 Task: Find directions from Sector 46, Gurgaon, Haryana 122022 to Sector 18 using Google Maps.
Action: Mouse moved to (193, 52)
Screenshot: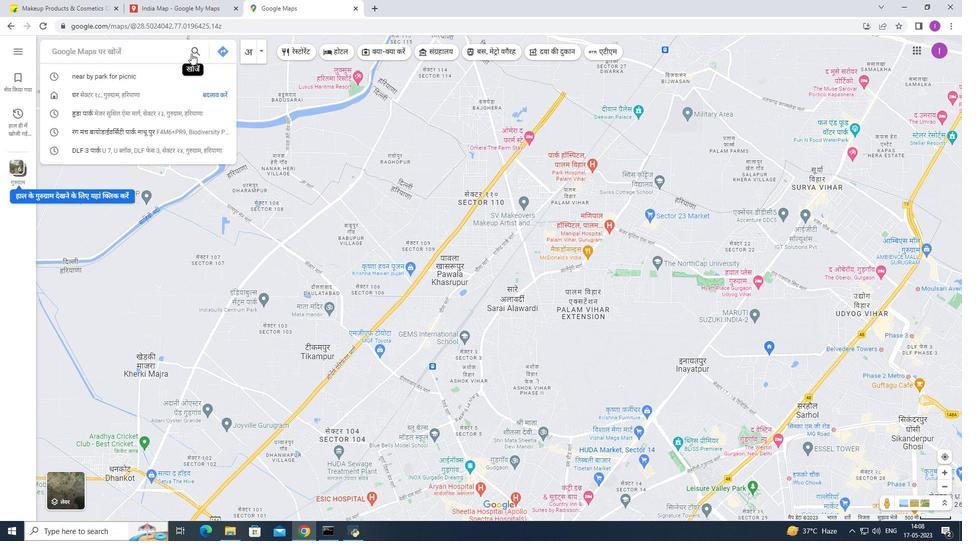 
Action: Mouse pressed left at (193, 52)
Screenshot: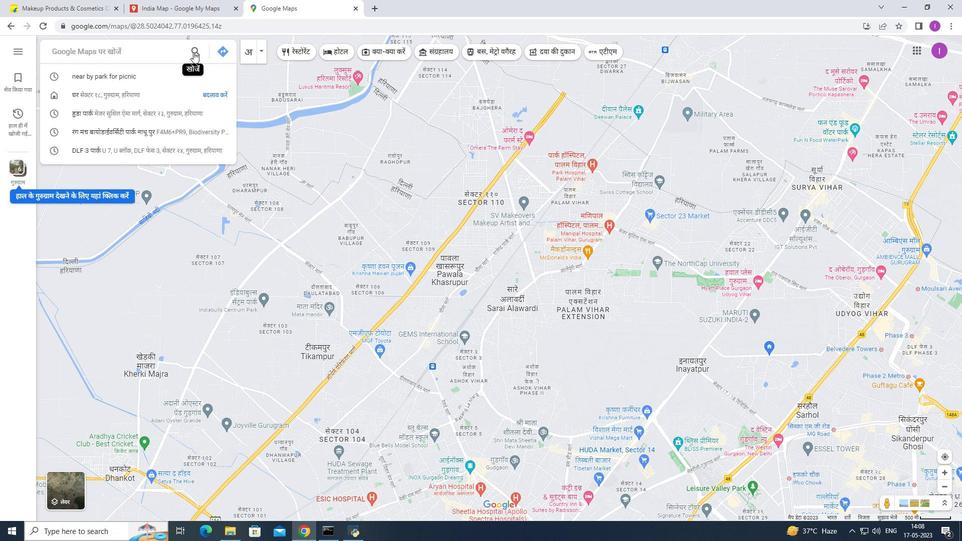 
Action: Mouse moved to (171, 59)
Screenshot: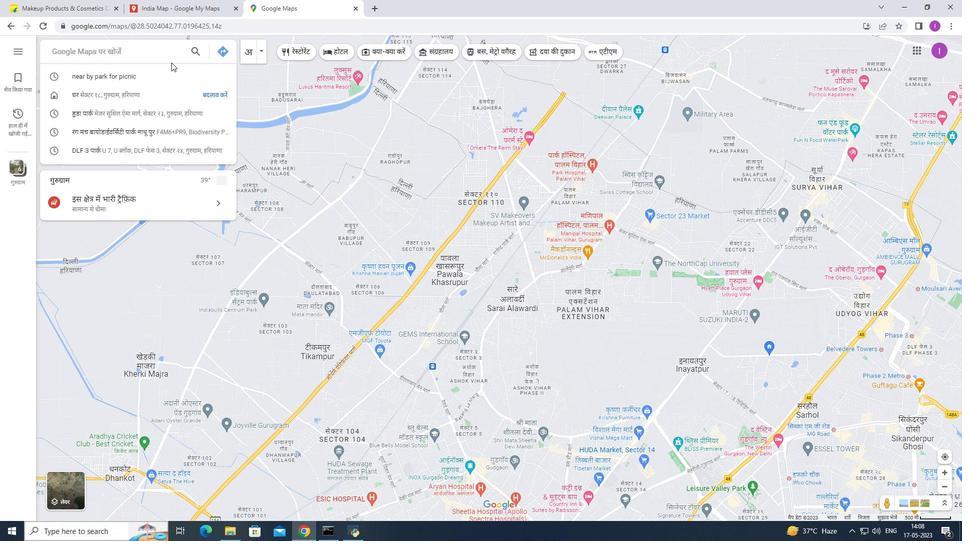 
Action: Key pressed public<Key.space>transportation<Key.space>rouit<Key.backspace><Key.backspace>tes<Key.space>from<Key.space>sector<Key.space>46<Key.space>to<Key.space>sector<Key.space>18<Key.enter>
Screenshot: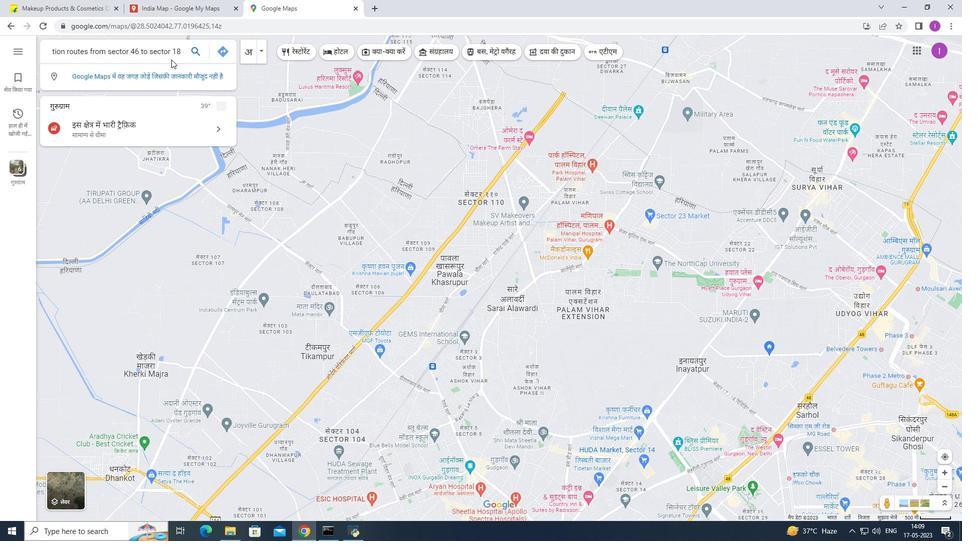 
Action: Mouse moved to (365, 268)
Screenshot: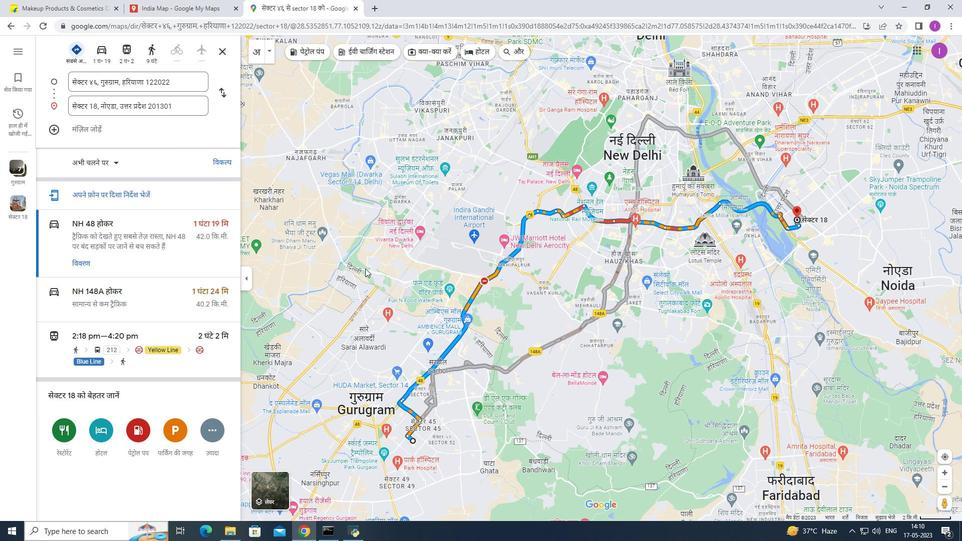 
Action: Mouse scrolled (365, 268) with delta (0, 0)
Screenshot: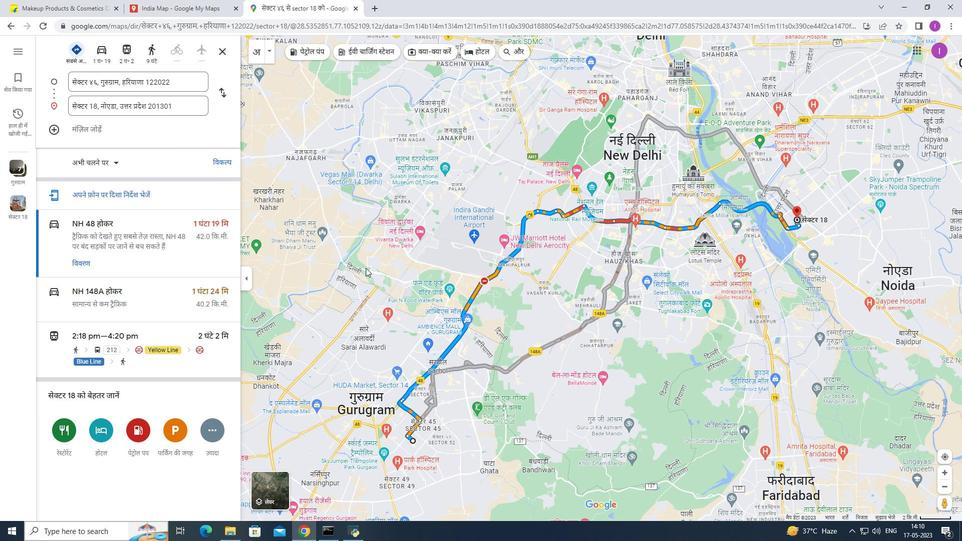 
Action: Mouse moved to (366, 268)
Screenshot: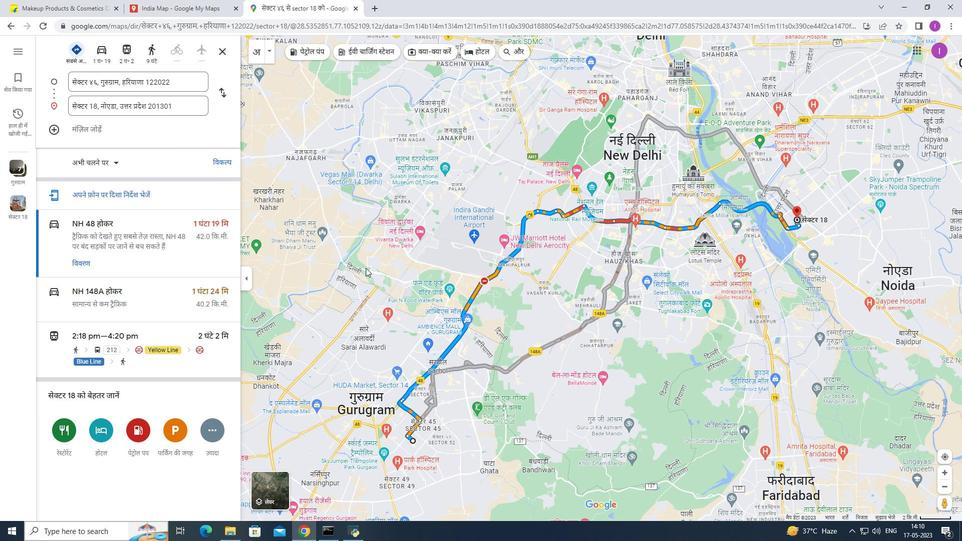 
Action: Mouse scrolled (366, 268) with delta (0, 0)
Screenshot: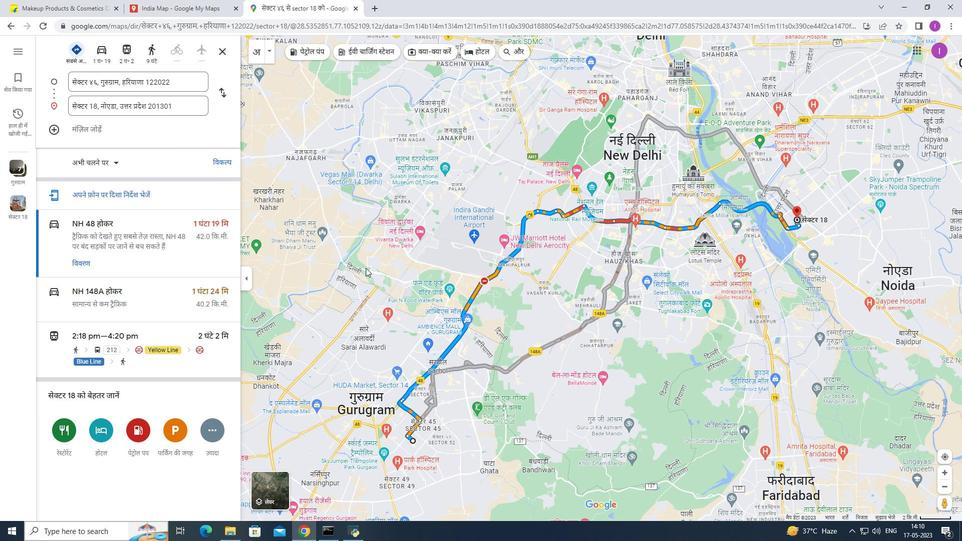 
Action: Mouse scrolled (366, 267) with delta (0, 0)
Screenshot: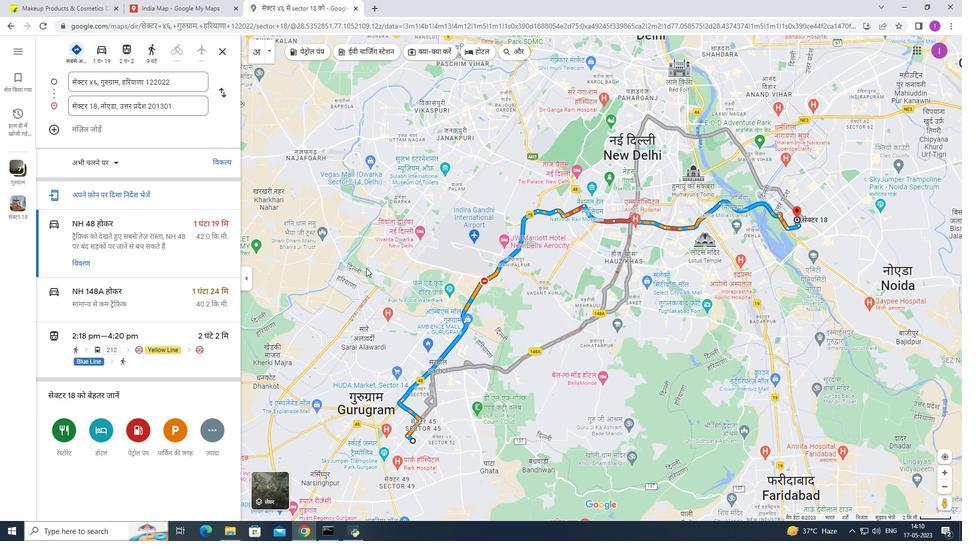 
Action: Mouse scrolled (366, 267) with delta (0, 0)
Screenshot: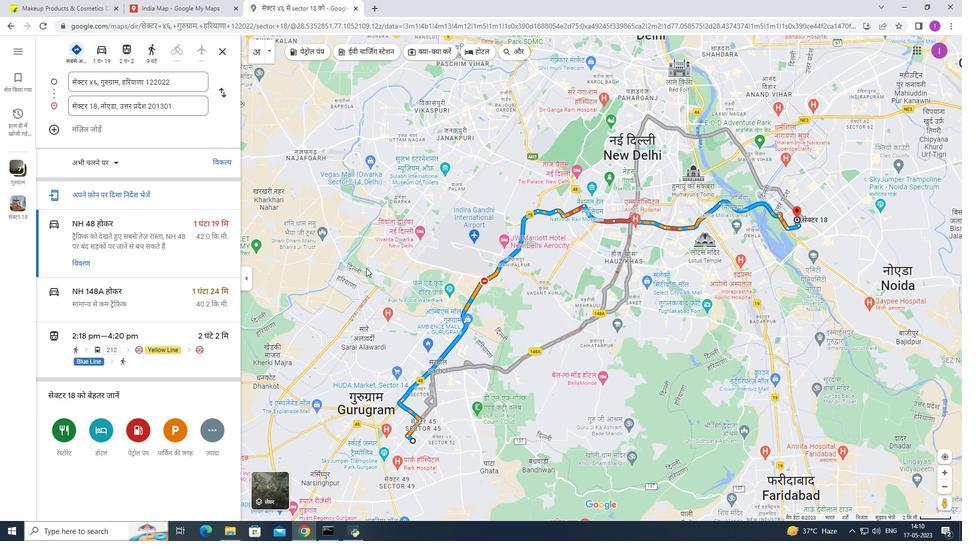 
Action: Mouse scrolled (366, 268) with delta (0, 0)
Screenshot: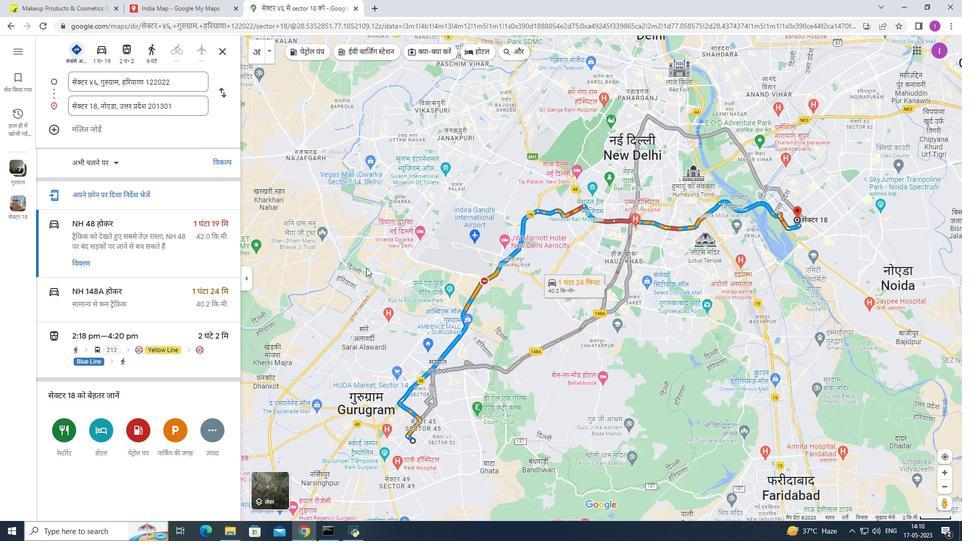 
Action: Mouse scrolled (366, 267) with delta (0, 0)
Screenshot: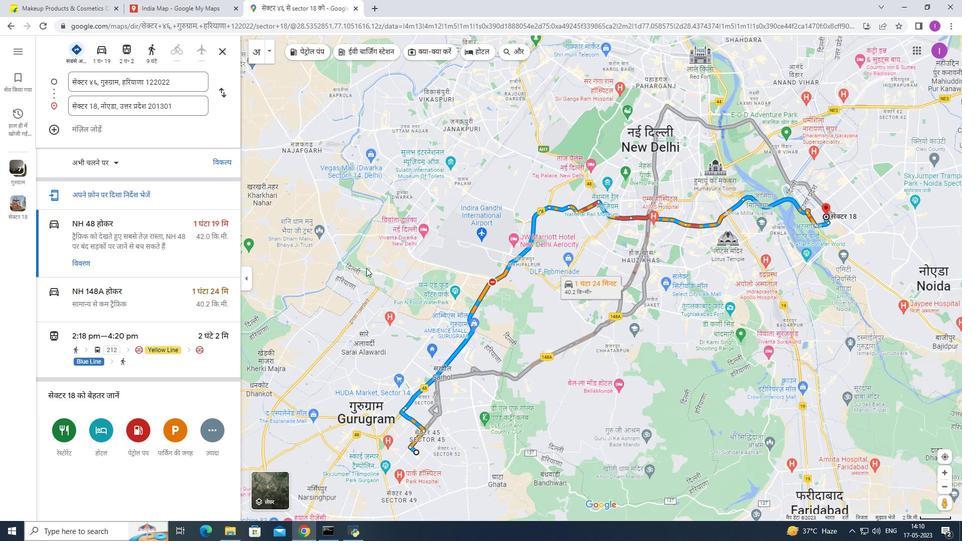 
Action: Mouse moved to (375, 273)
Screenshot: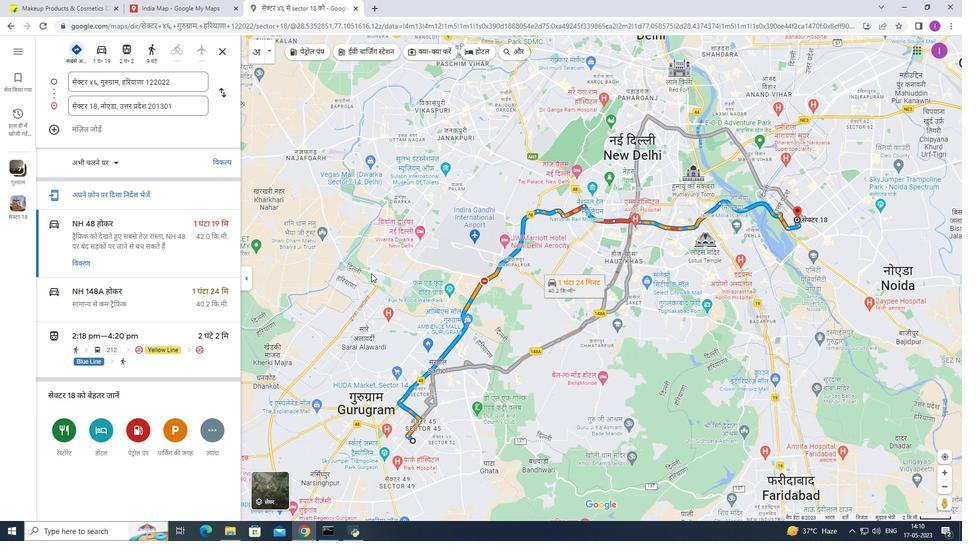 
Action: Mouse scrolled (375, 273) with delta (0, 0)
Screenshot: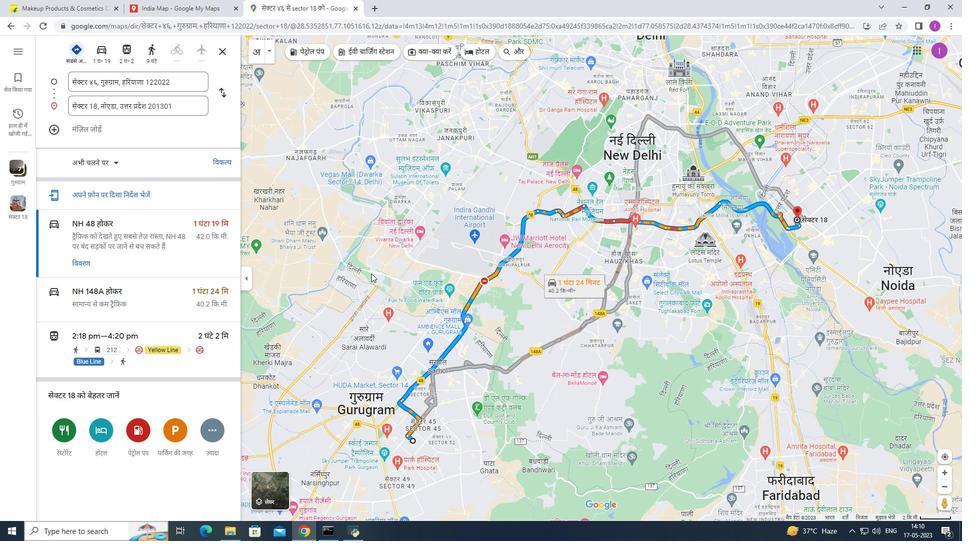 
Action: Mouse moved to (375, 273)
Screenshot: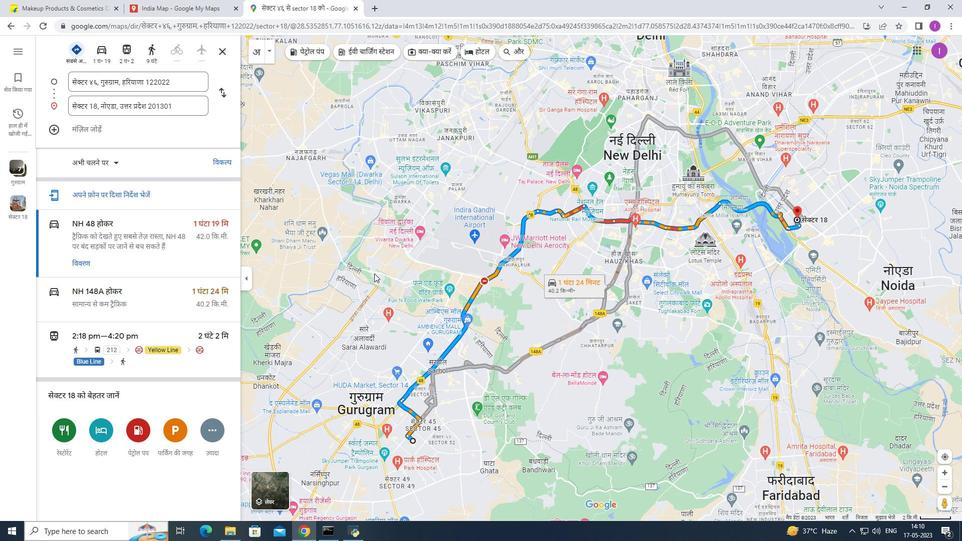 
Action: Mouse scrolled (375, 273) with delta (0, 0)
Screenshot: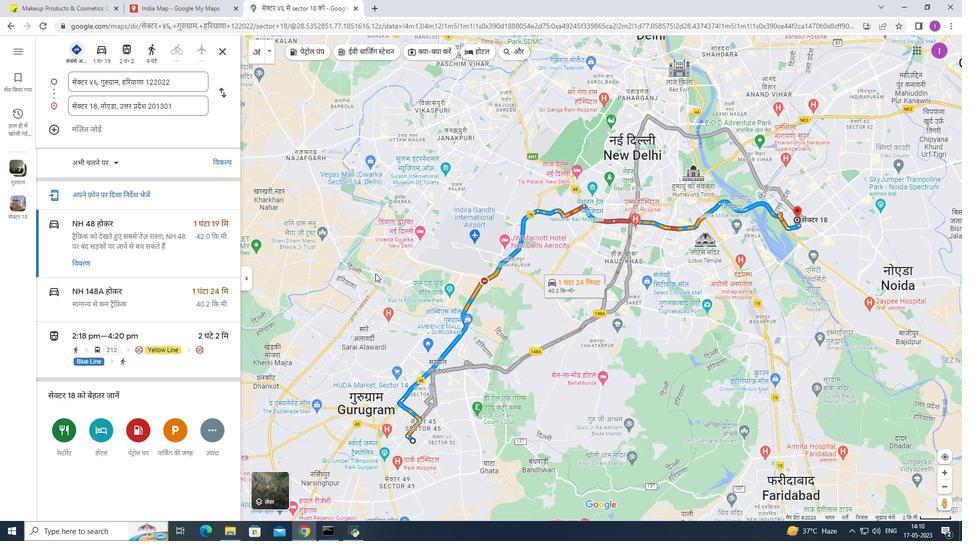 
Action: Mouse moved to (102, 50)
Screenshot: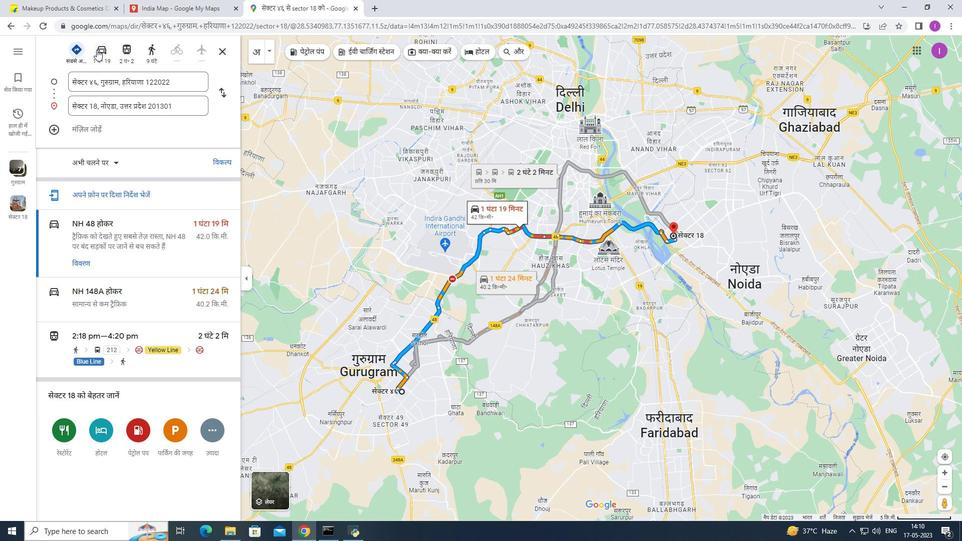 
Action: Mouse pressed left at (102, 50)
Screenshot: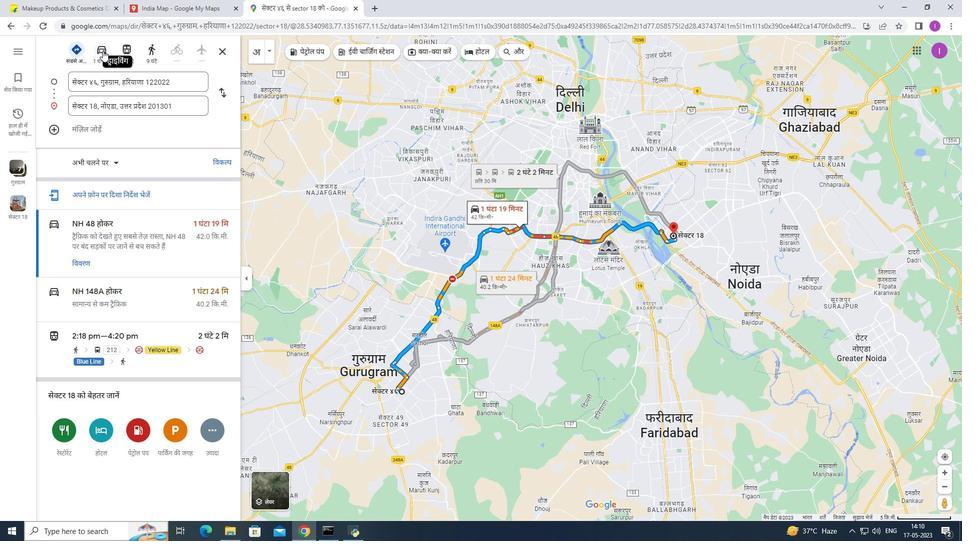 
Action: Mouse moved to (177, 106)
Screenshot: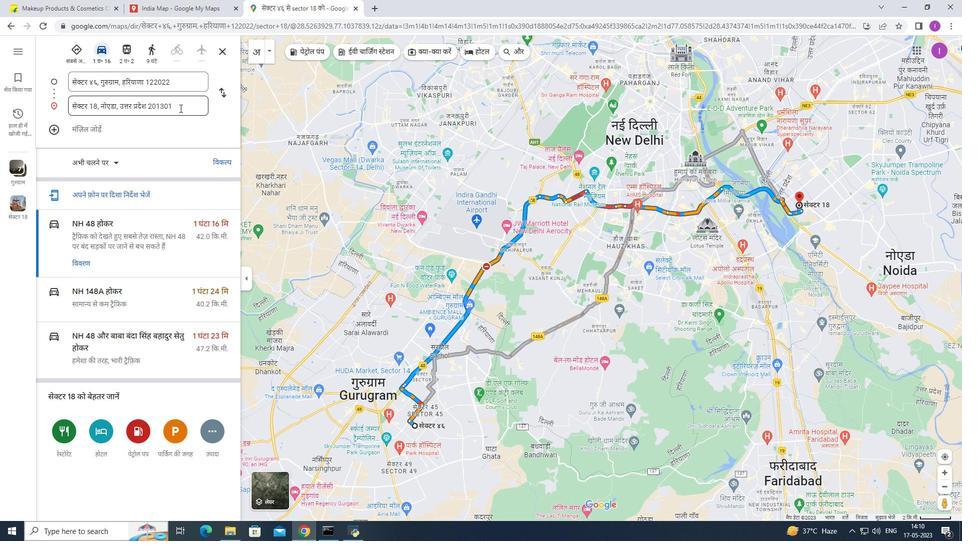 
Action: Mouse pressed left at (177, 106)
Screenshot: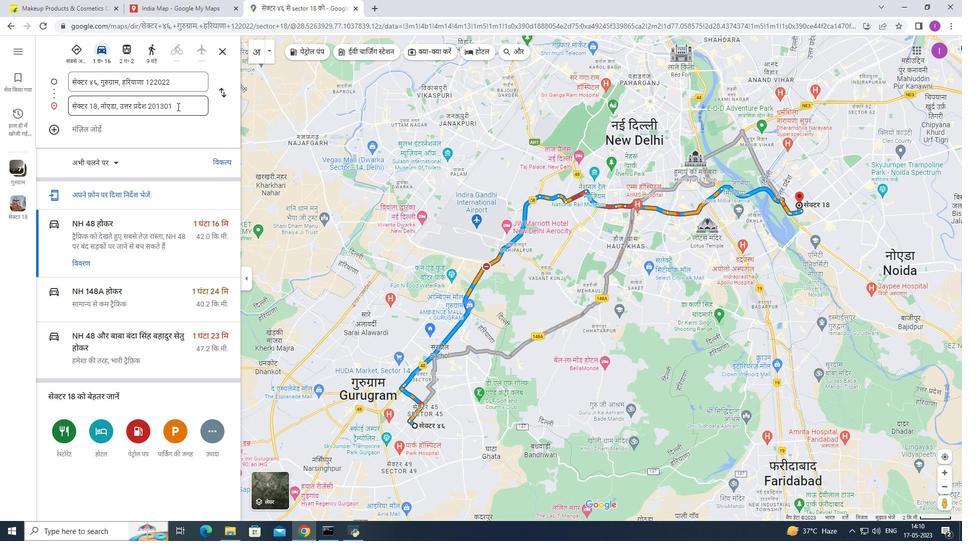 
Action: Mouse moved to (173, 81)
Screenshot: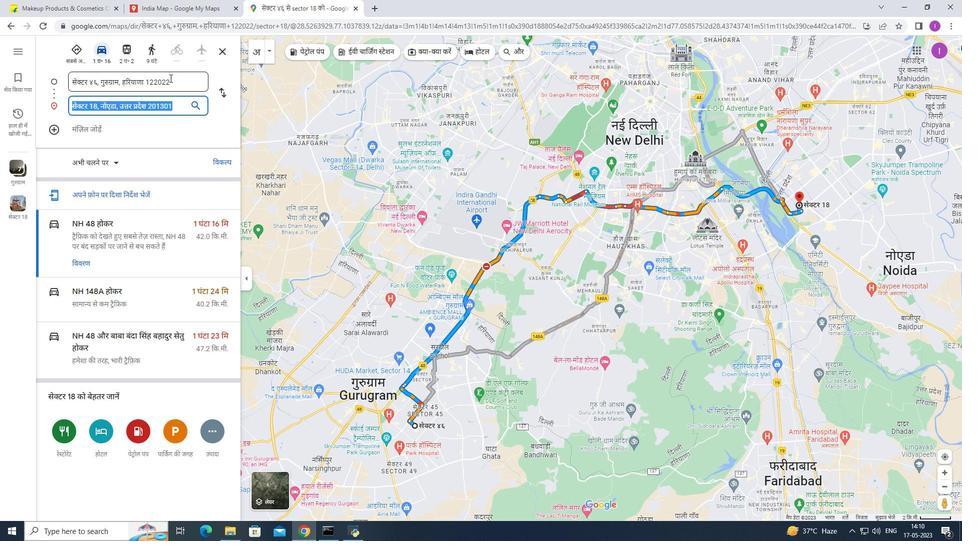 
Action: Mouse pressed left at (173, 81)
Screenshot: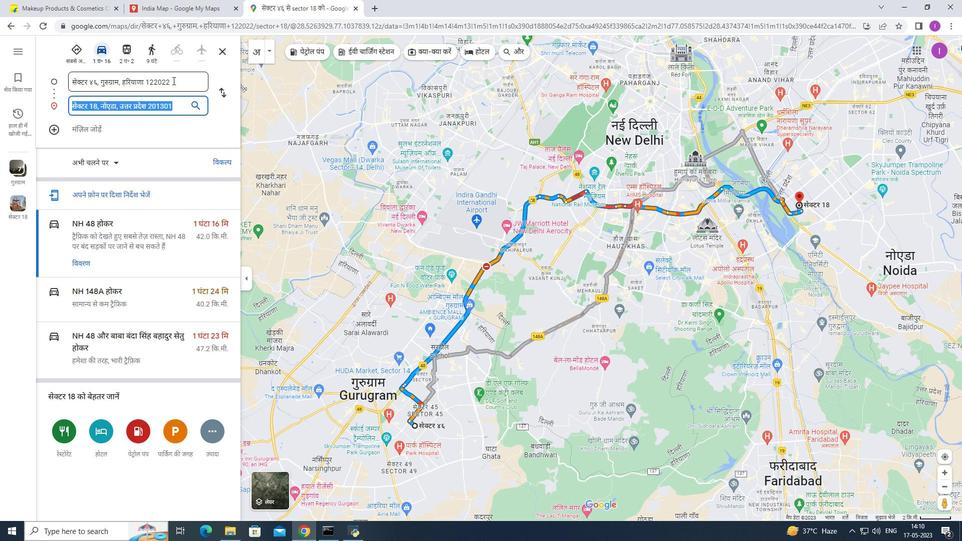 
Action: Mouse moved to (210, 93)
Screenshot: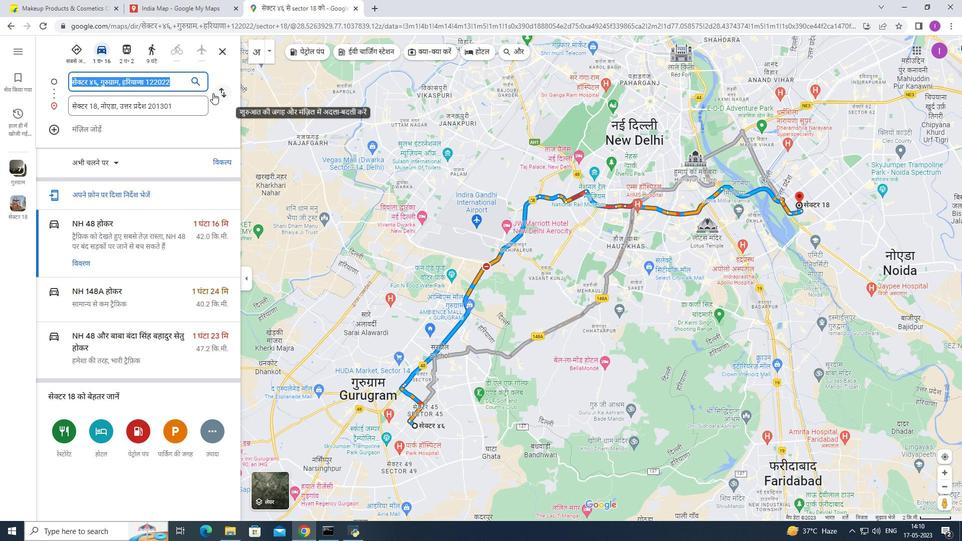 
Action: Key pressed sector<Key.space>46
Screenshot: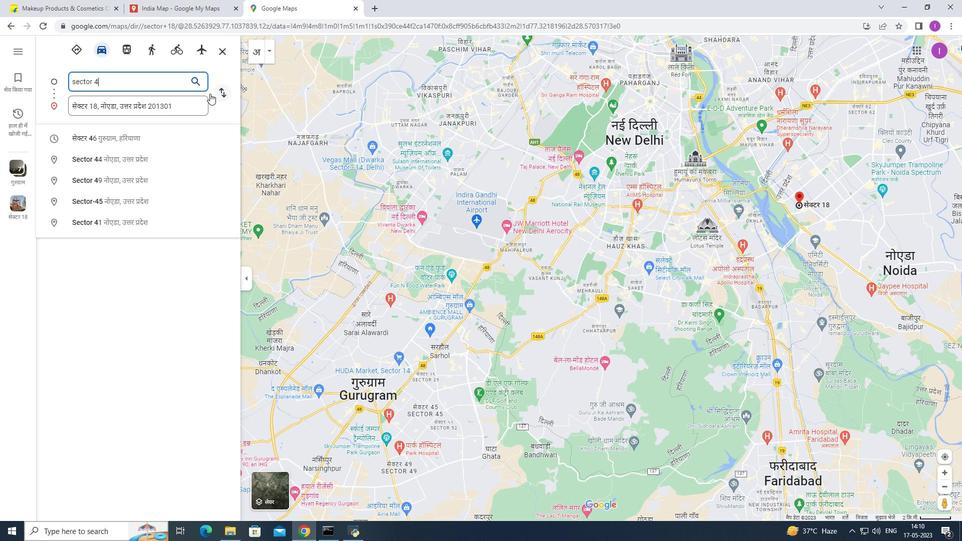
Action: Mouse moved to (176, 106)
Screenshot: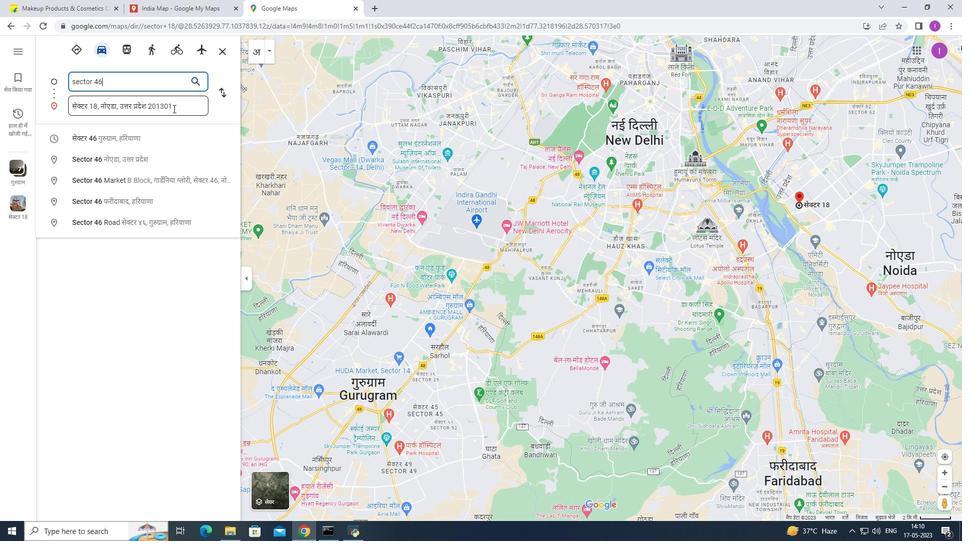 
Action: Mouse pressed left at (176, 106)
Screenshot: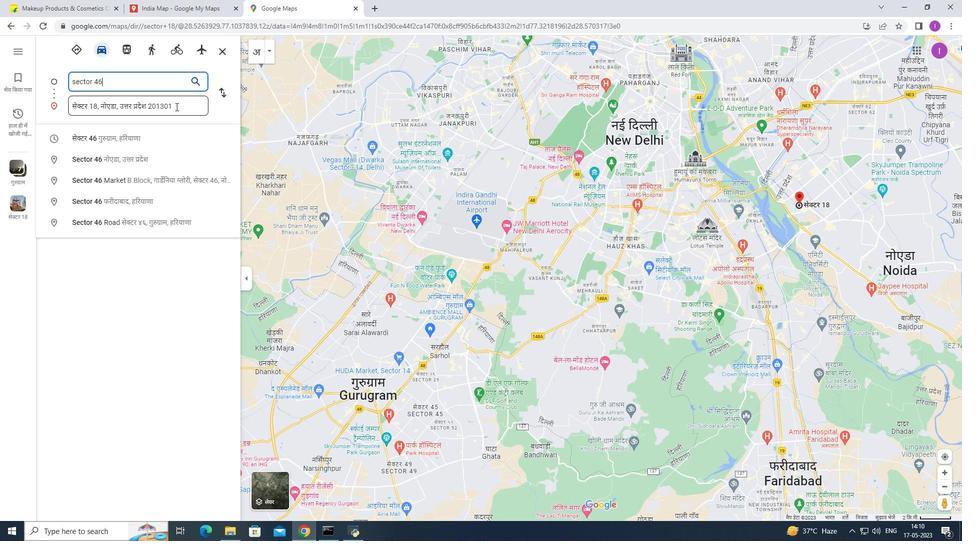 
Action: Mouse moved to (162, 106)
Screenshot: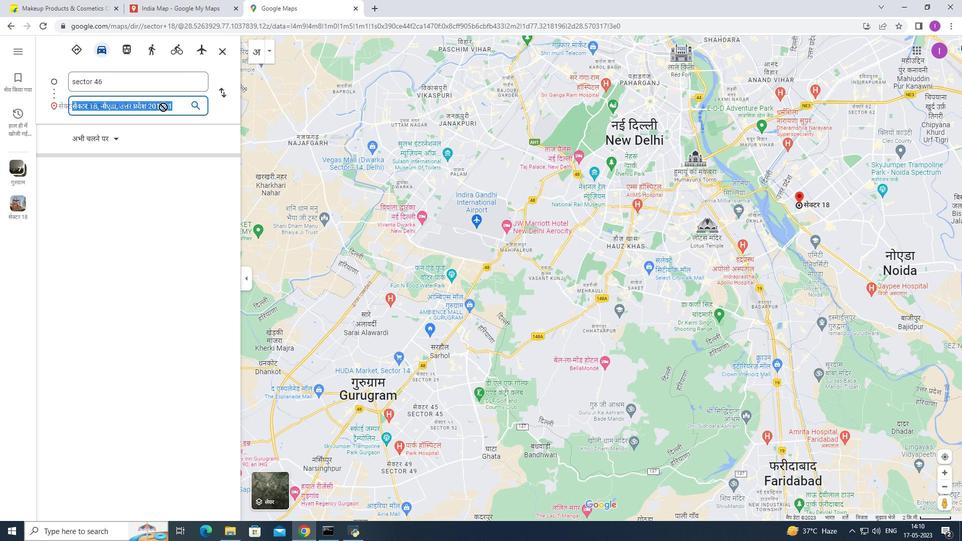 
Action: Key pressed sector<Key.space>18
Screenshot: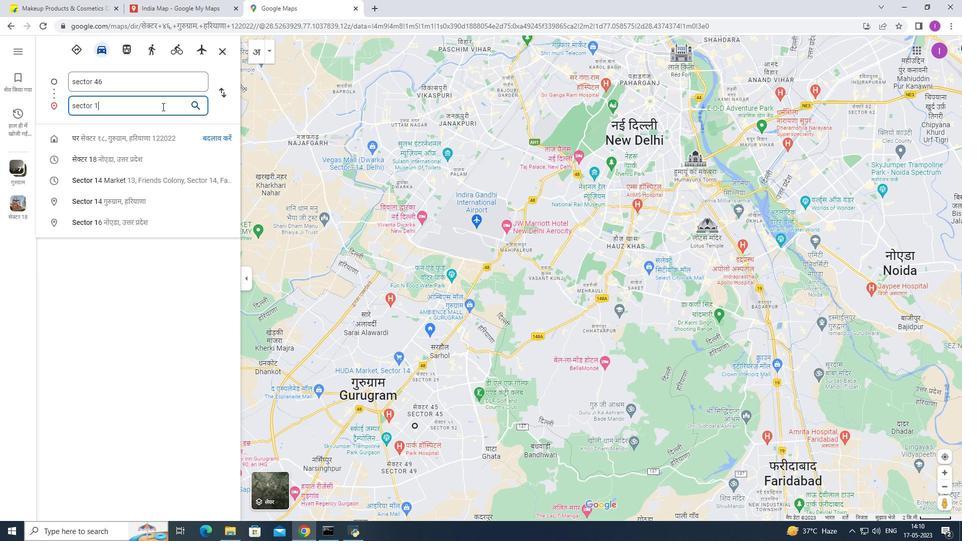 
Action: Mouse moved to (113, 84)
Screenshot: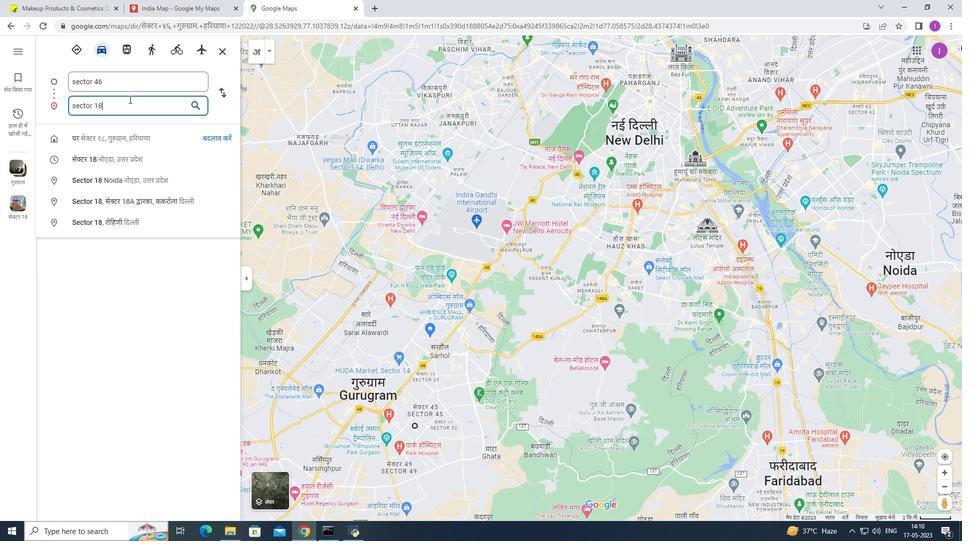 
Action: Mouse pressed left at (113, 84)
Screenshot: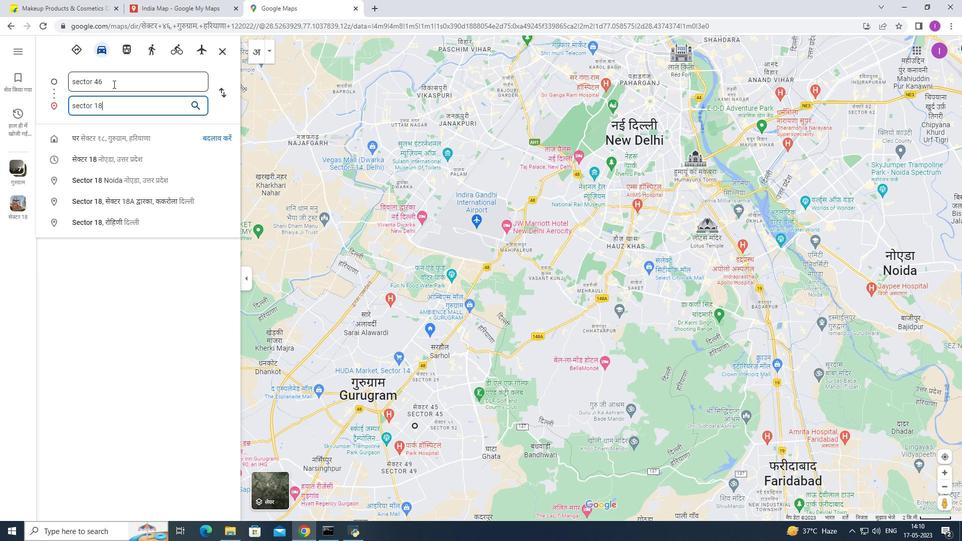 
Action: Key pressed ,<Key.backspace>sectp<Key.backspace>or<Key.space>46,gurgaon
Screenshot: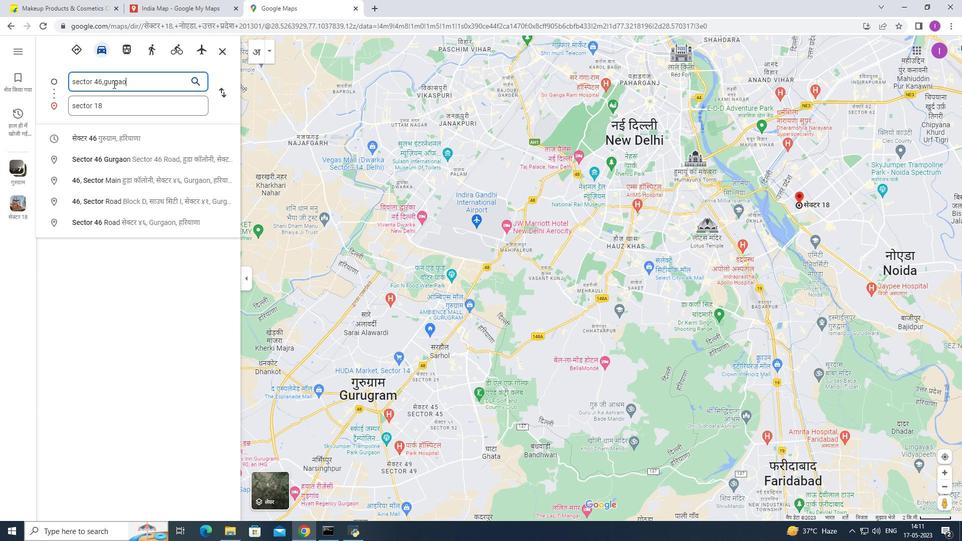 
Action: Mouse moved to (111, 102)
Screenshot: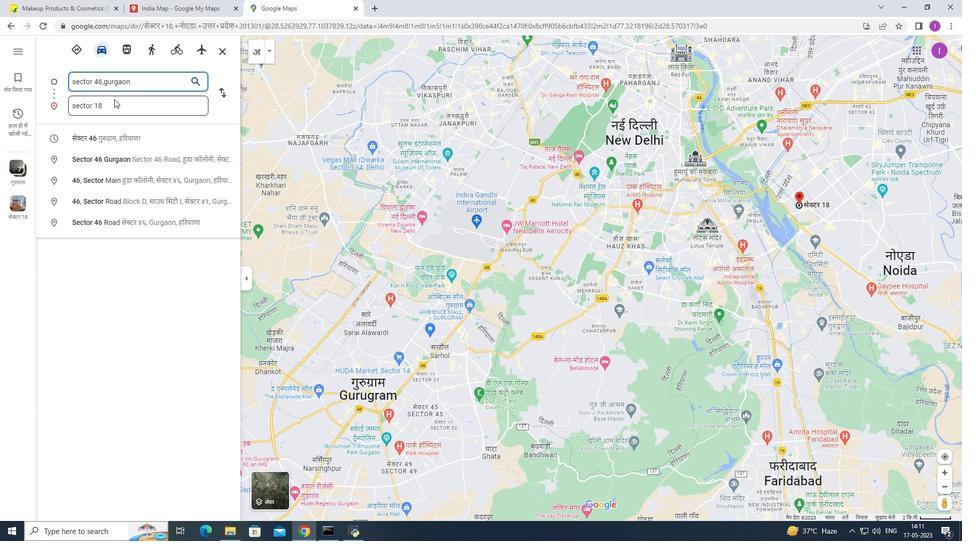 
Action: Mouse pressed left at (111, 102)
Screenshot: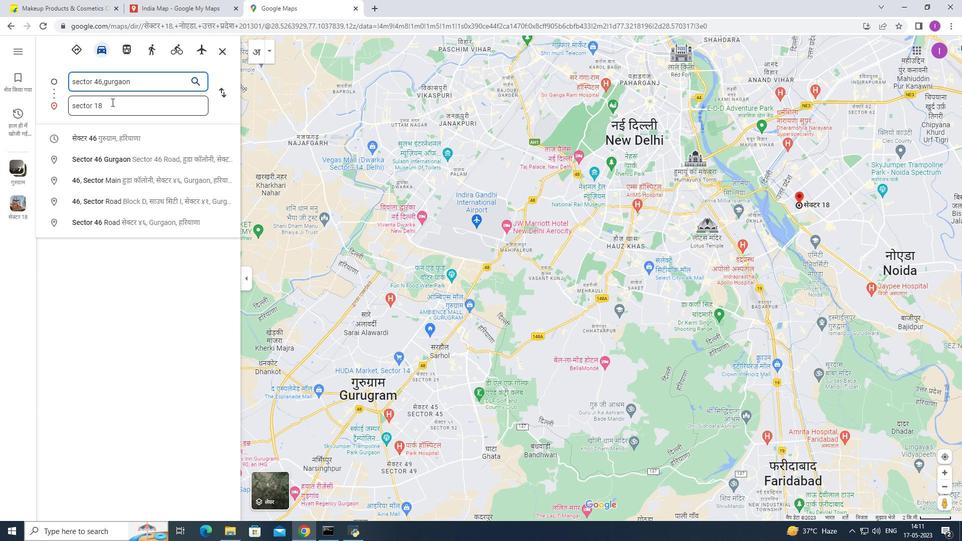 
Action: Key pressed sectp<Key.backspace>or<Key.space>18,gurrgaon
Screenshot: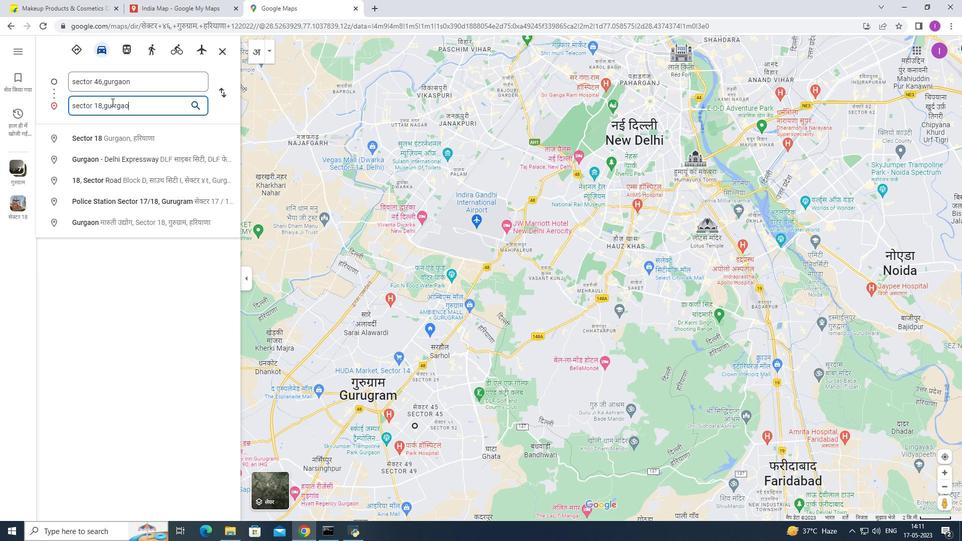 
Action: Mouse moved to (148, 112)
Screenshot: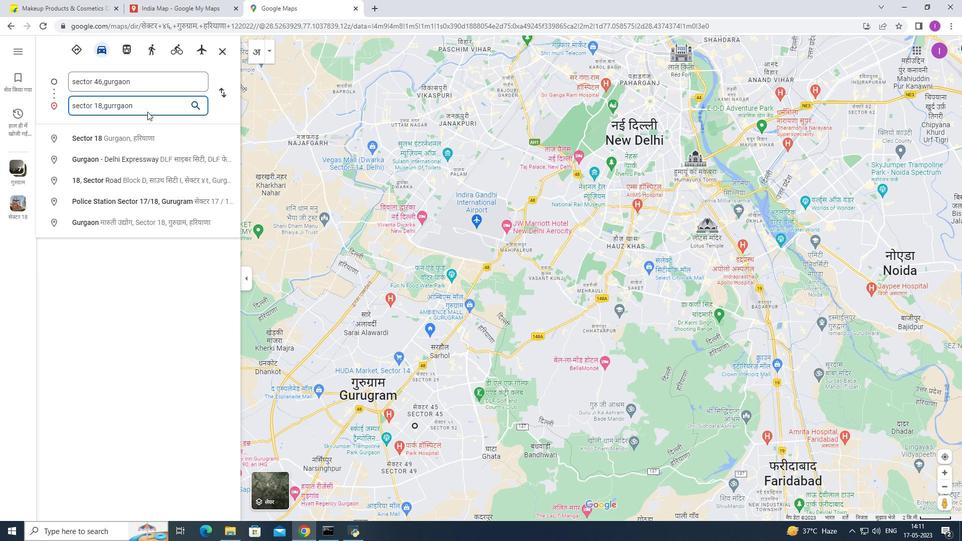 
Action: Key pressed <Key.enter>
Screenshot: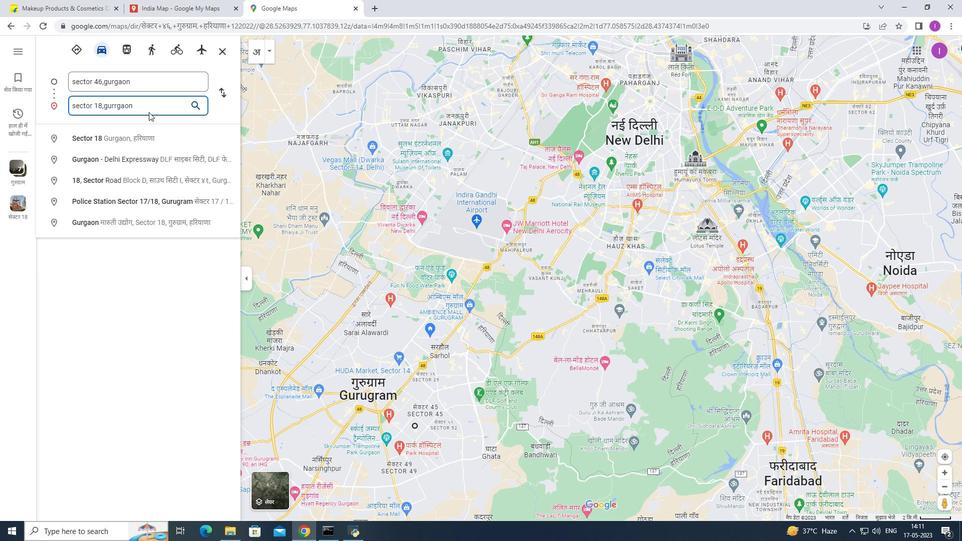 
Action: Mouse moved to (370, 276)
Screenshot: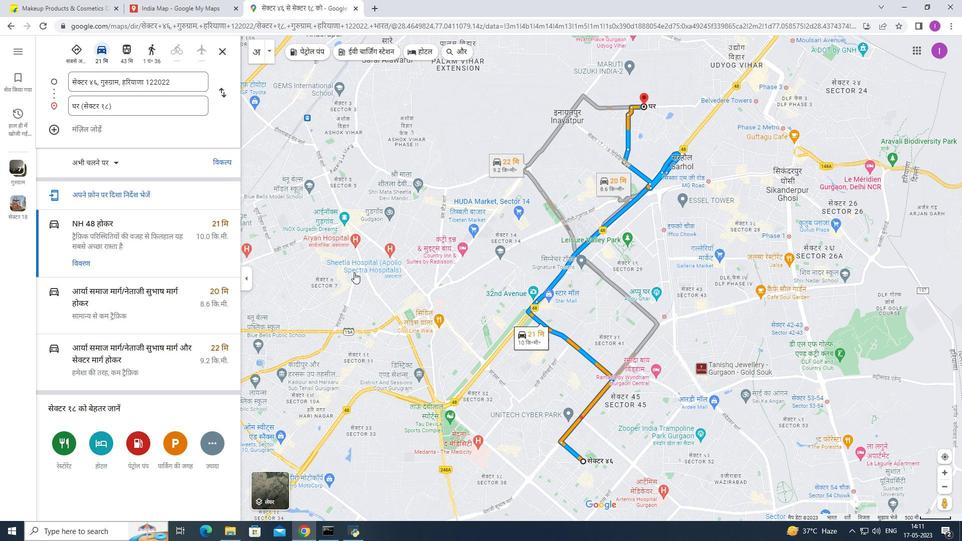 
Action: Mouse scrolled (370, 276) with delta (0, 0)
Screenshot: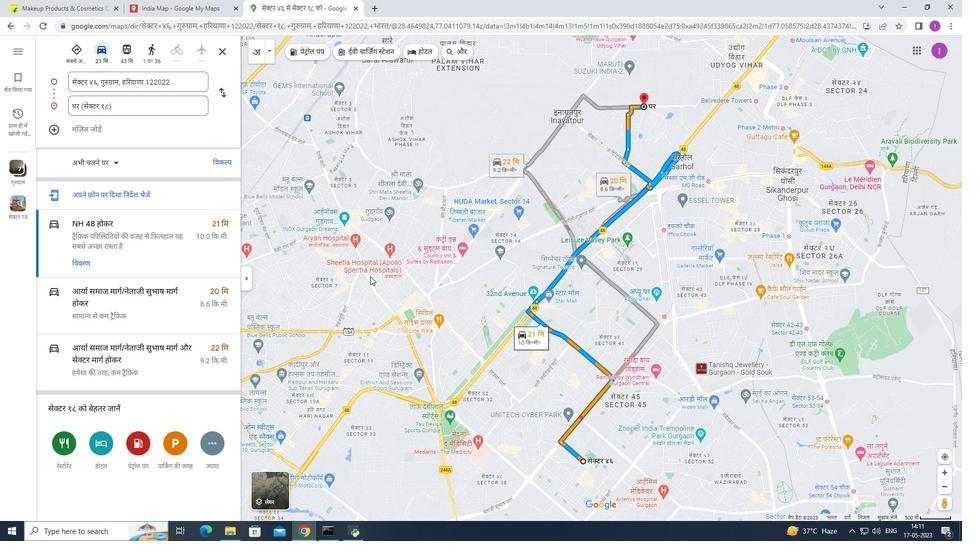 
Action: Mouse scrolled (370, 276) with delta (0, 0)
Screenshot: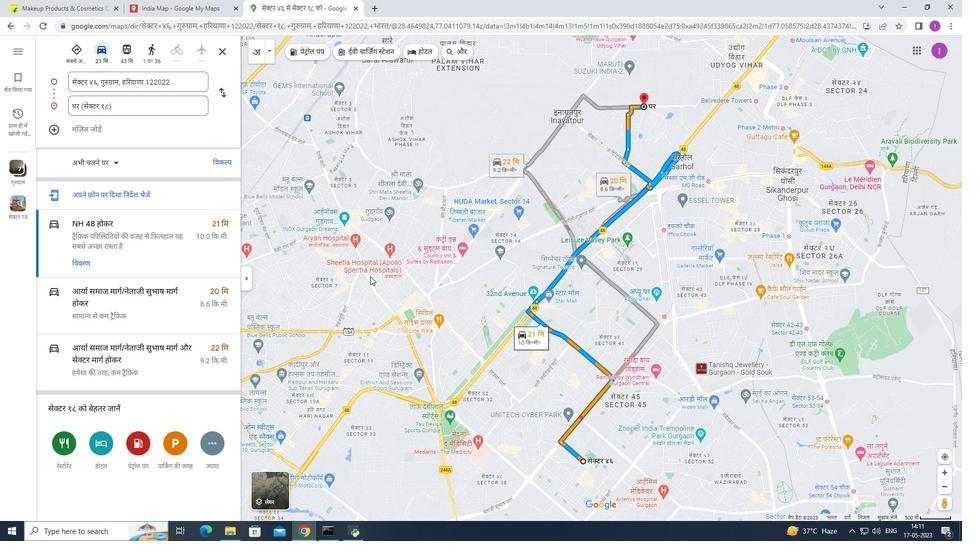 
Action: Mouse scrolled (370, 276) with delta (0, 0)
Screenshot: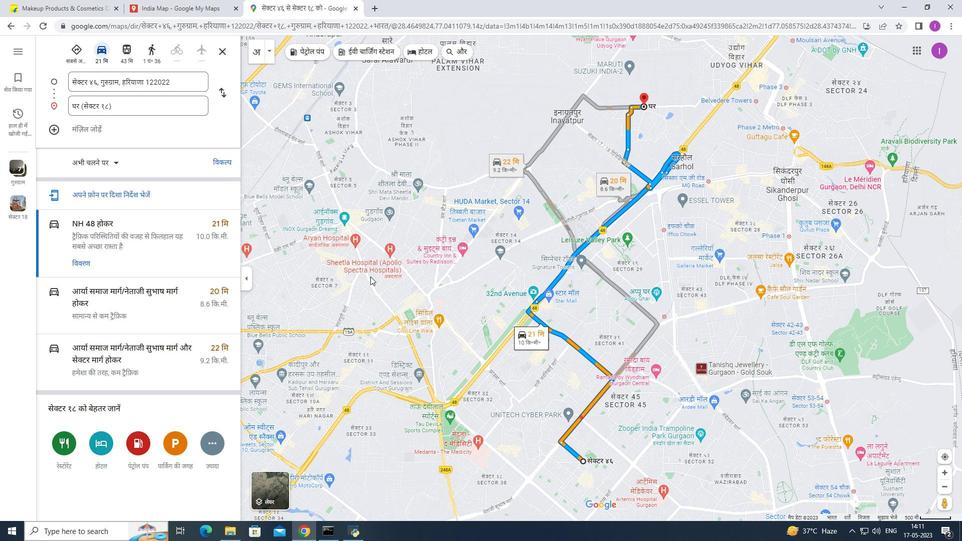 
Action: Mouse moved to (371, 276)
Screenshot: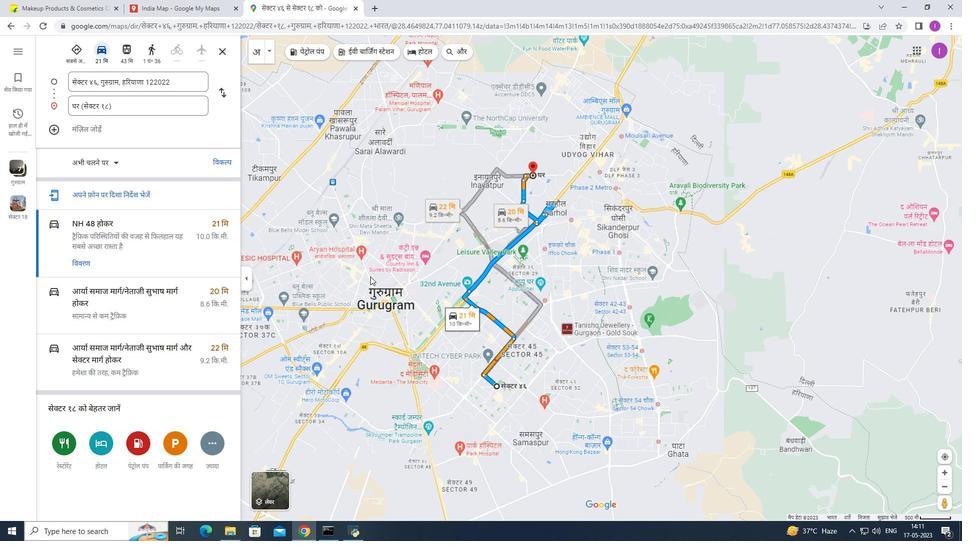 
Action: Mouse scrolled (371, 276) with delta (0, 0)
Screenshot: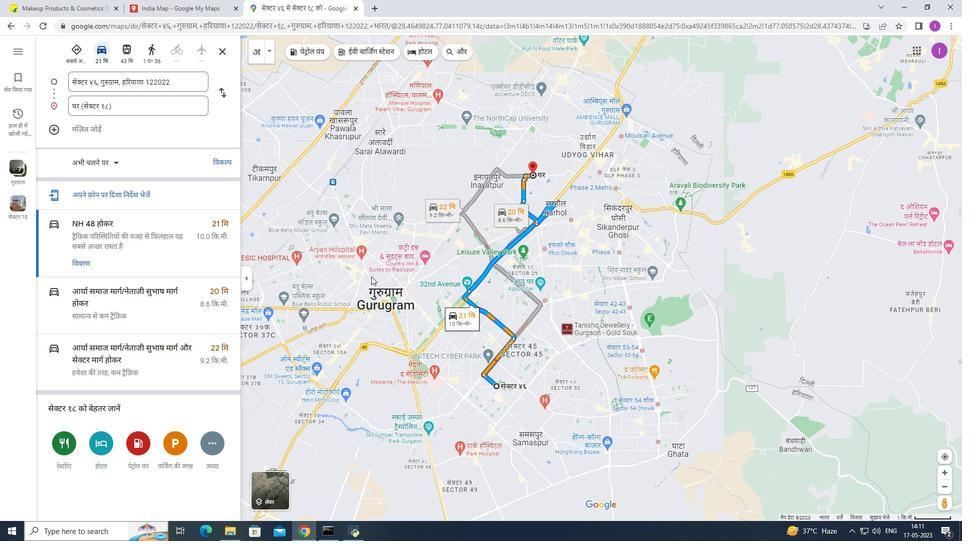 
Action: Mouse moved to (374, 276)
Screenshot: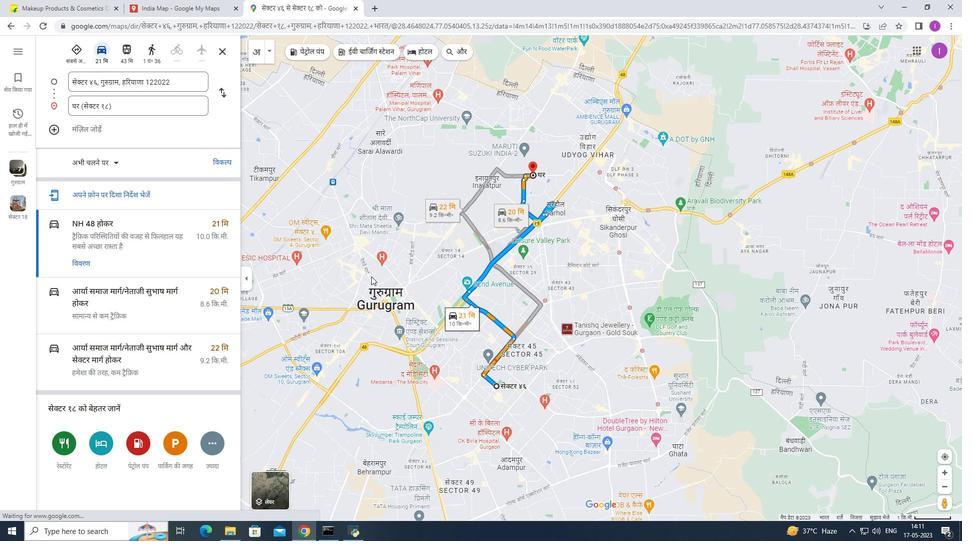 
Action: Mouse scrolled (372, 276) with delta (0, 0)
Screenshot: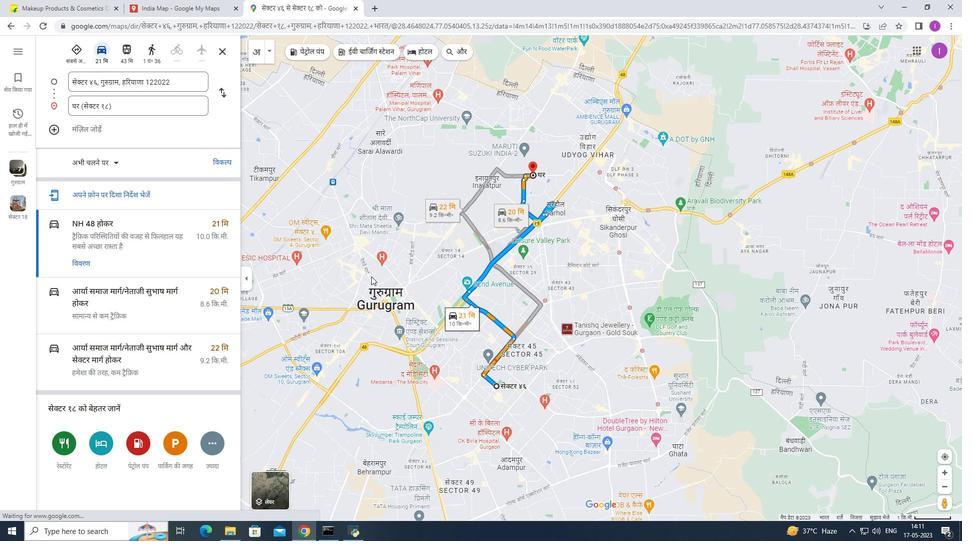 
Action: Mouse moved to (380, 276)
Screenshot: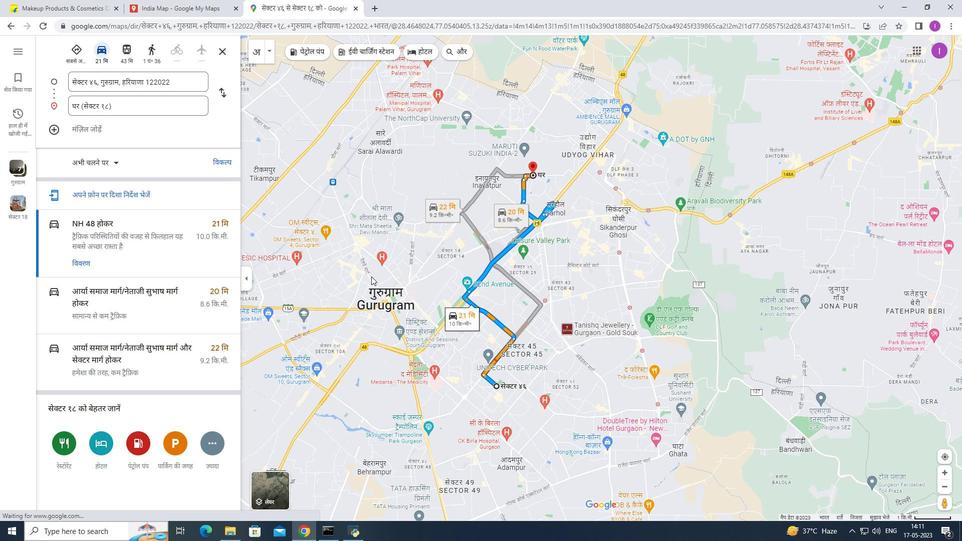 
Action: Mouse scrolled (380, 275) with delta (0, 0)
Screenshot: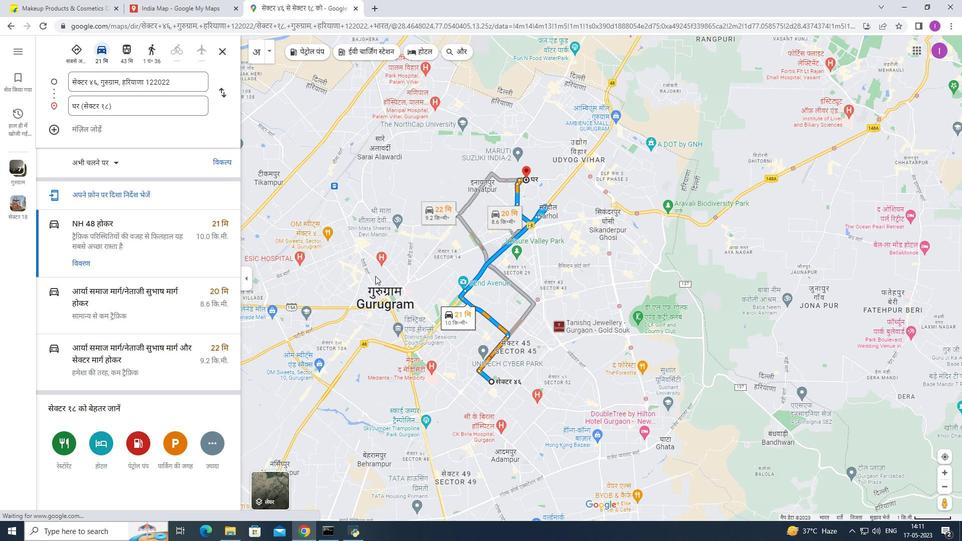
Action: Mouse moved to (386, 275)
Screenshot: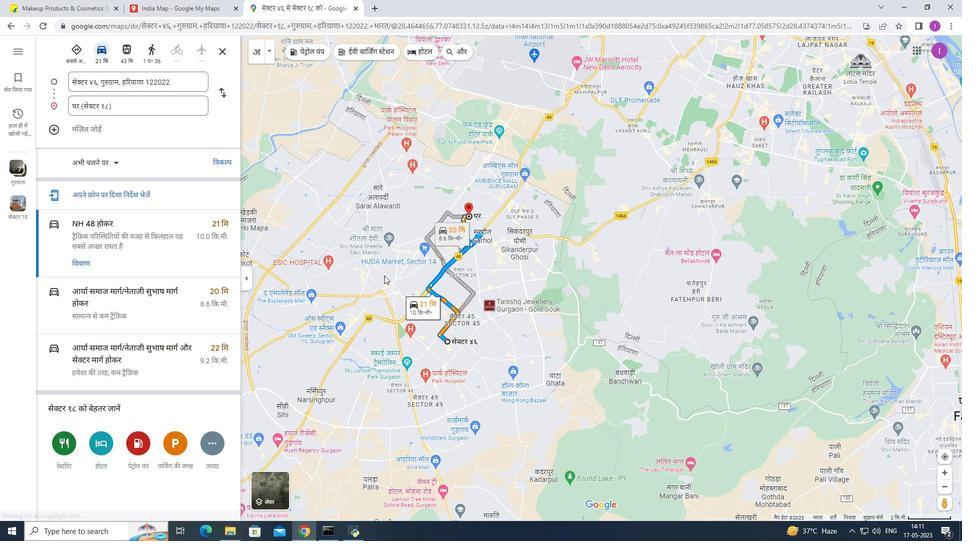 
Action: Mouse scrolled (386, 274) with delta (0, 0)
Screenshot: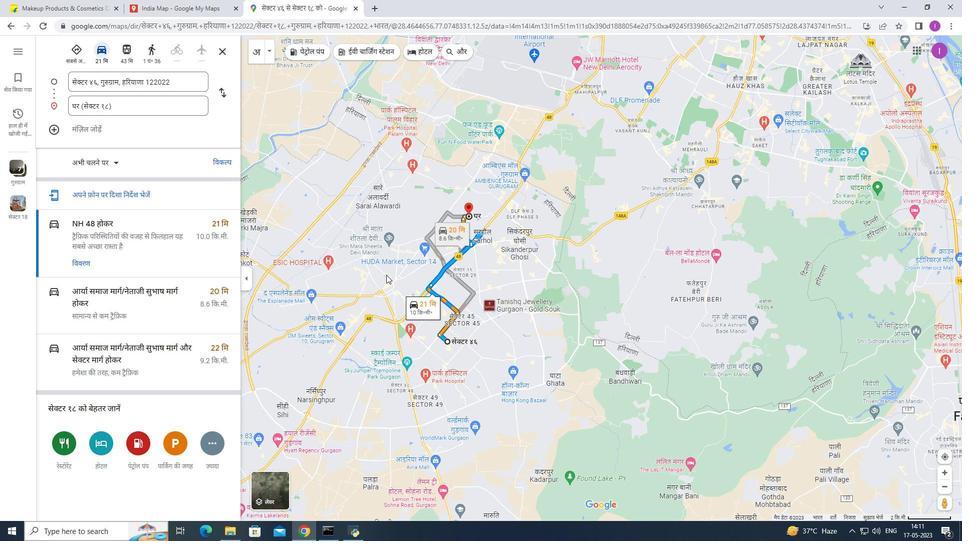 
Action: Mouse scrolled (386, 274) with delta (0, 0)
Screenshot: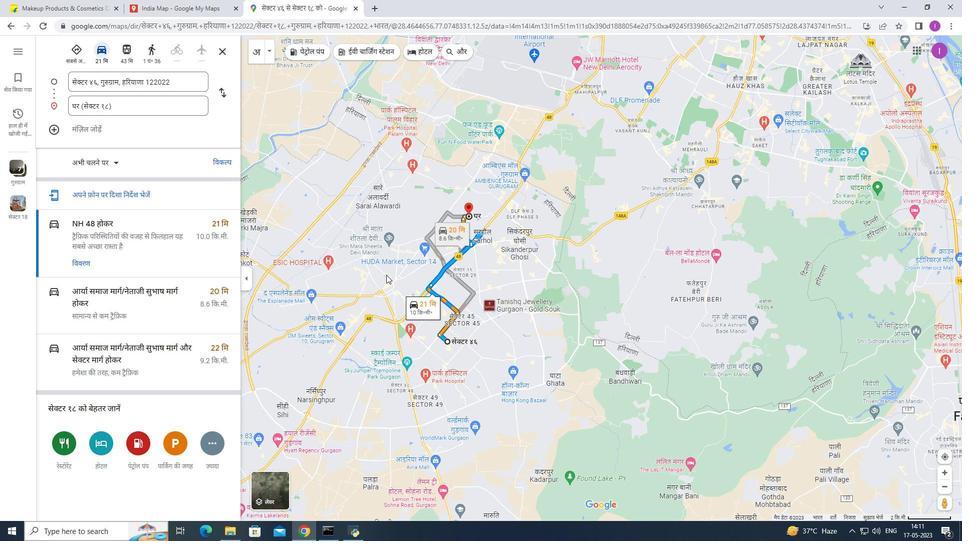 
Action: Mouse moved to (388, 274)
Screenshot: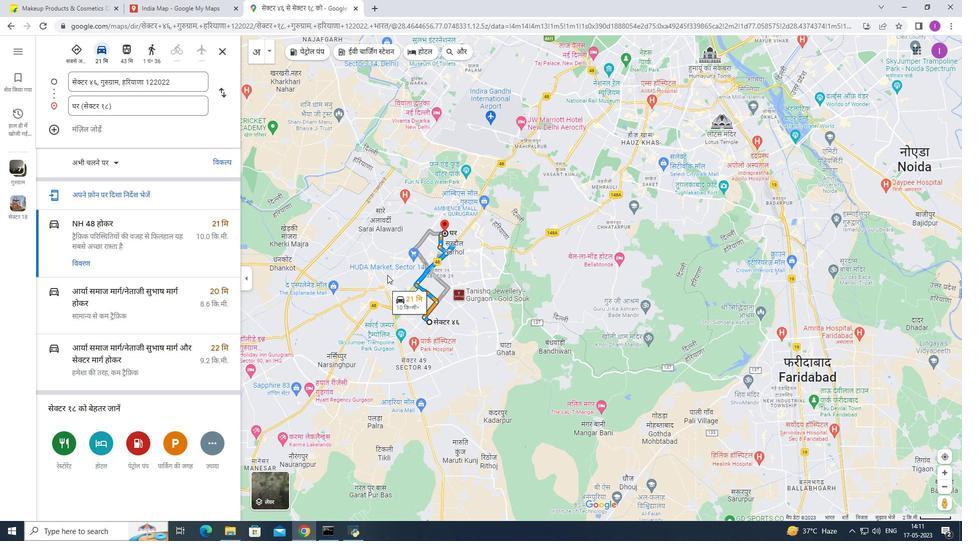 
Action: Mouse scrolled (388, 274) with delta (0, 0)
Screenshot: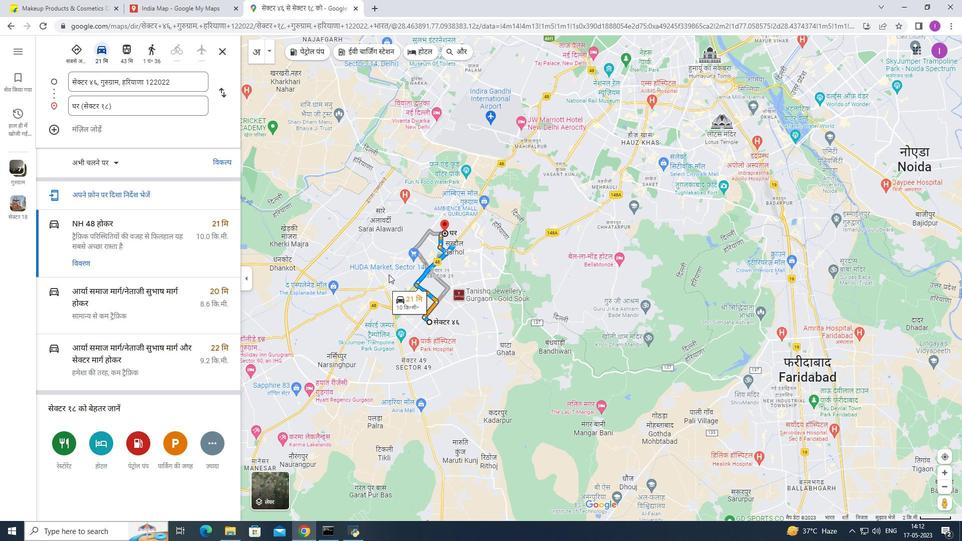 
Action: Mouse scrolled (388, 274) with delta (0, 0)
Screenshot: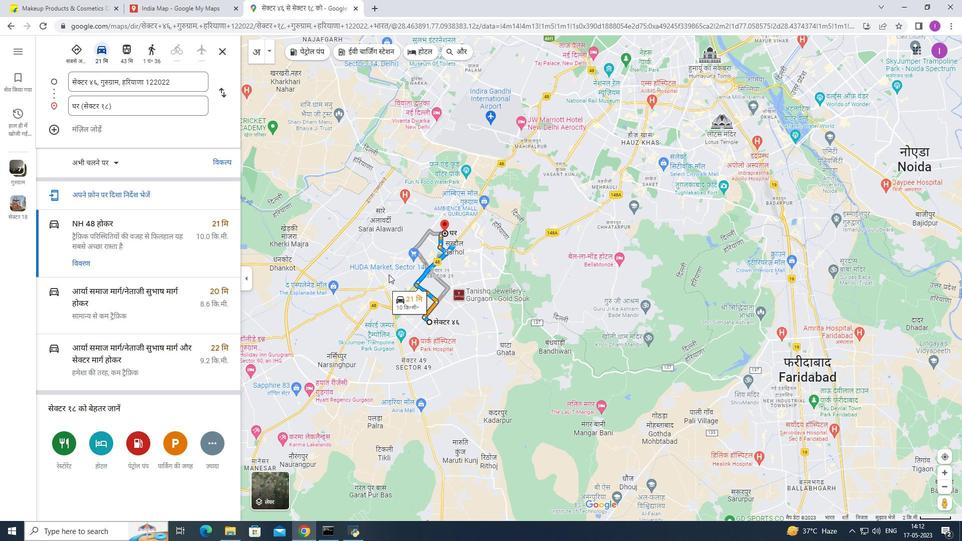 
Action: Mouse scrolled (388, 274) with delta (0, 0)
Screenshot: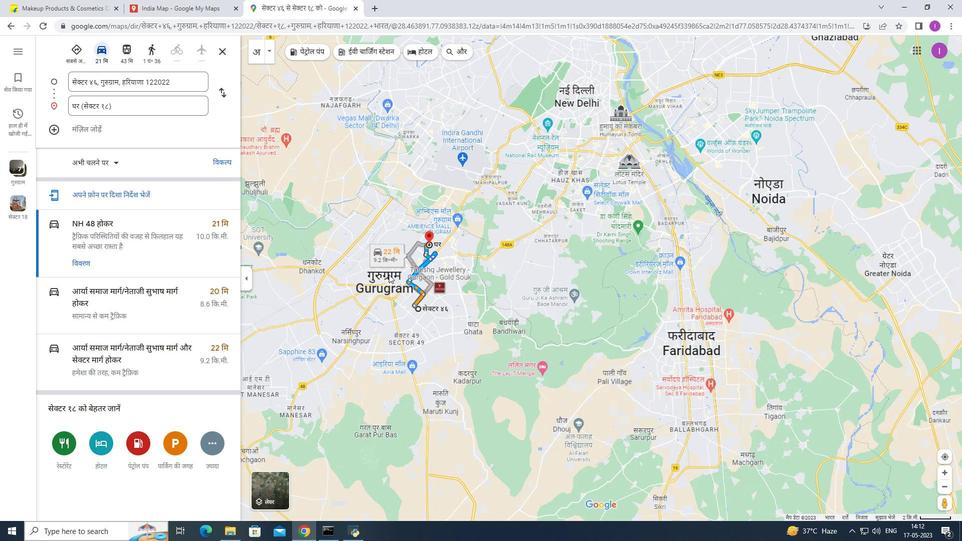 
Action: Mouse scrolled (388, 275) with delta (0, 0)
Screenshot: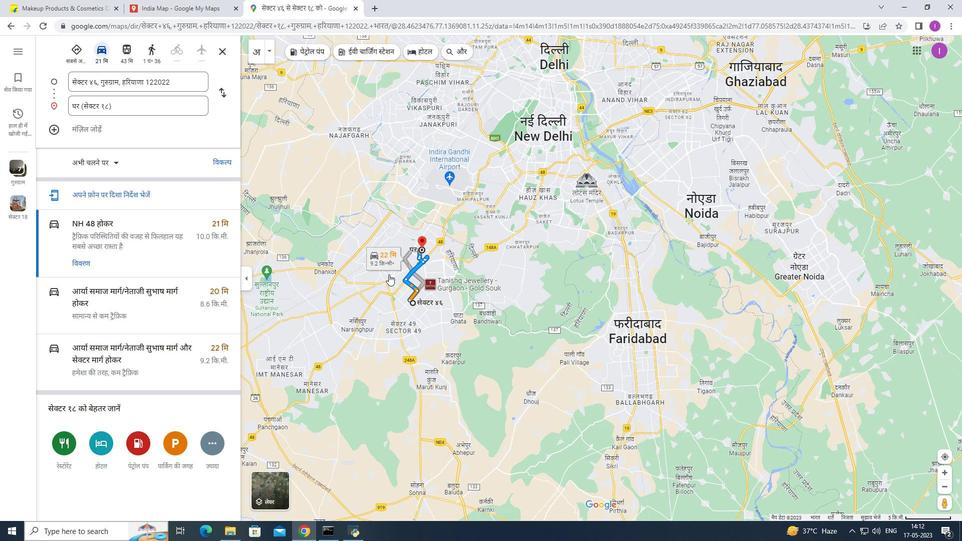 
Action: Mouse scrolled (388, 275) with delta (0, 0)
Screenshot: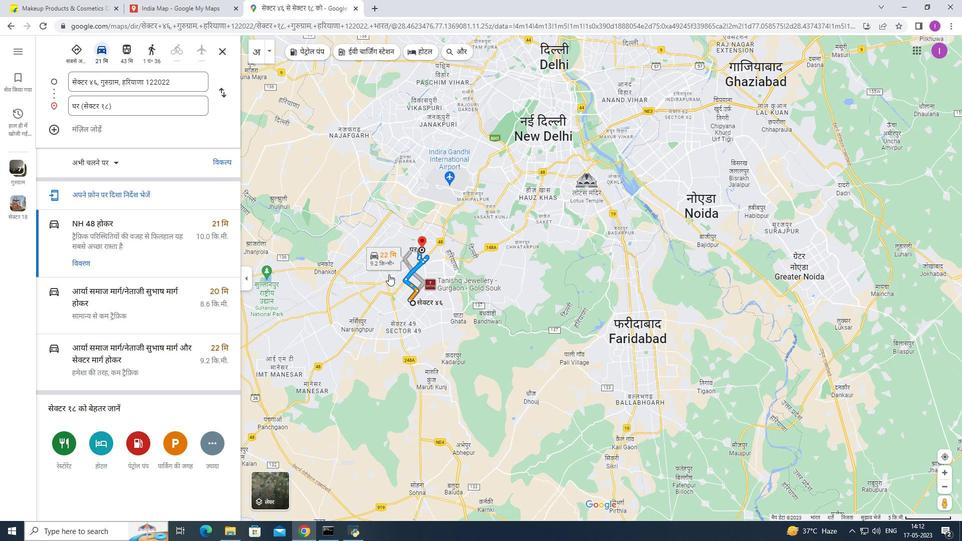 
Action: Mouse scrolled (388, 275) with delta (0, 0)
Screenshot: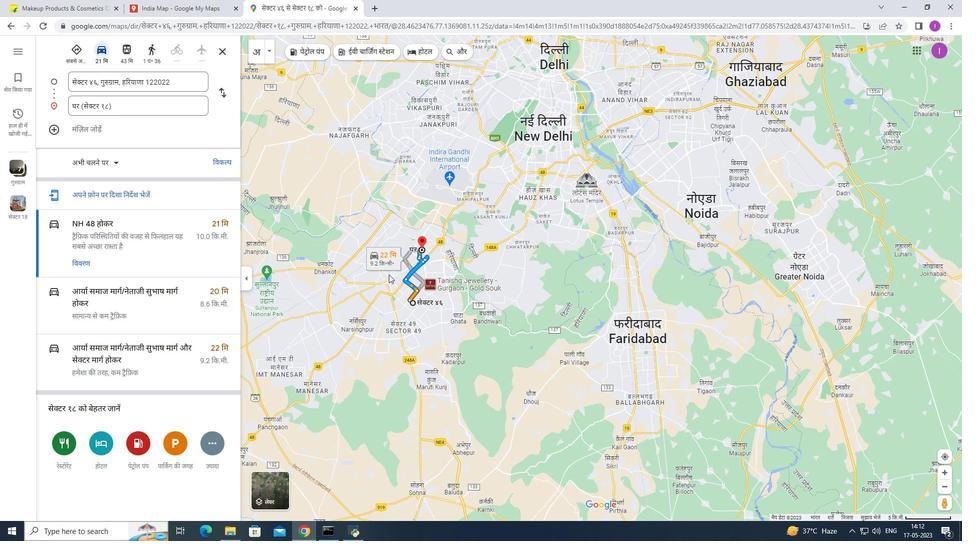 
Action: Mouse scrolled (388, 275) with delta (0, 0)
Screenshot: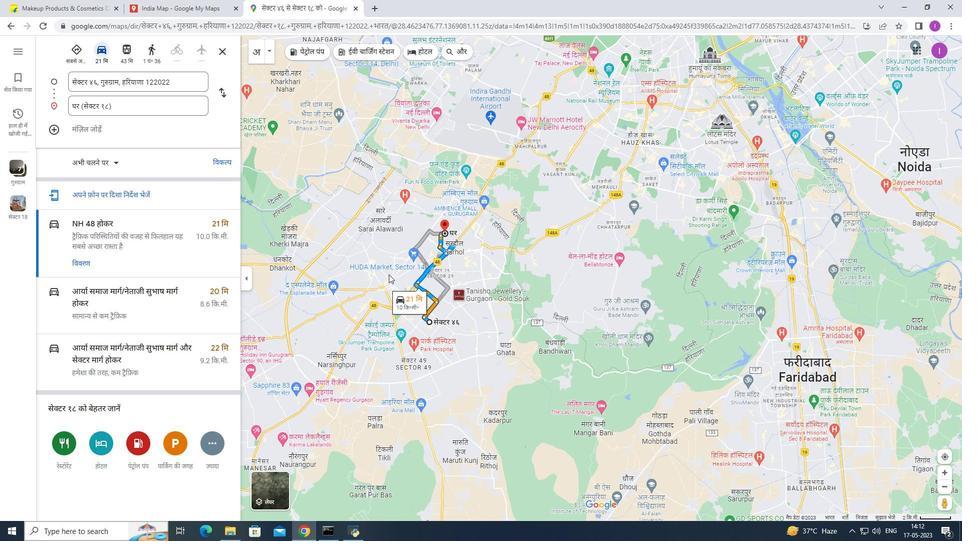 
Action: Mouse moved to (388, 274)
Screenshot: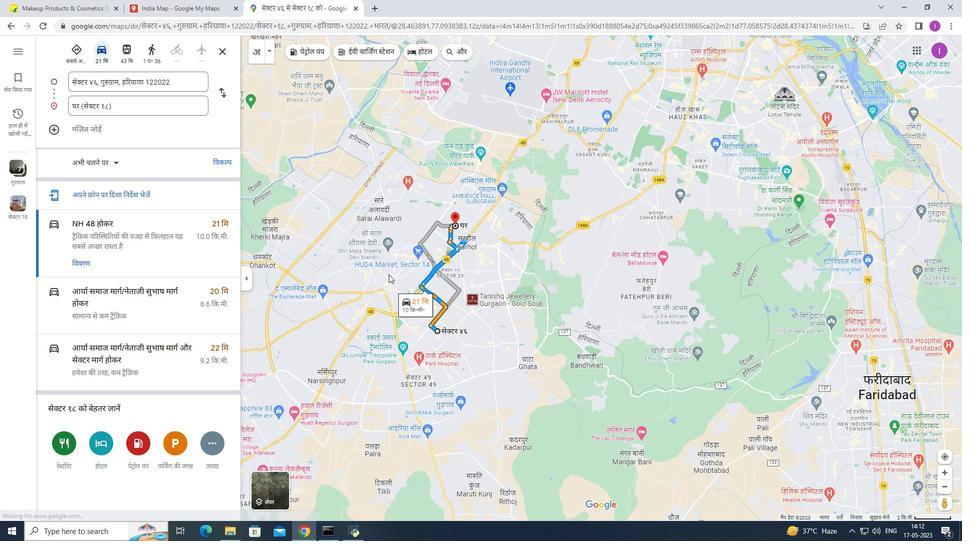 
Action: Mouse scrolled (388, 274) with delta (0, 0)
Screenshot: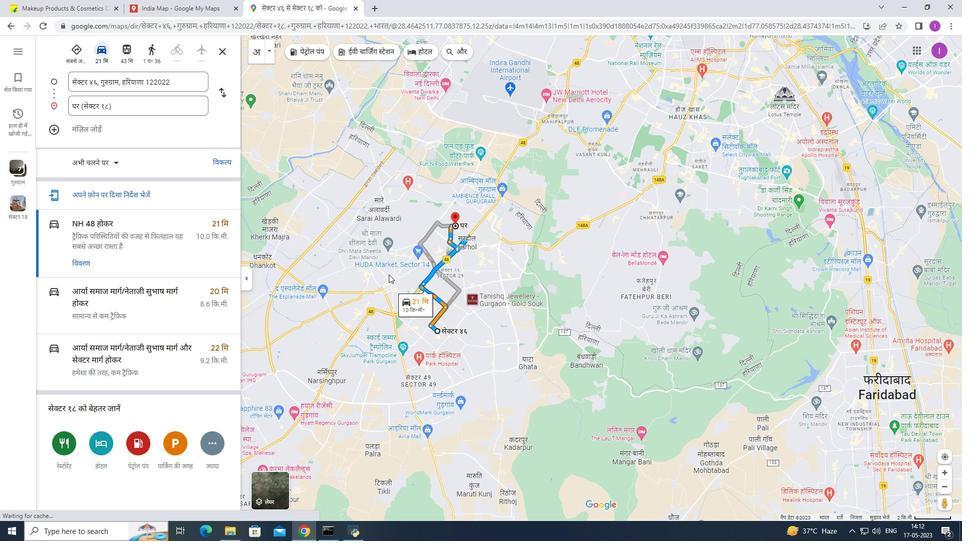 
Action: Mouse scrolled (388, 274) with delta (0, 0)
Screenshot: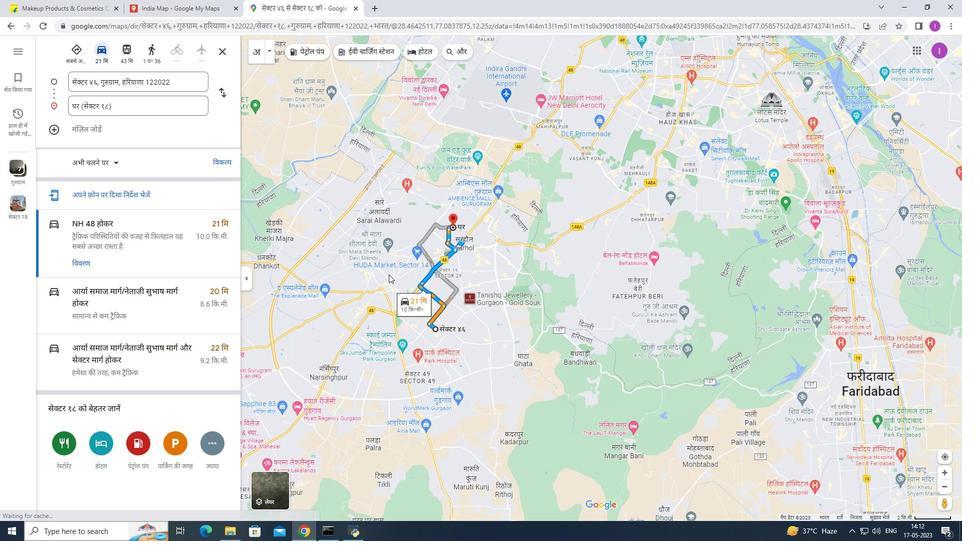 
Action: Mouse scrolled (388, 274) with delta (0, 0)
Screenshot: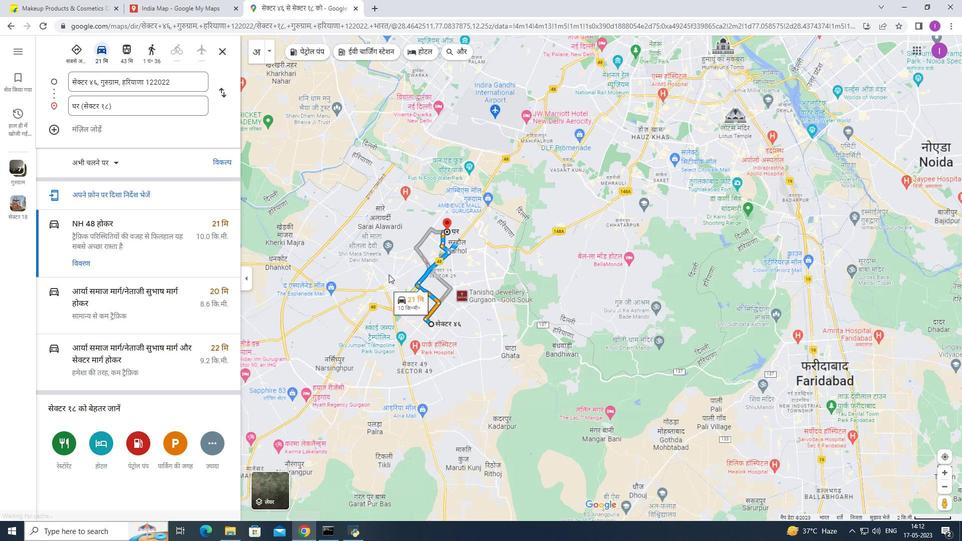 
Action: Mouse scrolled (388, 274) with delta (0, 0)
Screenshot: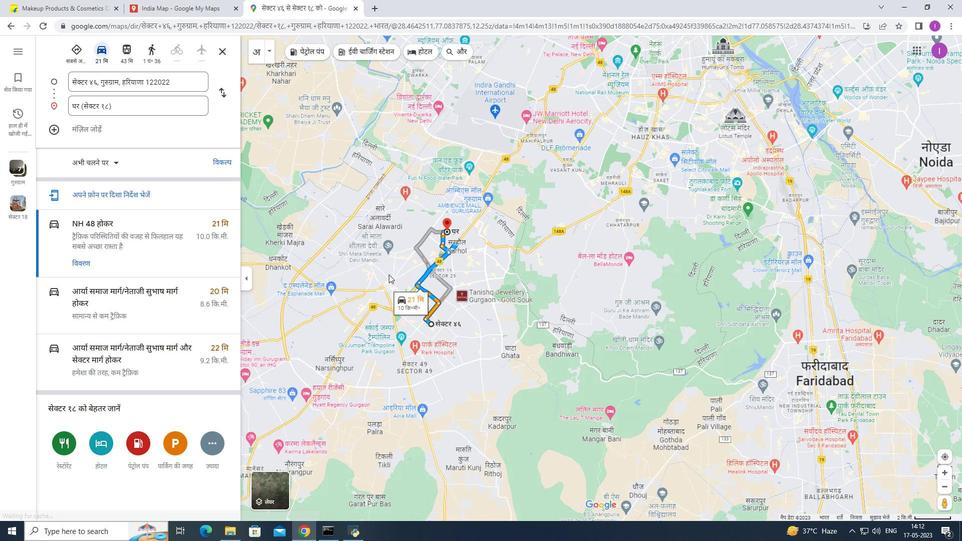 
Action: Mouse moved to (390, 274)
Screenshot: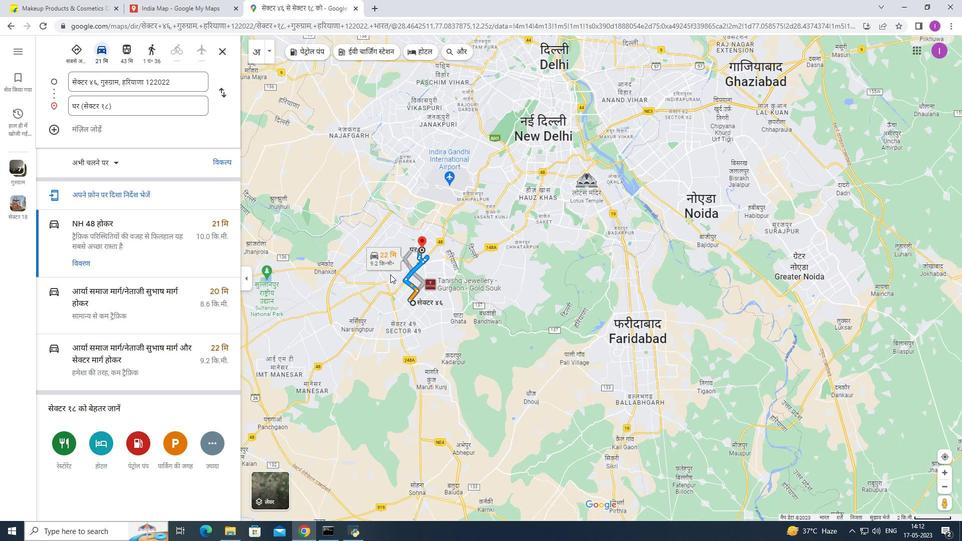 
Action: Mouse scrolled (390, 274) with delta (0, 0)
Screenshot: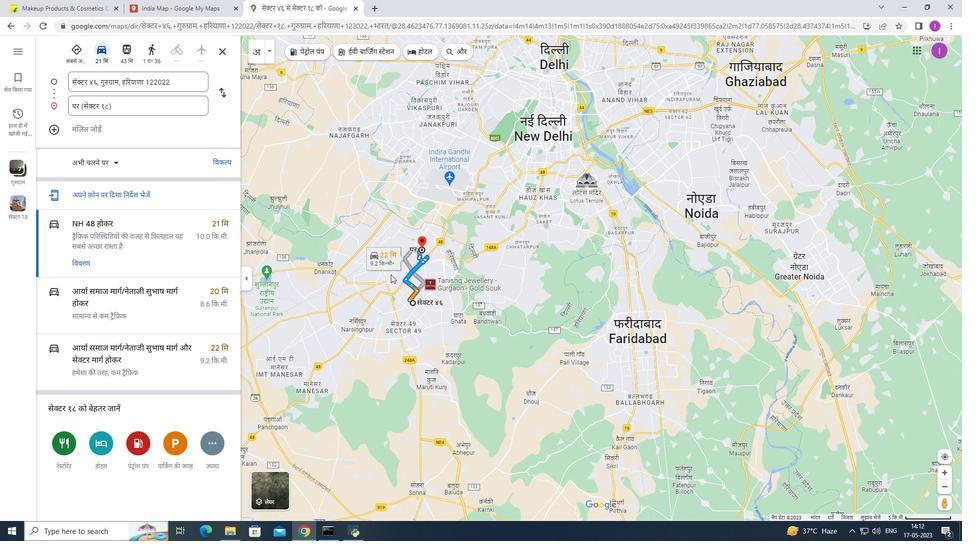 
Action: Mouse scrolled (390, 274) with delta (0, 0)
Screenshot: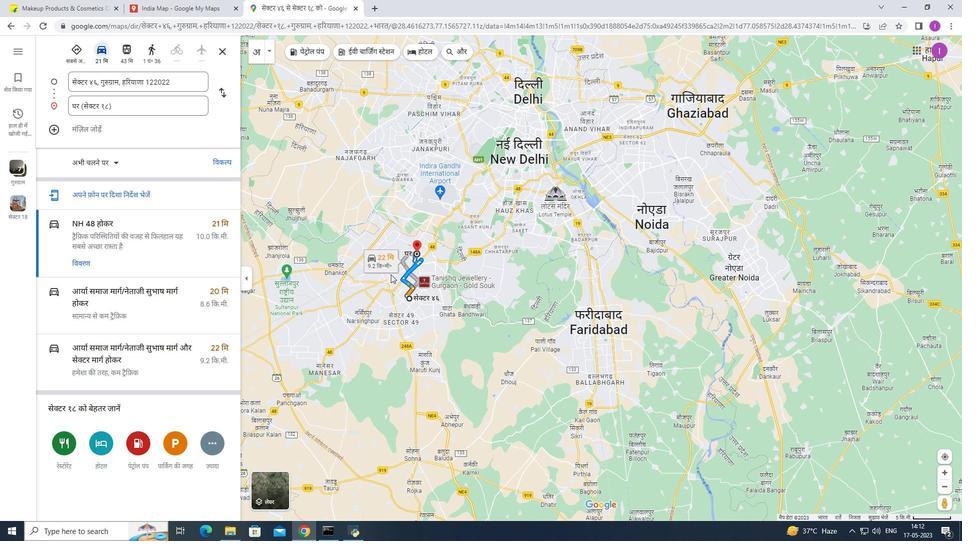
Action: Mouse scrolled (390, 274) with delta (0, 0)
Screenshot: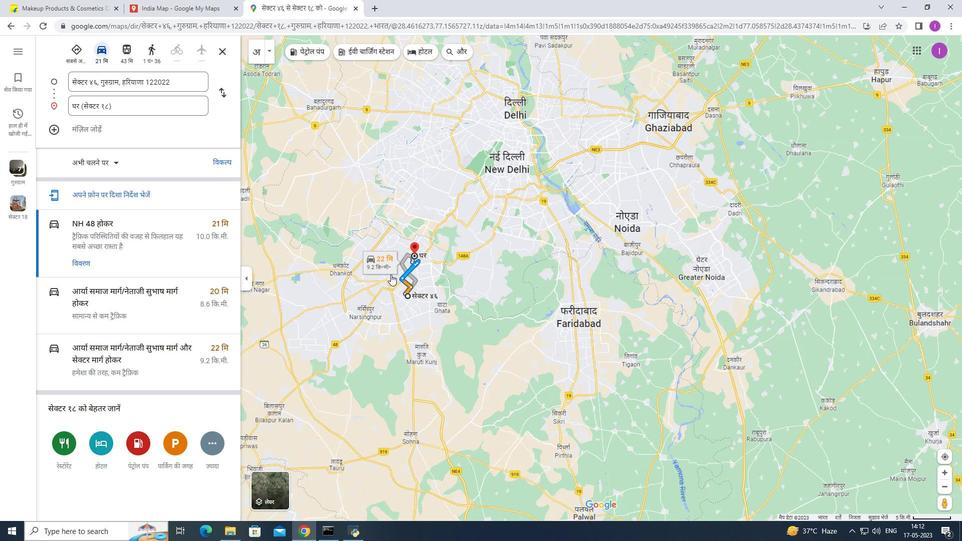 
Action: Mouse moved to (391, 273)
Screenshot: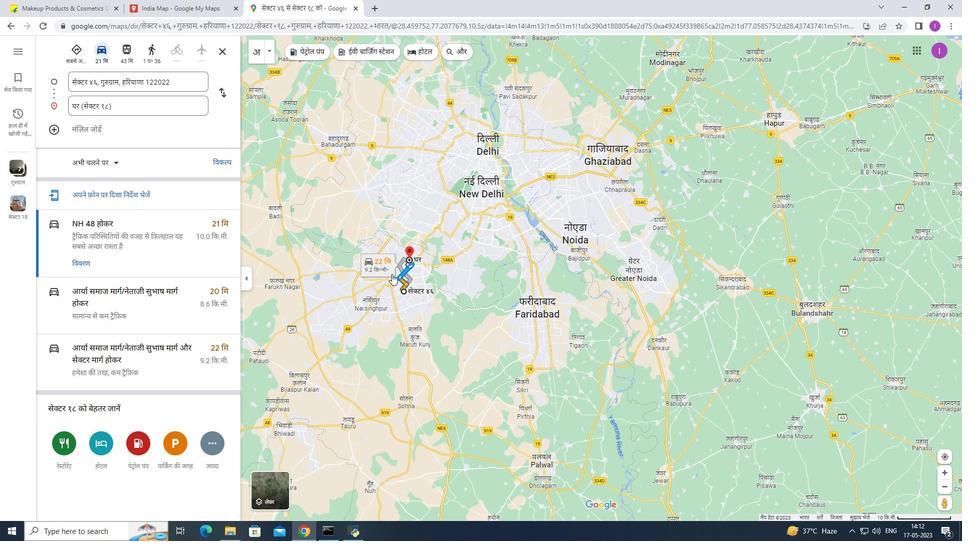 
Action: Mouse scrolled (391, 274) with delta (0, 0)
Screenshot: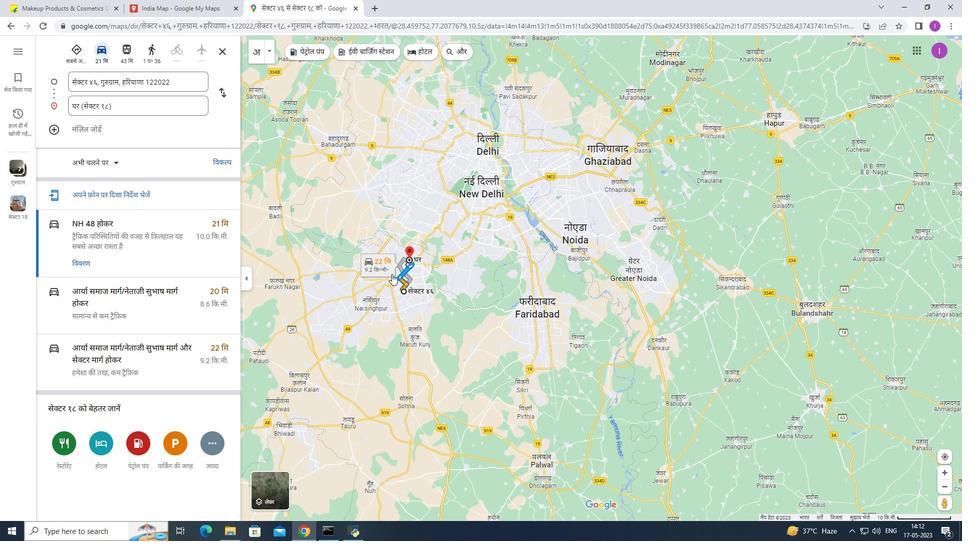 
Action: Mouse scrolled (391, 274) with delta (0, 0)
Screenshot: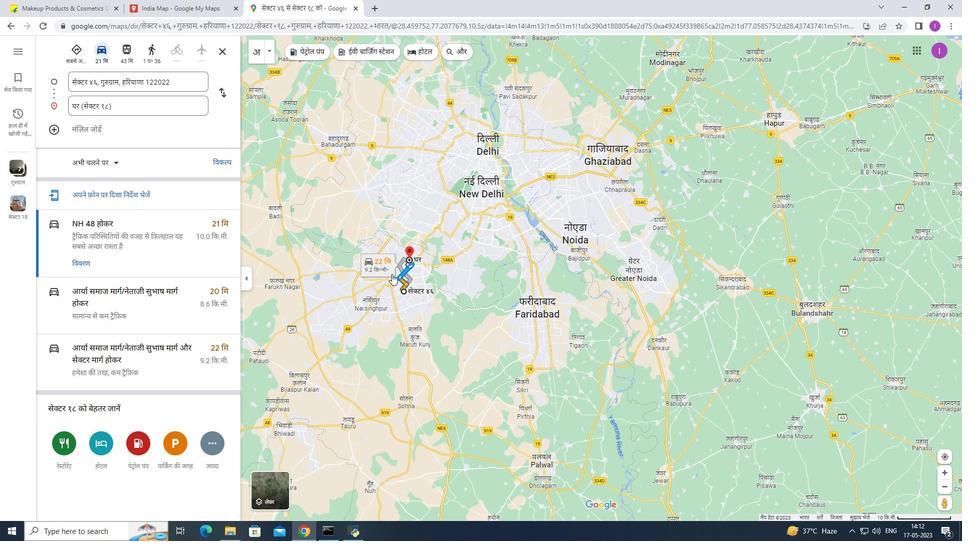 
Action: Mouse scrolled (391, 274) with delta (0, 0)
Screenshot: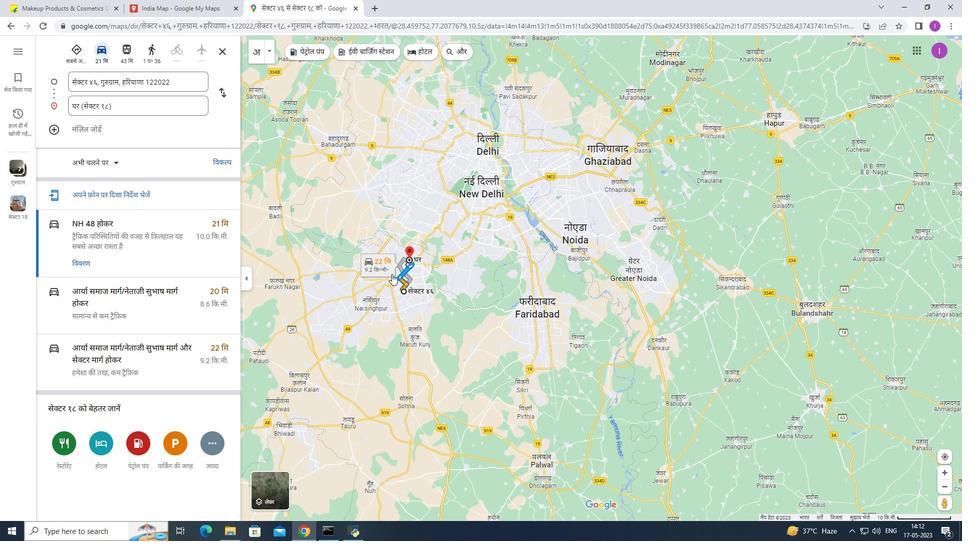 
Action: Mouse scrolled (391, 273) with delta (0, 0)
Screenshot: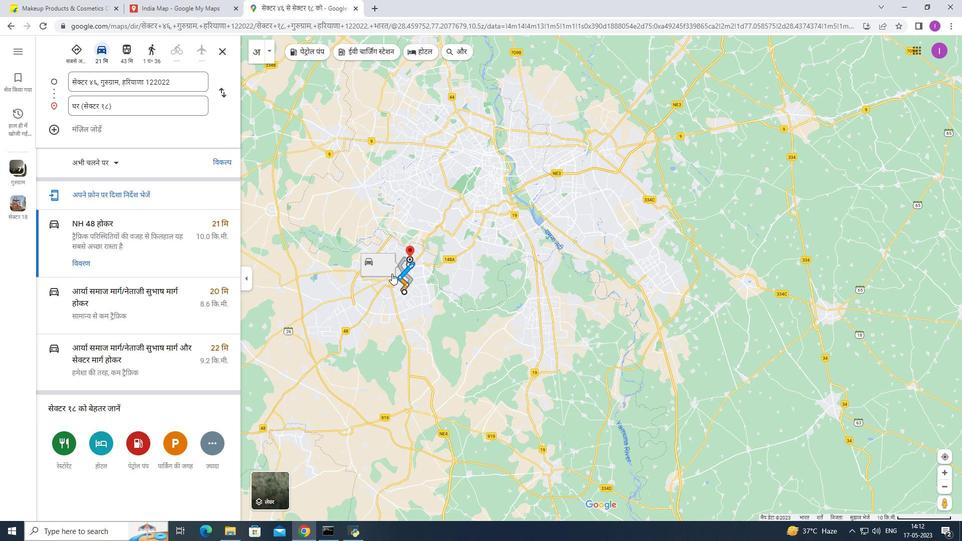
Action: Mouse scrolled (391, 273) with delta (0, 0)
Screenshot: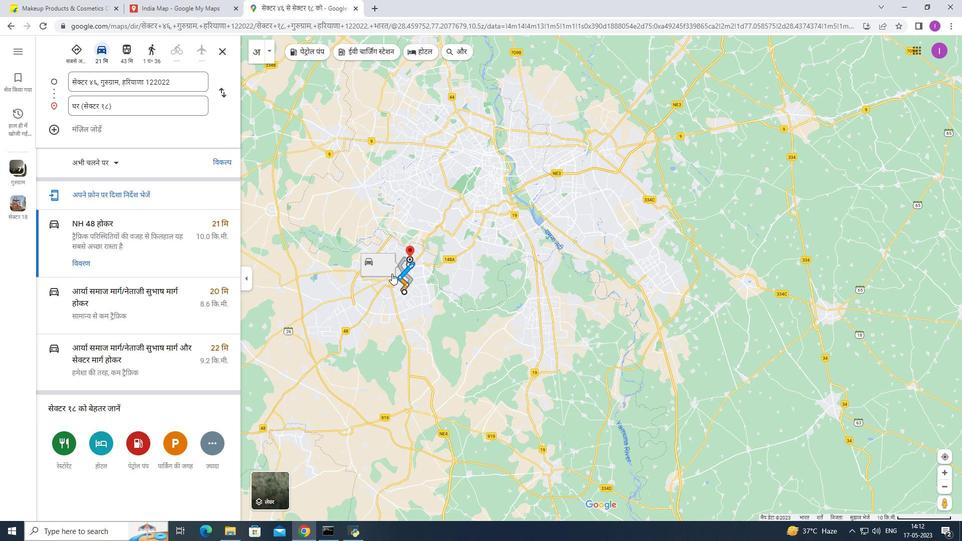 
Action: Mouse scrolled (391, 273) with delta (0, 0)
Screenshot: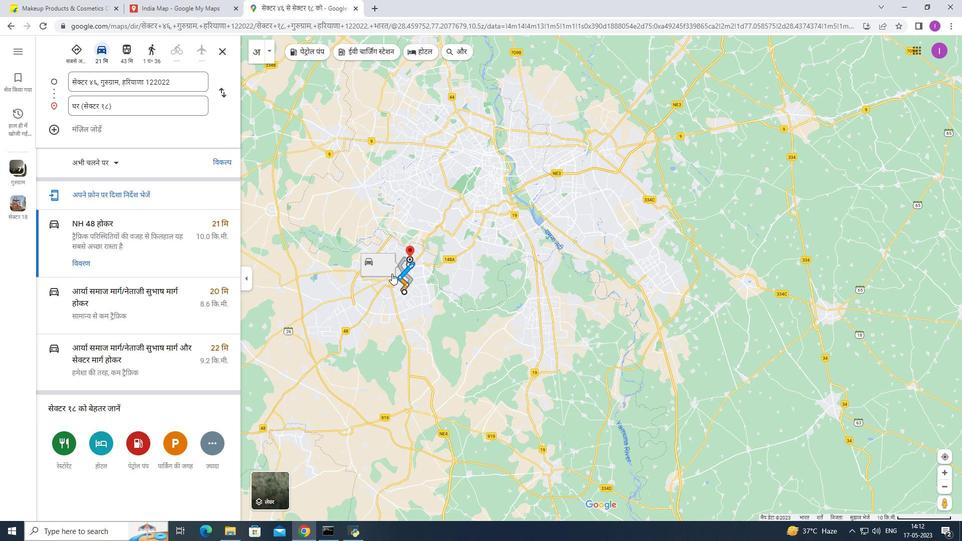 
Action: Mouse scrolled (391, 273) with delta (0, 0)
Screenshot: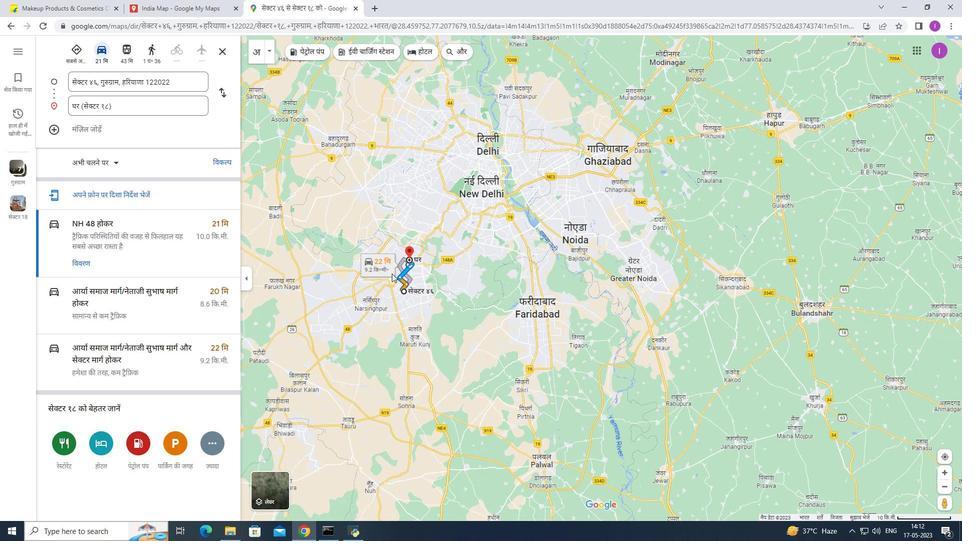 
Action: Mouse scrolled (391, 273) with delta (0, 0)
Screenshot: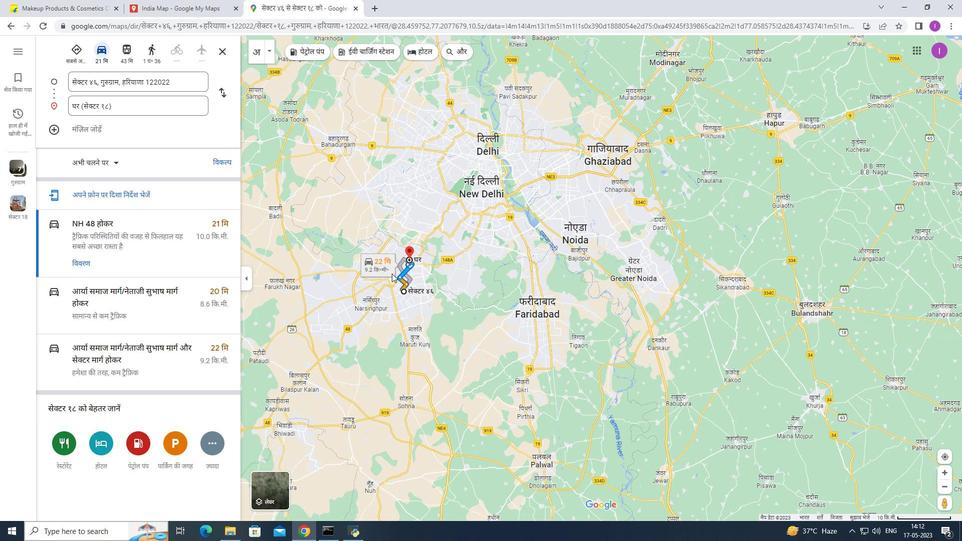
Action: Mouse scrolled (391, 273) with delta (0, 0)
Screenshot: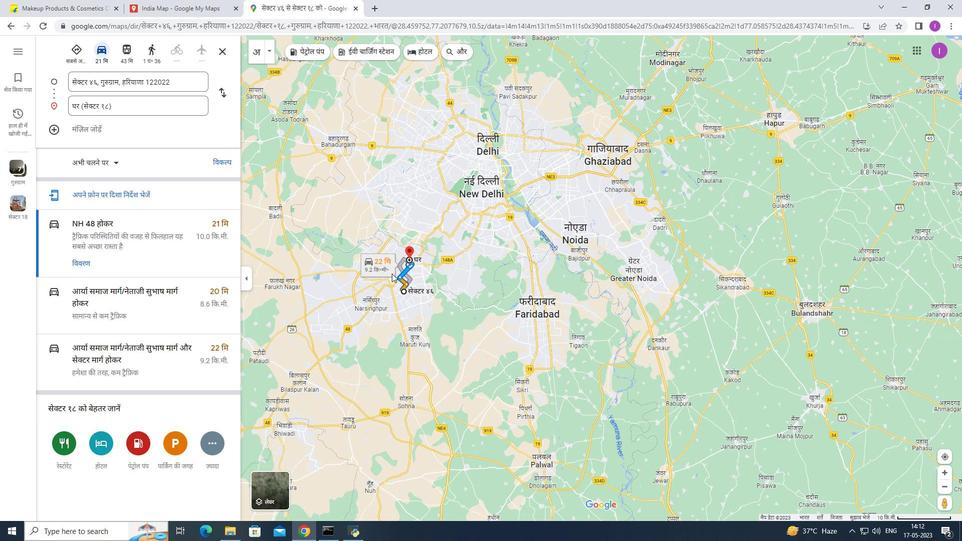 
Action: Mouse scrolled (391, 273) with delta (0, 0)
Screenshot: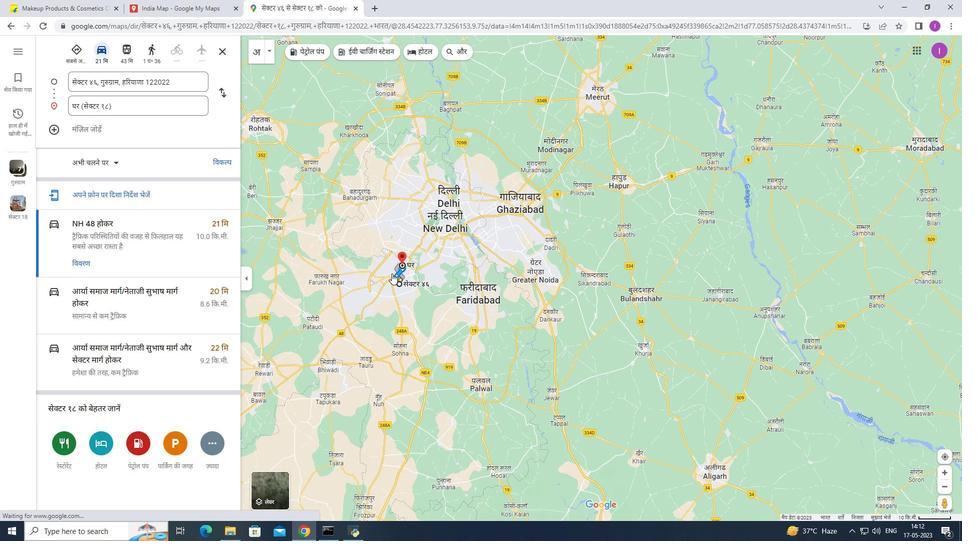 
Action: Mouse moved to (101, 54)
Screenshot: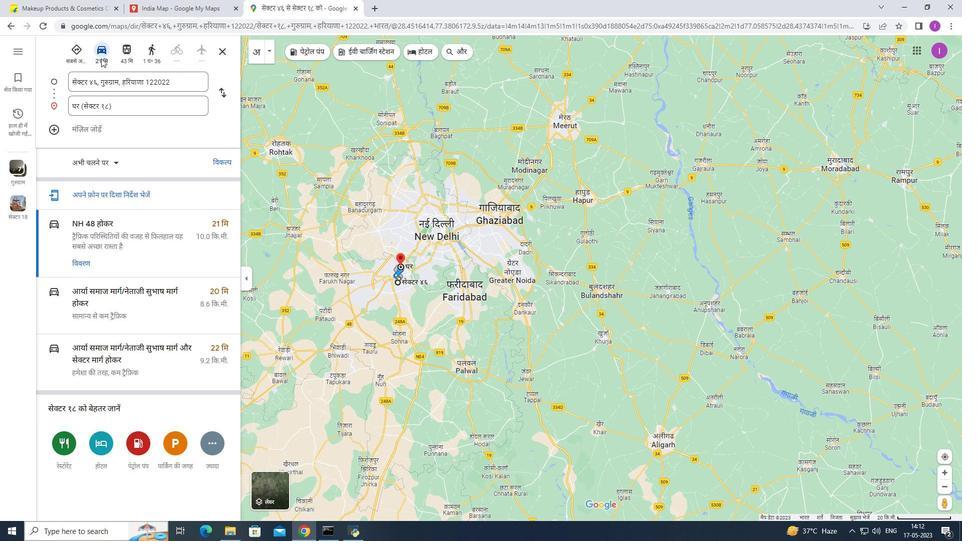 
Action: Mouse pressed left at (101, 54)
Screenshot: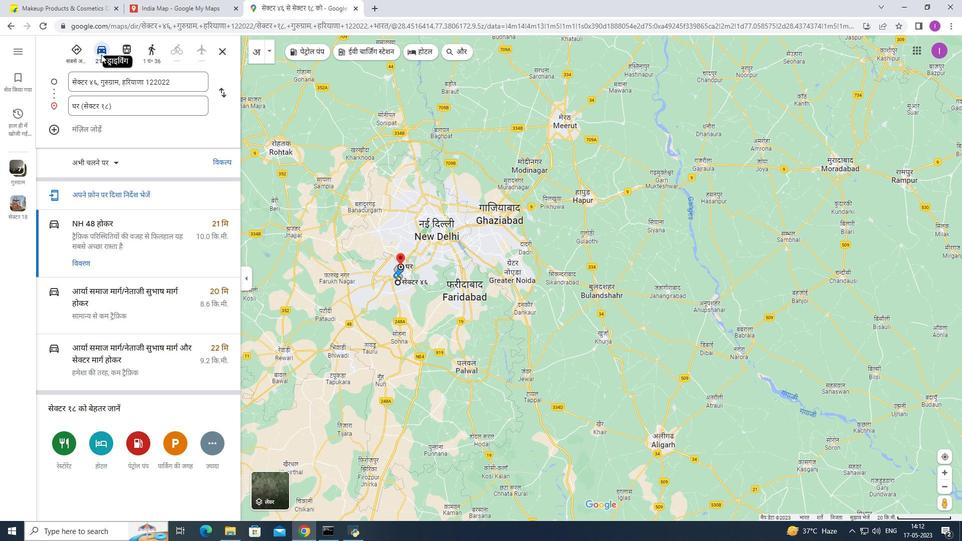 
Action: Mouse moved to (128, 54)
Screenshot: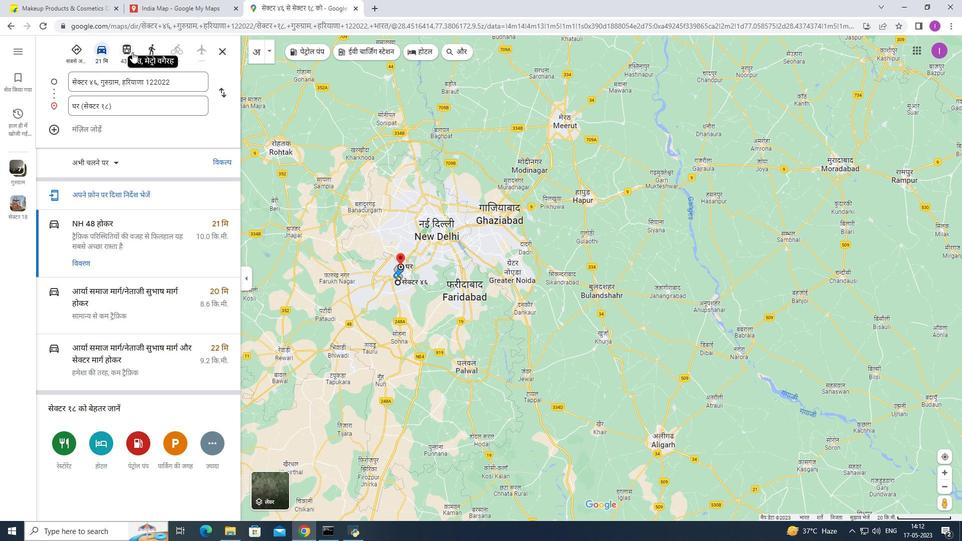 
Action: Mouse pressed left at (128, 54)
Screenshot: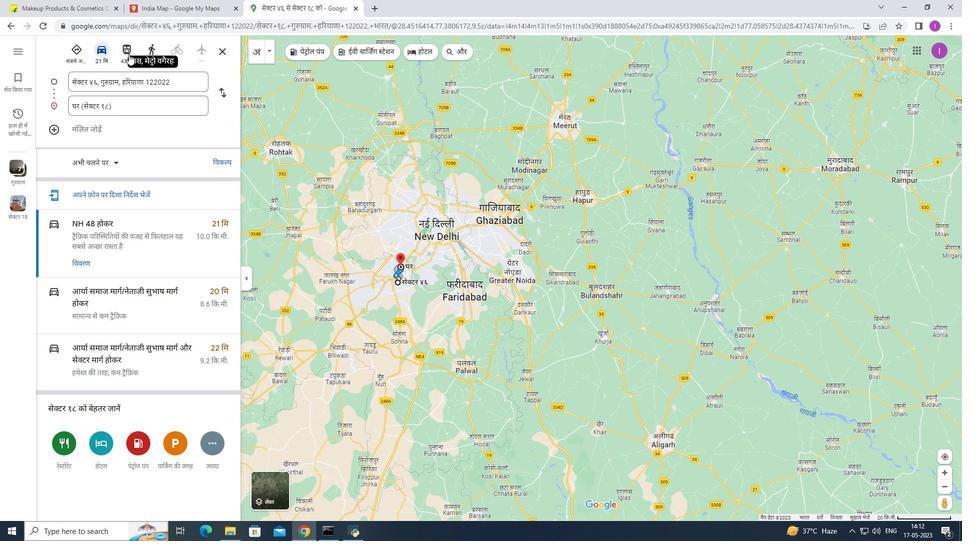 
Action: Mouse moved to (150, 53)
Screenshot: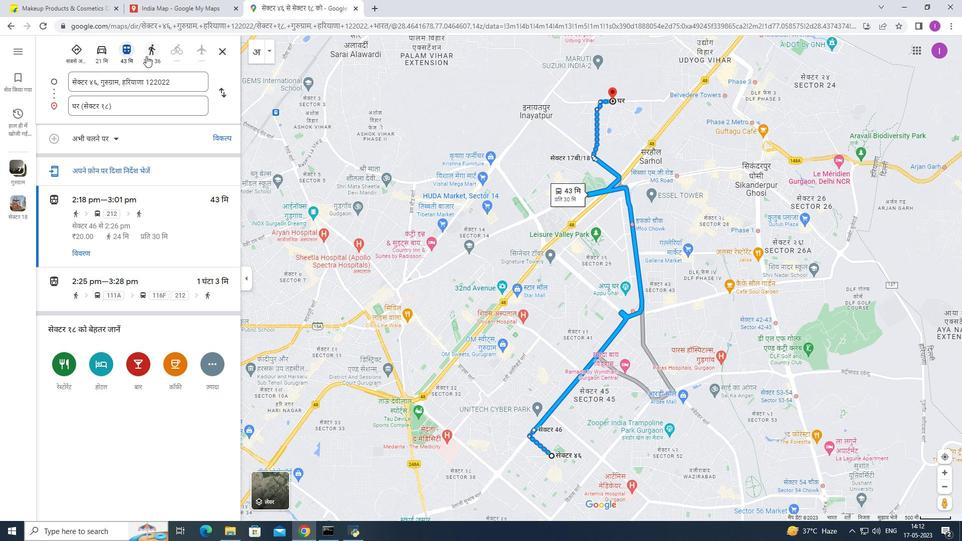 
Action: Mouse pressed left at (150, 53)
Screenshot: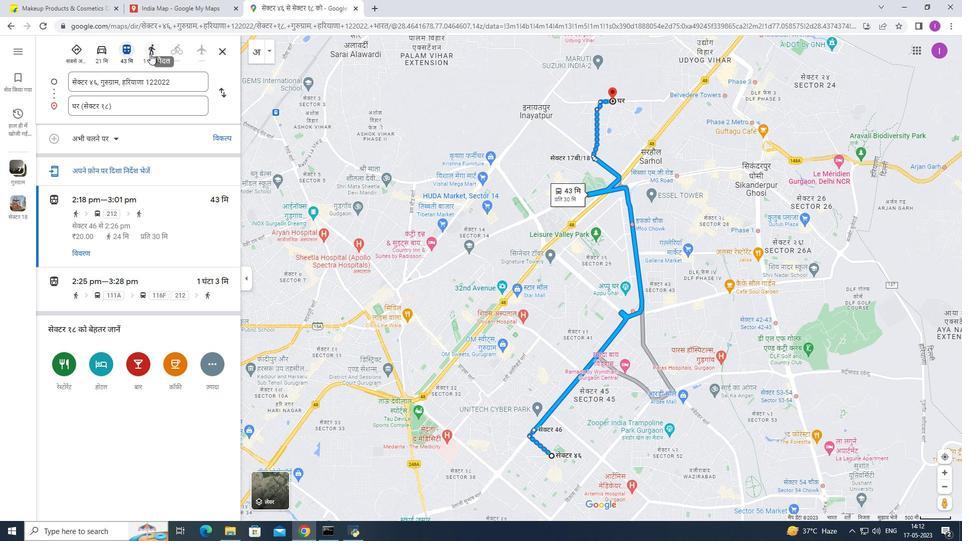 
Action: Mouse moved to (177, 52)
Screenshot: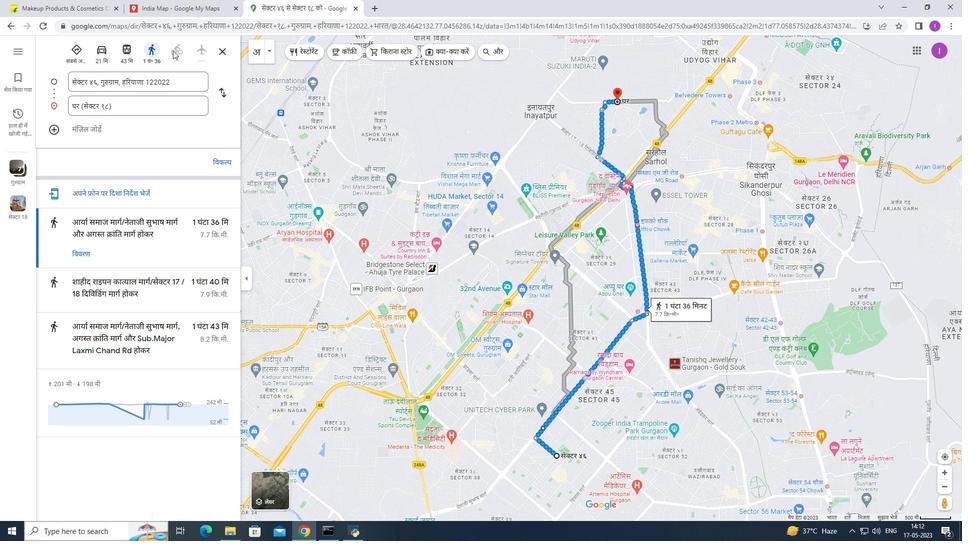 
Action: Mouse pressed left at (177, 52)
Screenshot: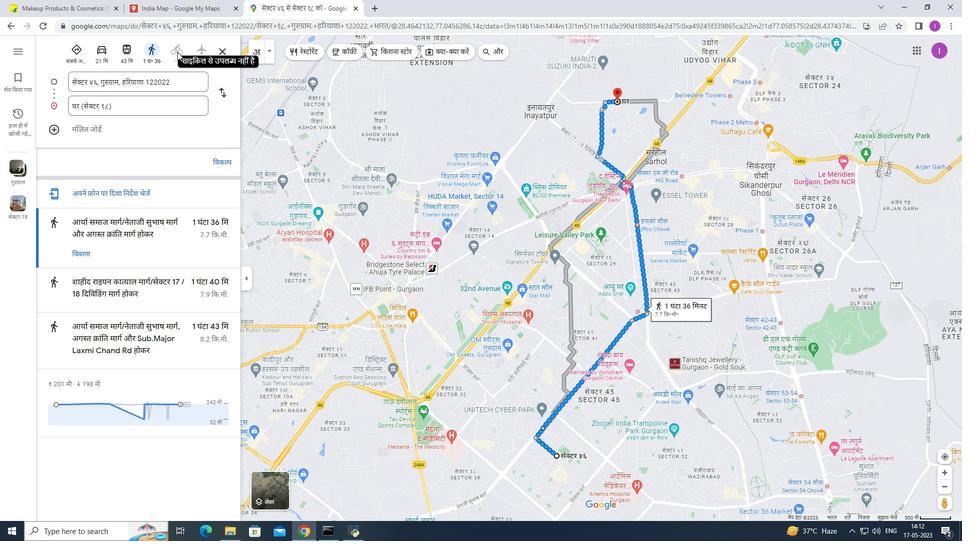 
Action: Mouse moved to (123, 52)
Screenshot: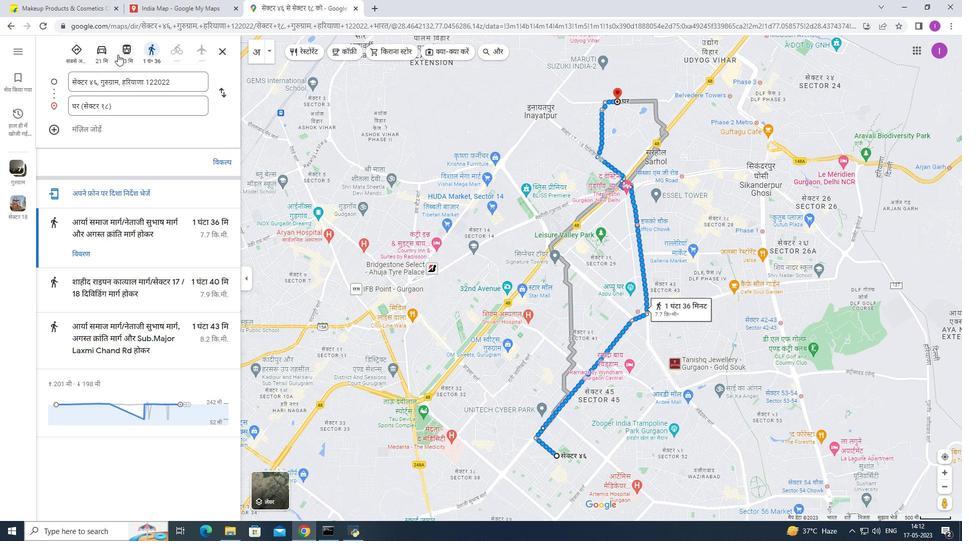 
Action: Mouse pressed left at (123, 52)
Screenshot: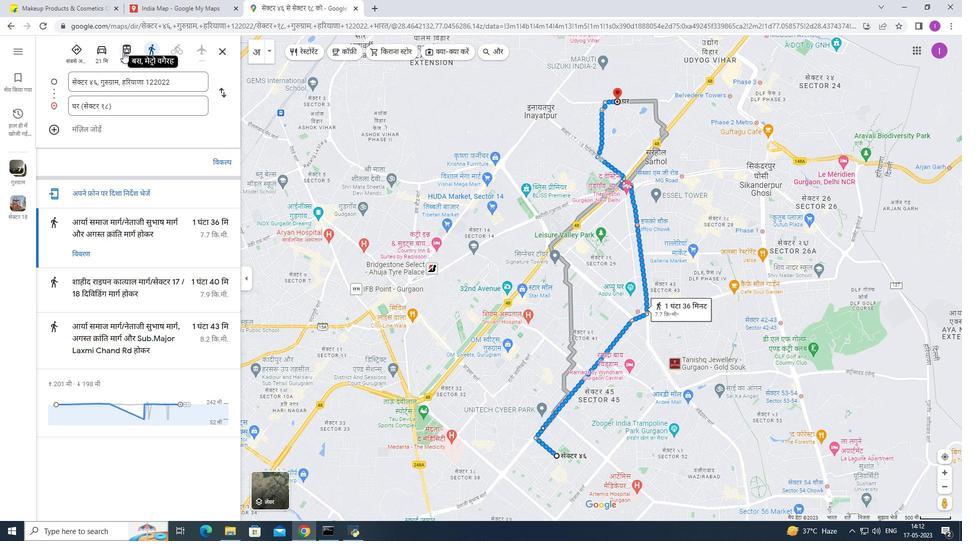 
Action: Mouse moved to (96, 52)
Screenshot: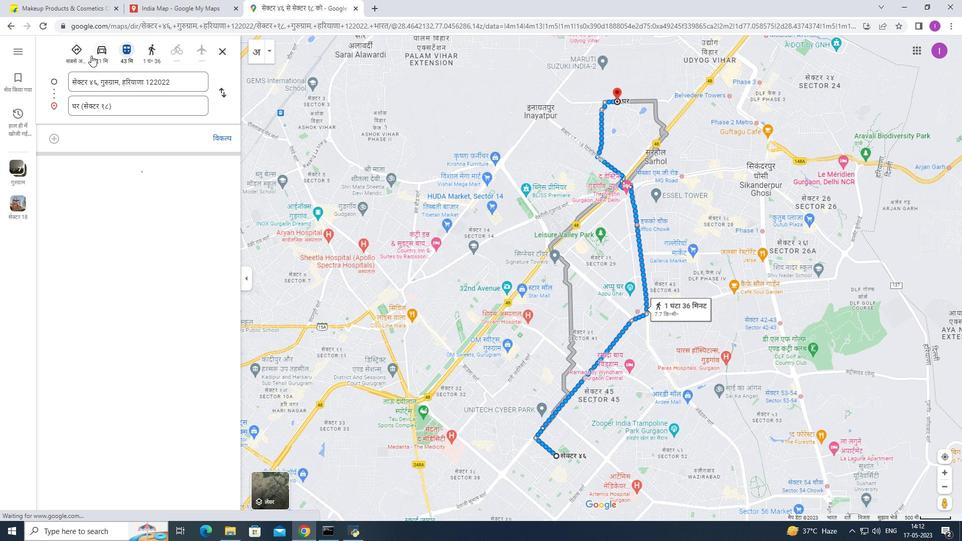 
Action: Mouse pressed left at (96, 52)
Screenshot: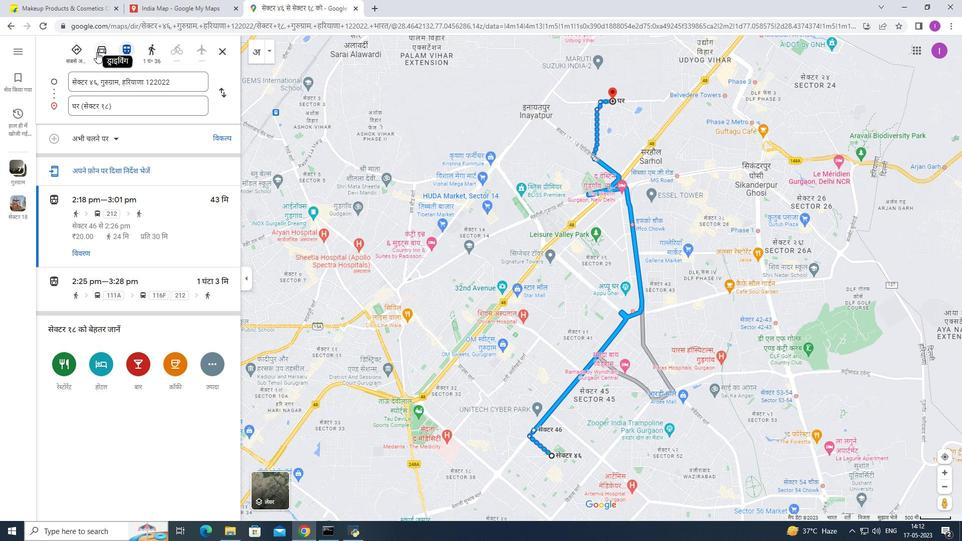 
Action: Mouse moved to (153, 59)
Screenshot: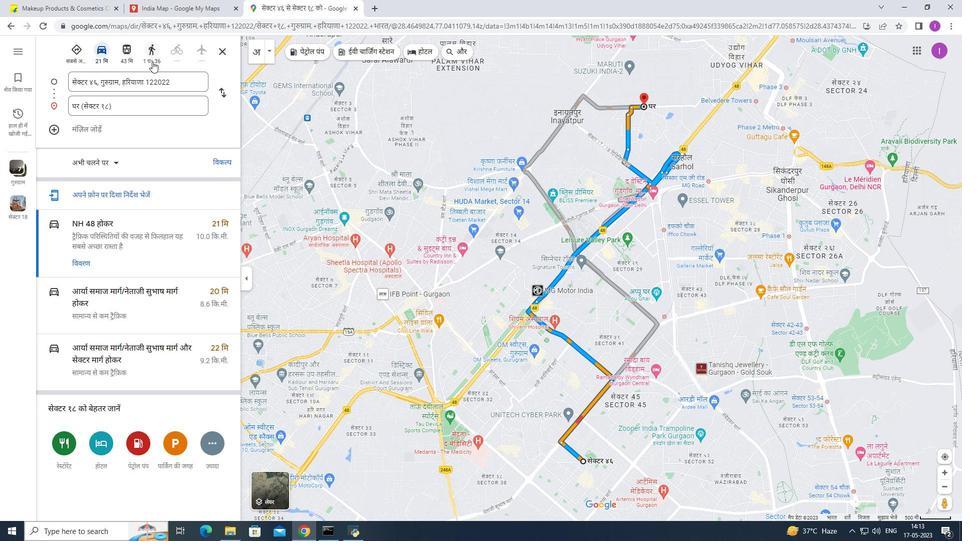 
Action: Mouse pressed left at (153, 59)
Screenshot: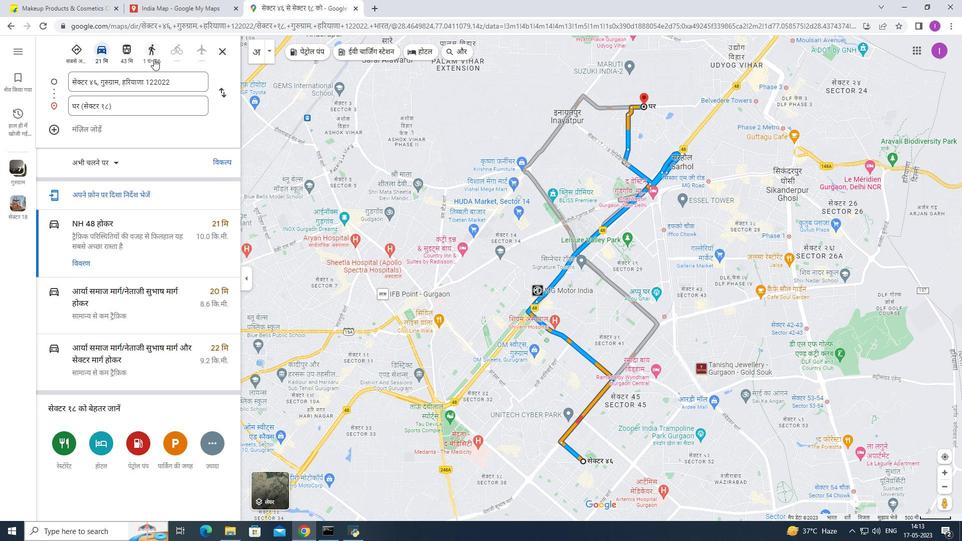 
Action: Mouse moved to (175, 53)
Screenshot: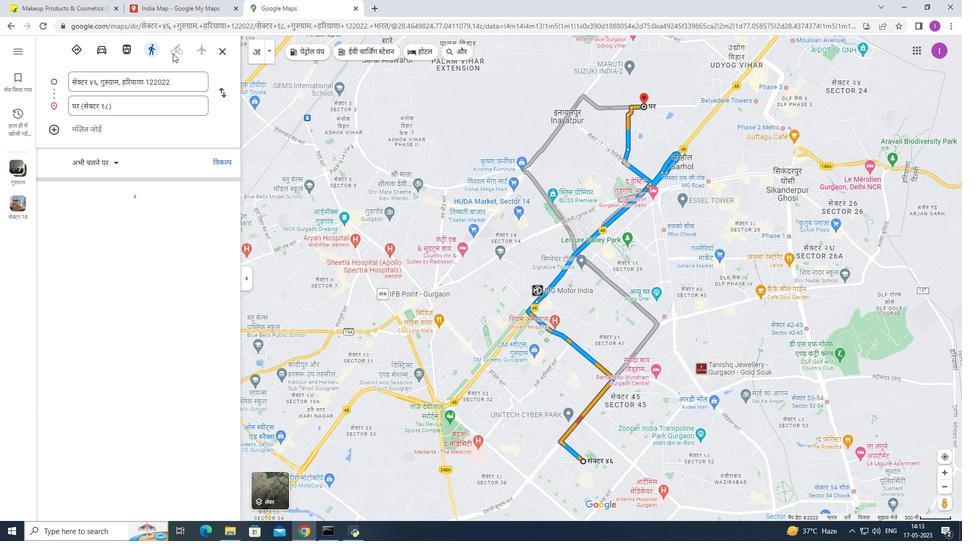 
Action: Mouse pressed left at (175, 53)
Screenshot: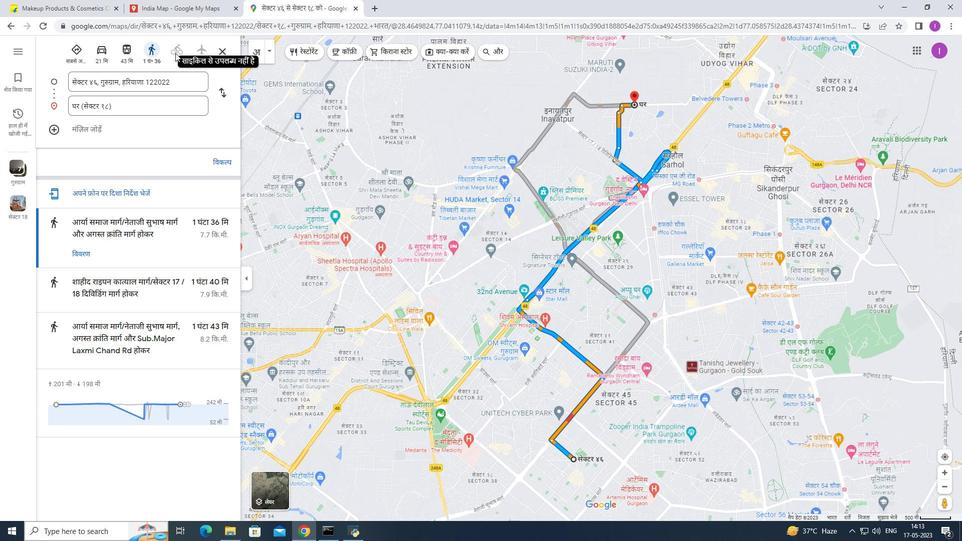 
Action: Mouse moved to (17, 52)
Screenshot: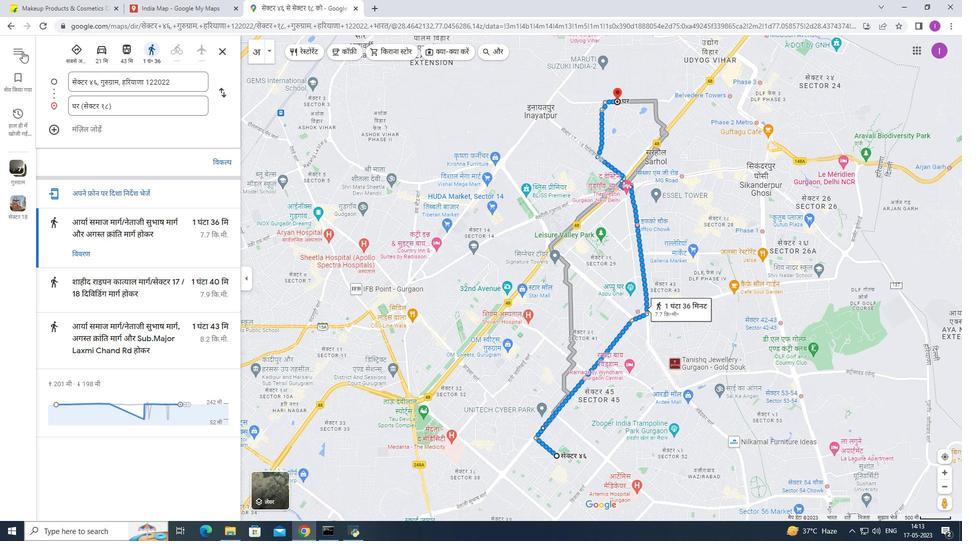 
Action: Mouse pressed left at (17, 52)
Screenshot: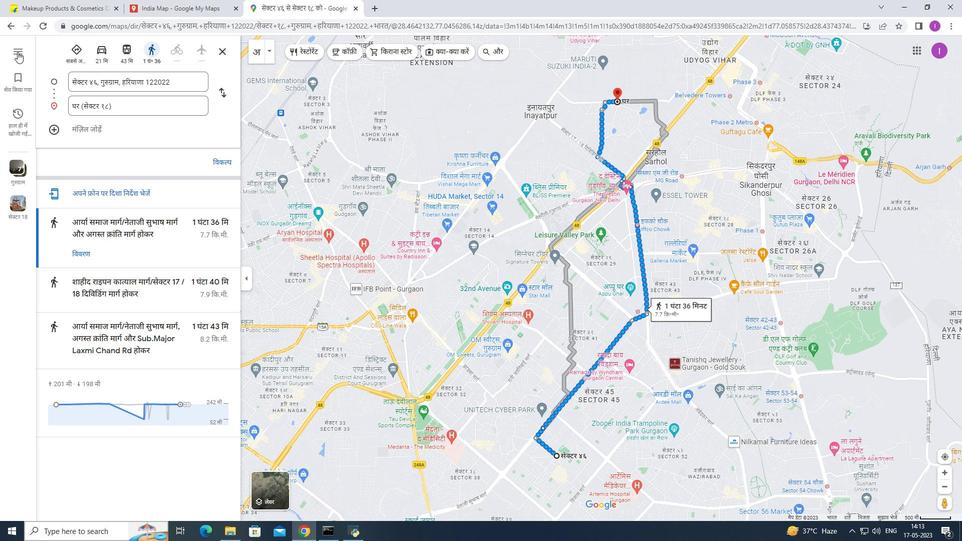 
Action: Mouse moved to (178, 135)
Screenshot: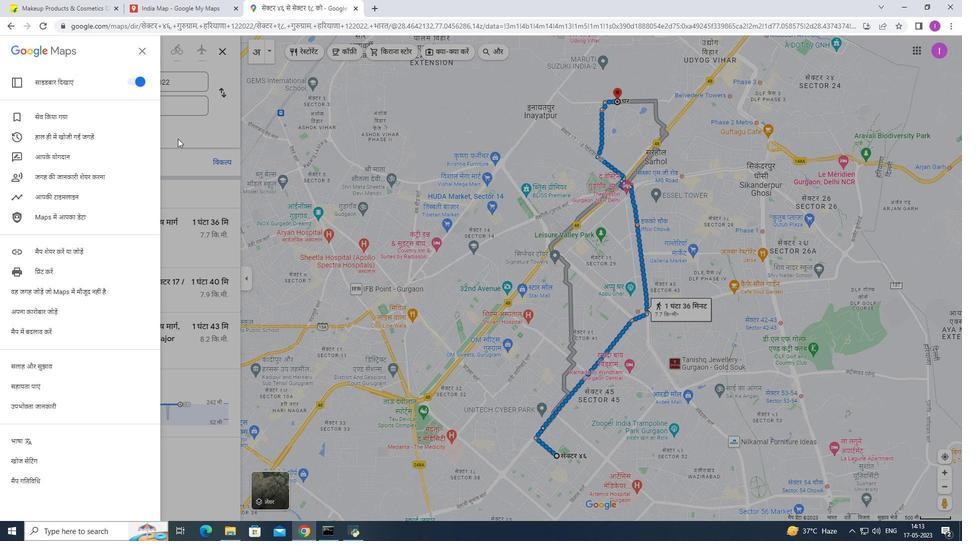 
Action: Mouse pressed left at (178, 135)
Screenshot: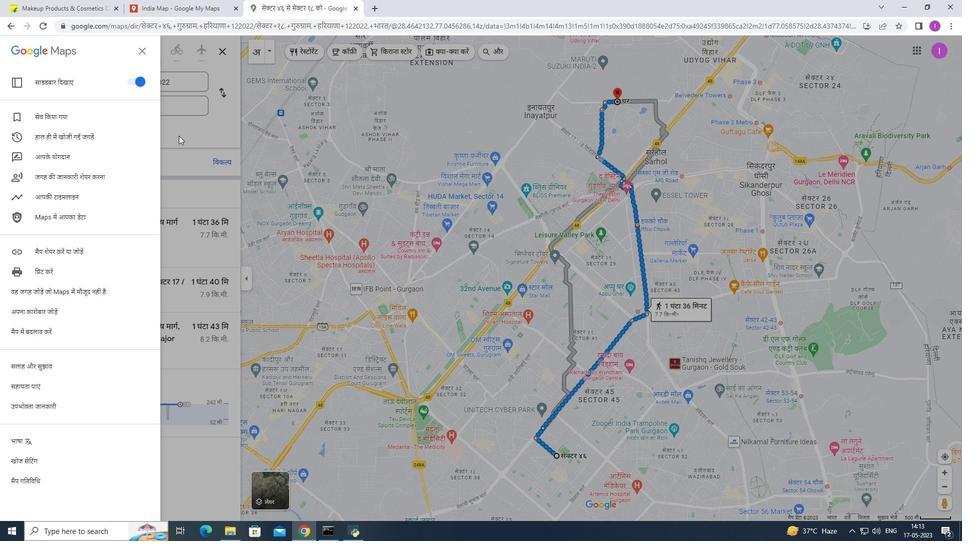 
Action: Mouse moved to (185, 159)
Screenshot: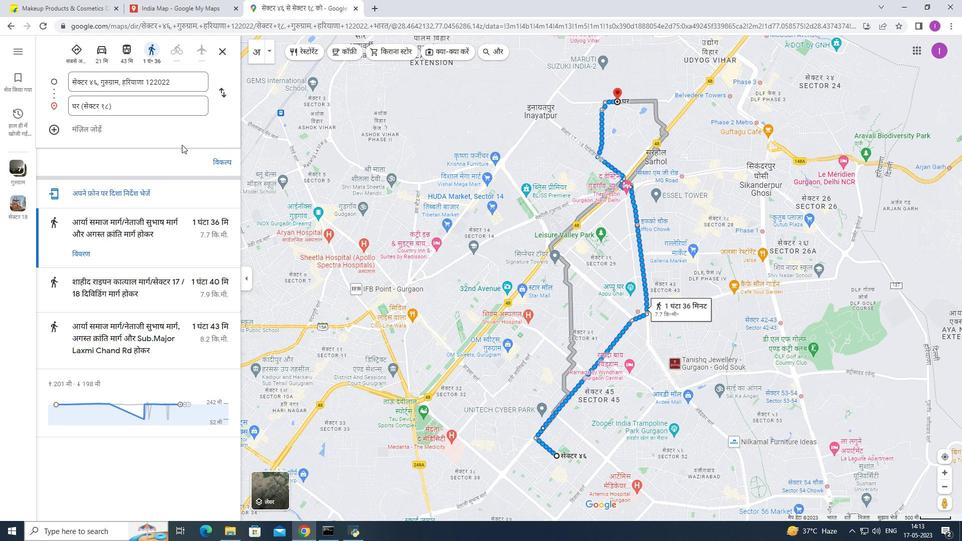 
Action: Mouse scrolled (185, 159) with delta (0, 0)
Screenshot: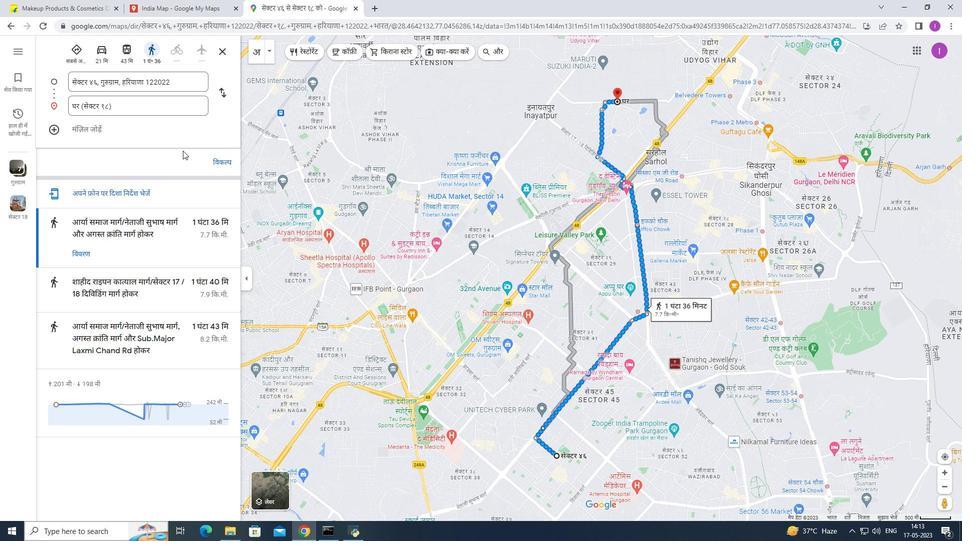 
Action: Mouse scrolled (185, 159) with delta (0, 0)
Screenshot: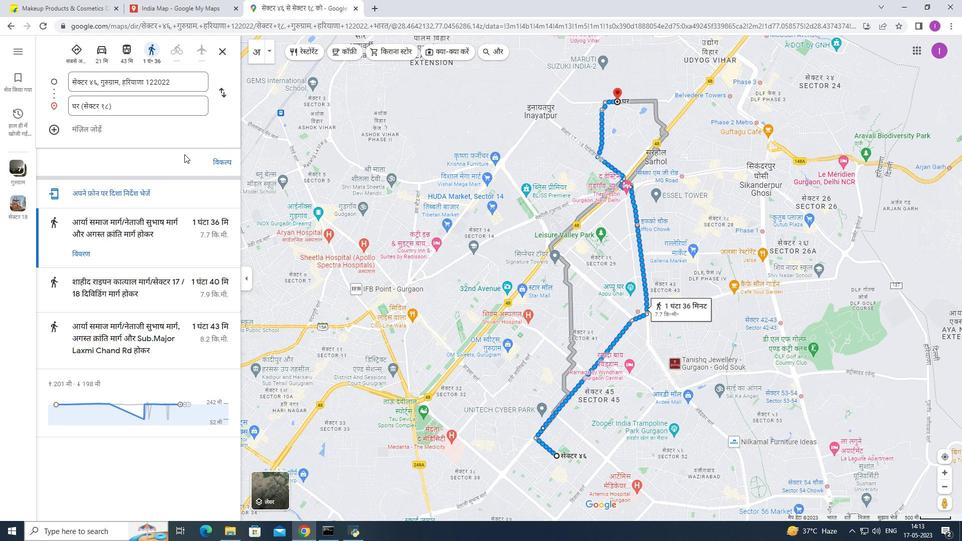 
Action: Mouse scrolled (185, 159) with delta (0, 0)
Screenshot: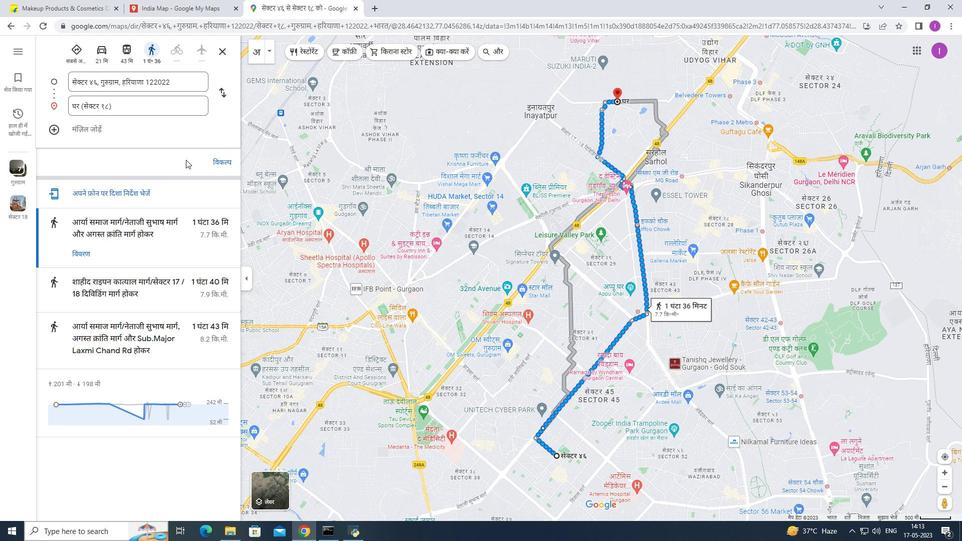 
Action: Mouse moved to (343, 198)
Screenshot: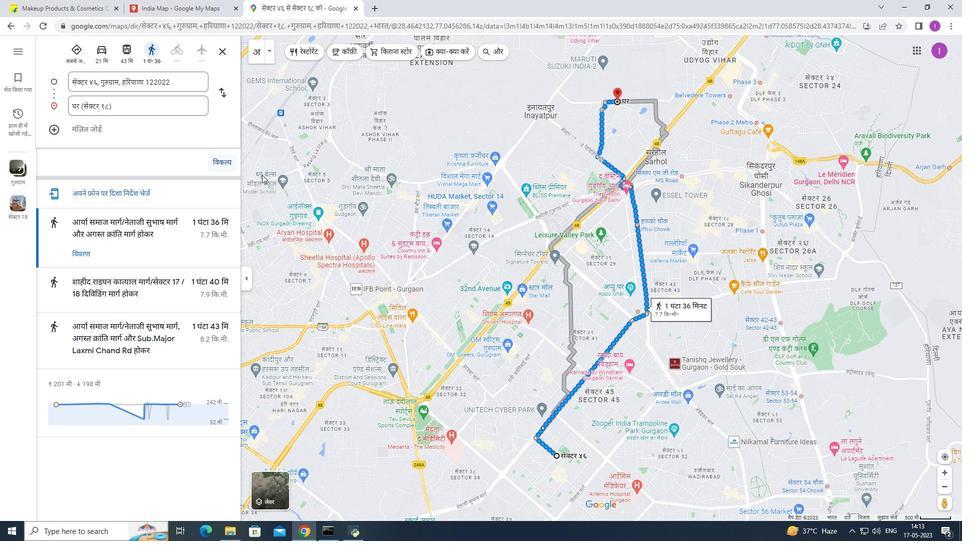 
Action: Mouse scrolled (343, 198) with delta (0, 0)
Screenshot: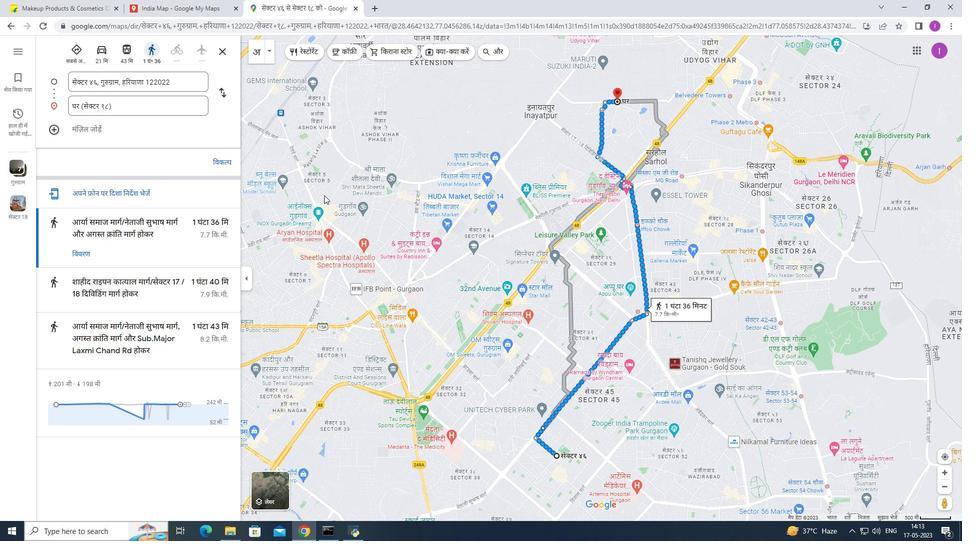 
Action: Mouse scrolled (343, 198) with delta (0, 0)
Screenshot: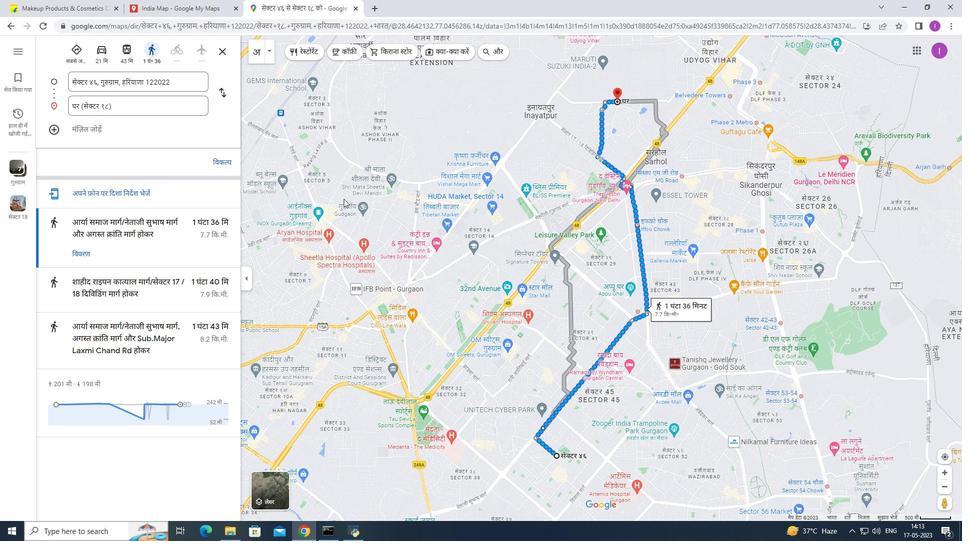 
Action: Mouse scrolled (343, 198) with delta (0, 0)
Screenshot: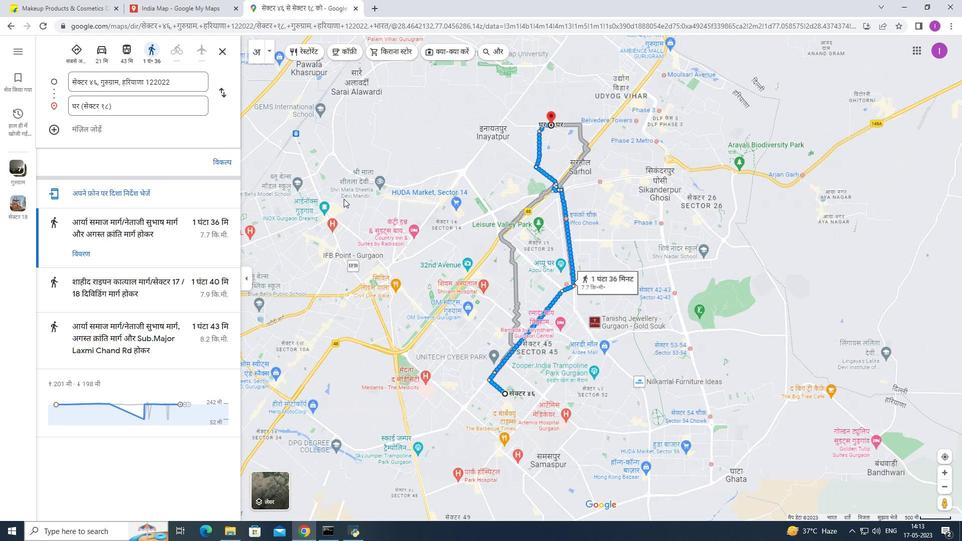 
Action: Mouse moved to (344, 198)
Screenshot: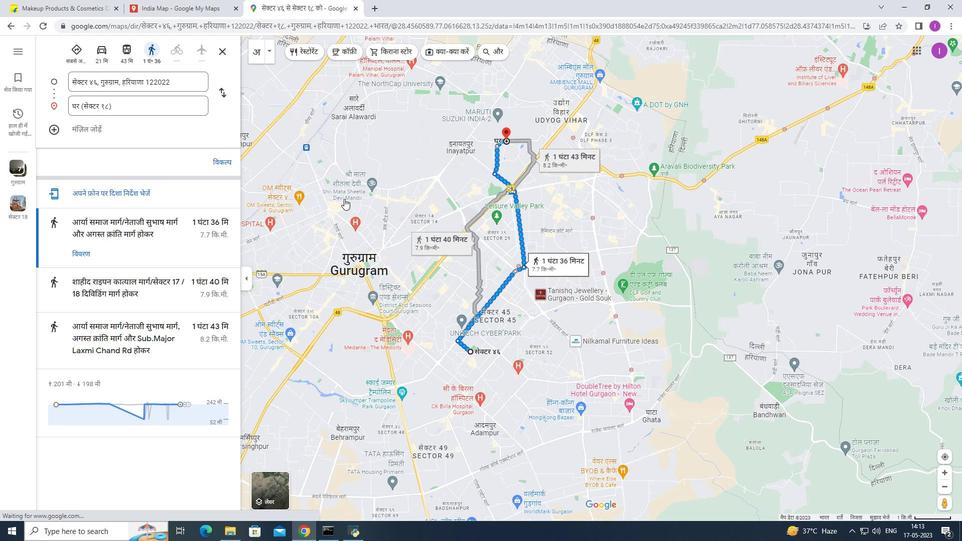 
Action: Mouse scrolled (344, 199) with delta (0, 0)
Screenshot: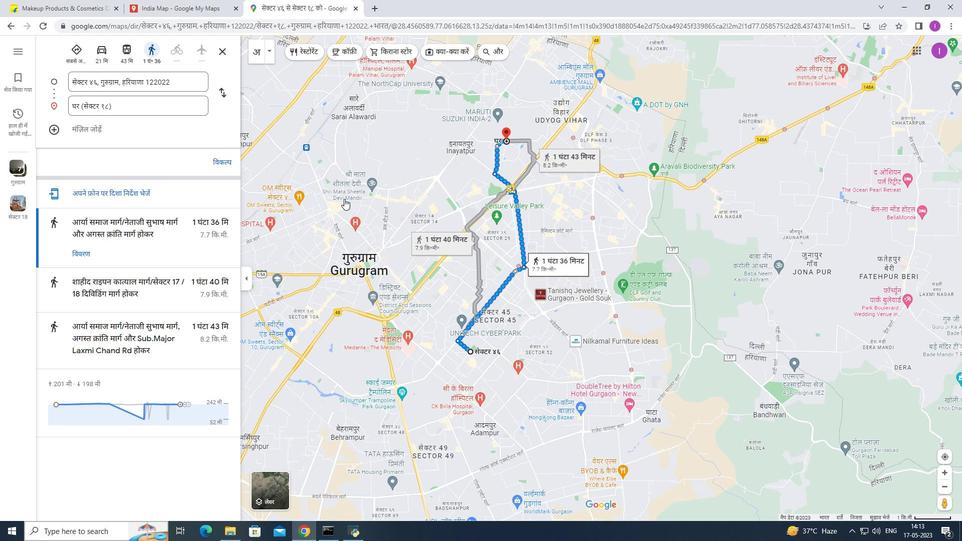 
Action: Mouse scrolled (344, 199) with delta (0, 0)
Screenshot: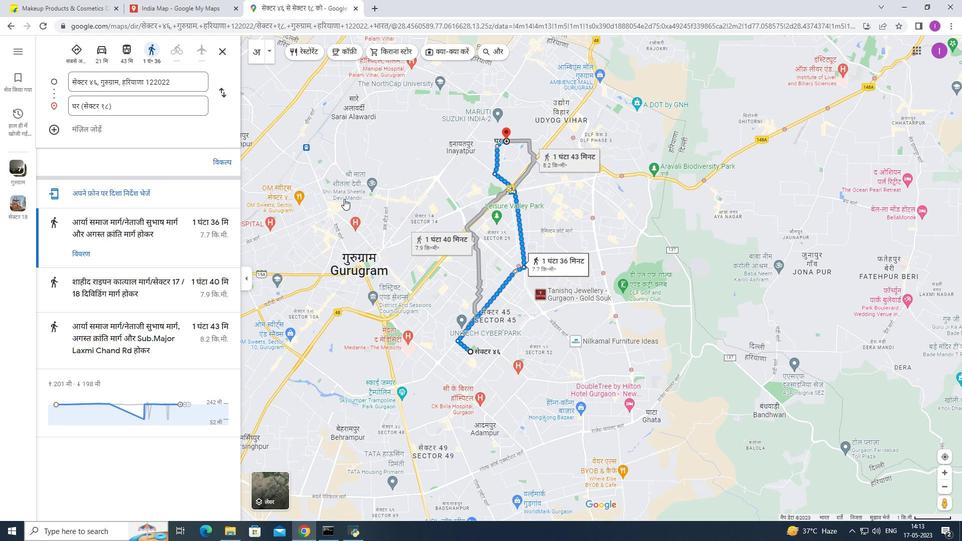 
Action: Mouse scrolled (344, 199) with delta (0, 0)
Screenshot: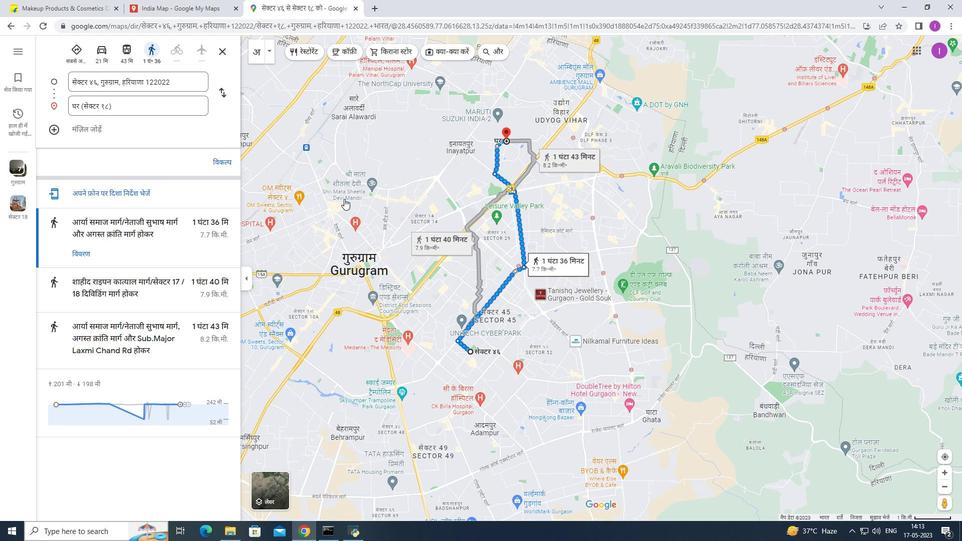 
Action: Mouse scrolled (344, 198) with delta (0, 0)
Screenshot: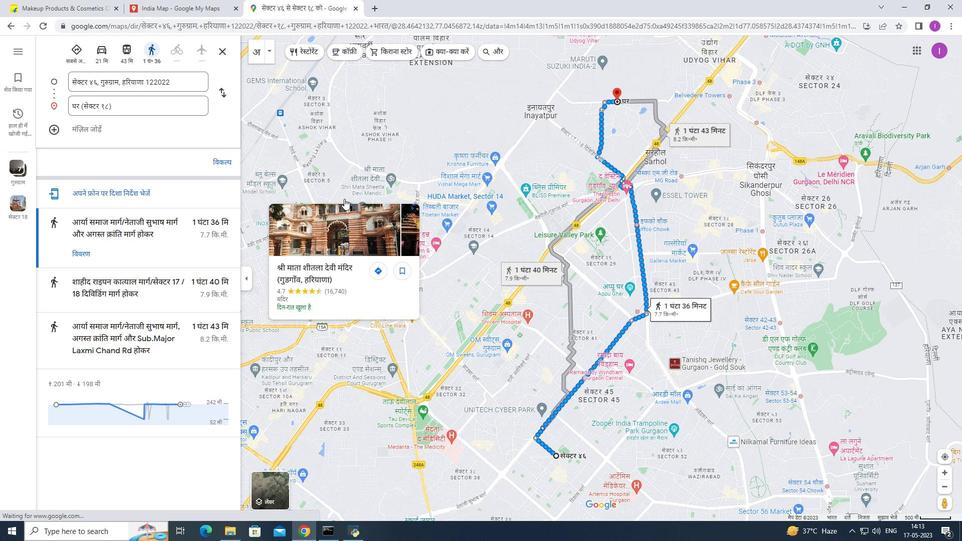 
Action: Mouse scrolled (344, 198) with delta (0, 0)
Screenshot: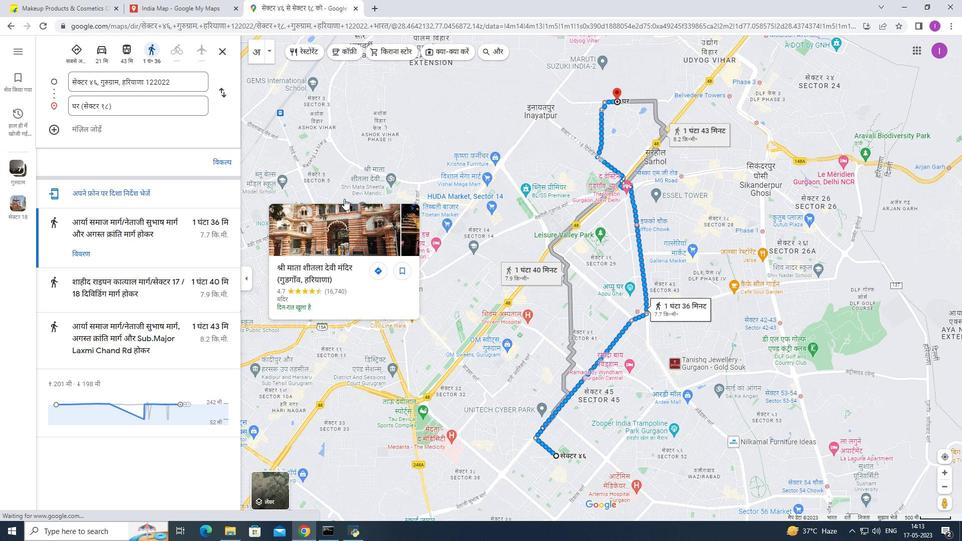 
Action: Mouse moved to (670, 247)
Screenshot: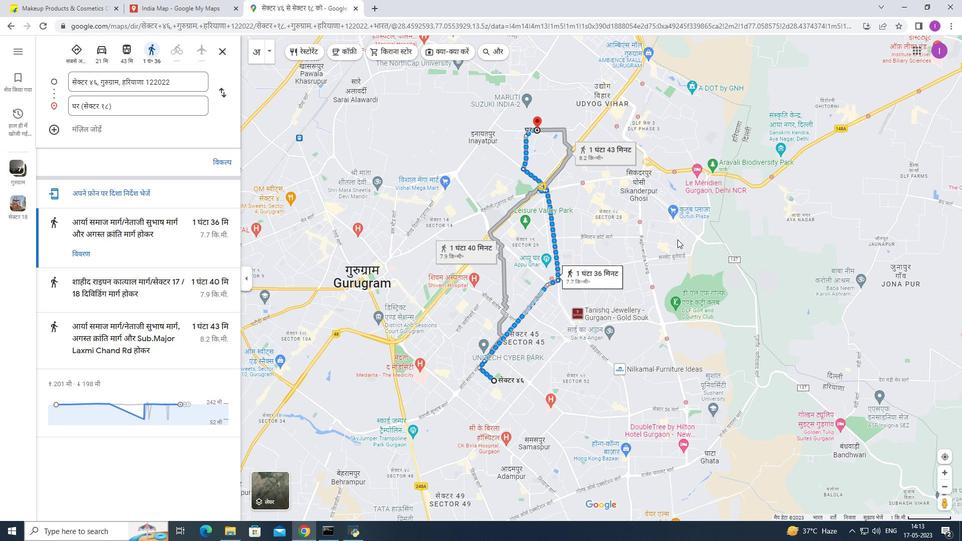 
Action: Mouse scrolled (670, 247) with delta (0, 0)
Screenshot: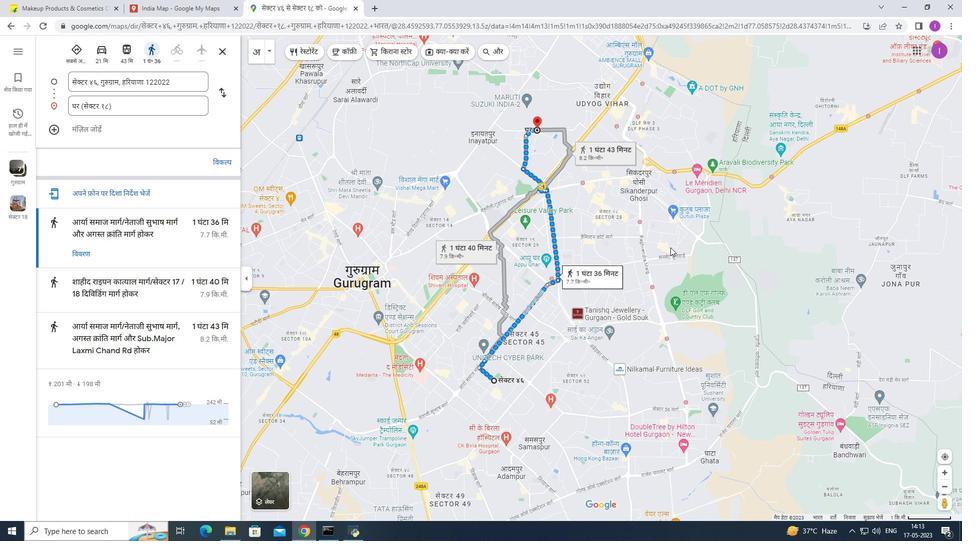 
Action: Mouse scrolled (670, 247) with delta (0, 0)
Screenshot: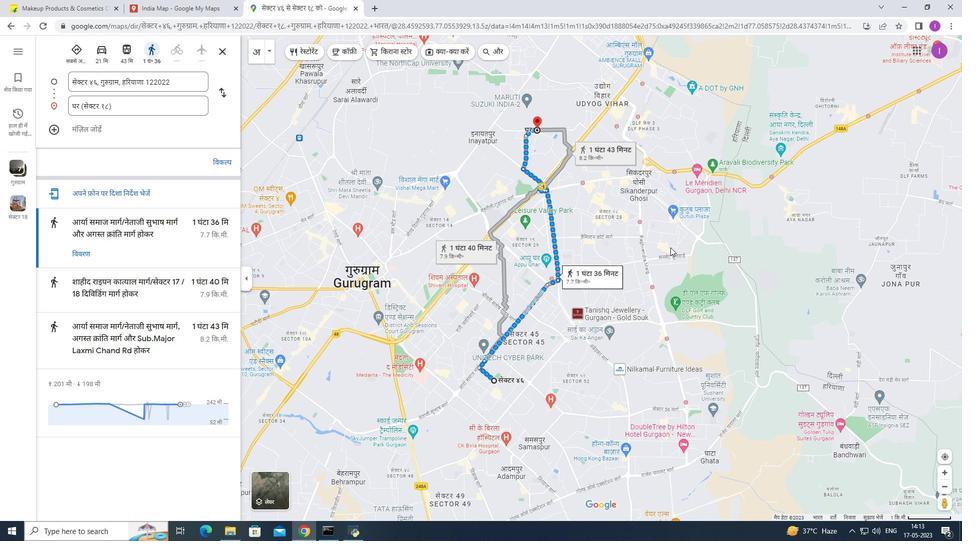 
Action: Mouse scrolled (670, 247) with delta (0, 0)
Screenshot: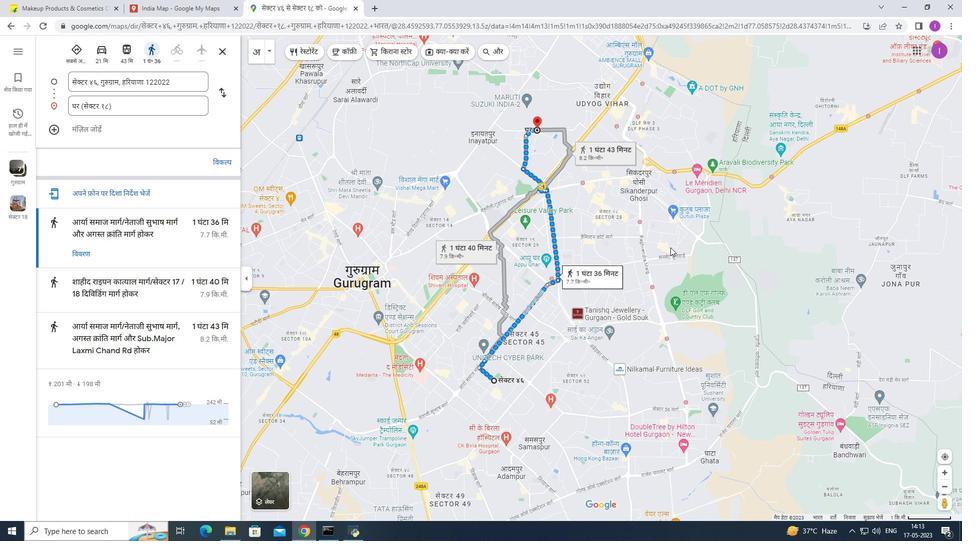 
Action: Mouse scrolled (670, 247) with delta (0, 0)
Screenshot: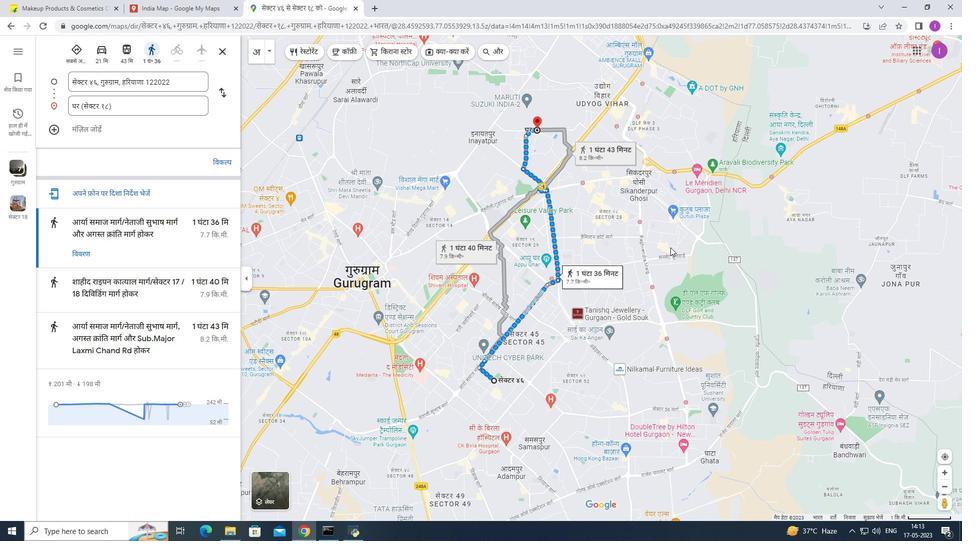 
Action: Mouse scrolled (670, 247) with delta (0, 0)
Screenshot: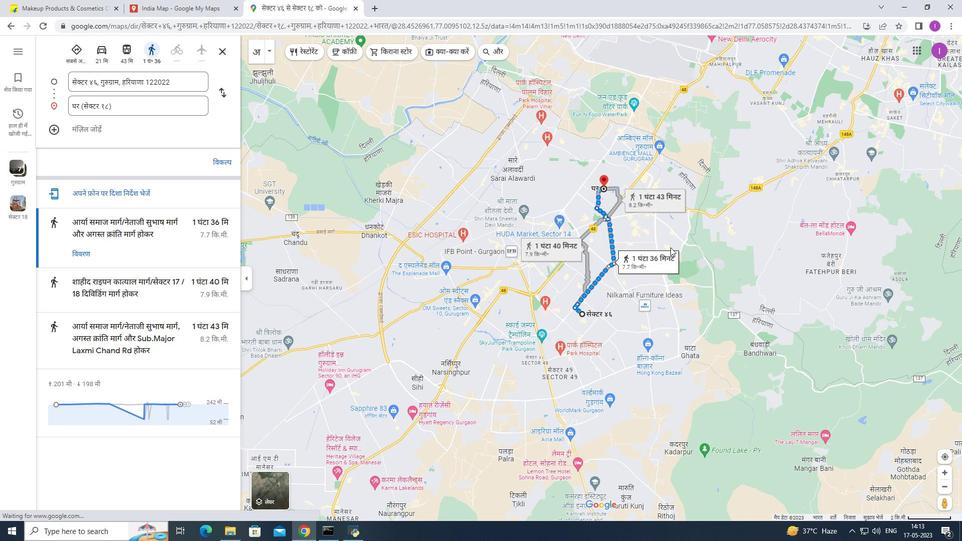 
Action: Mouse scrolled (670, 247) with delta (0, 0)
Screenshot: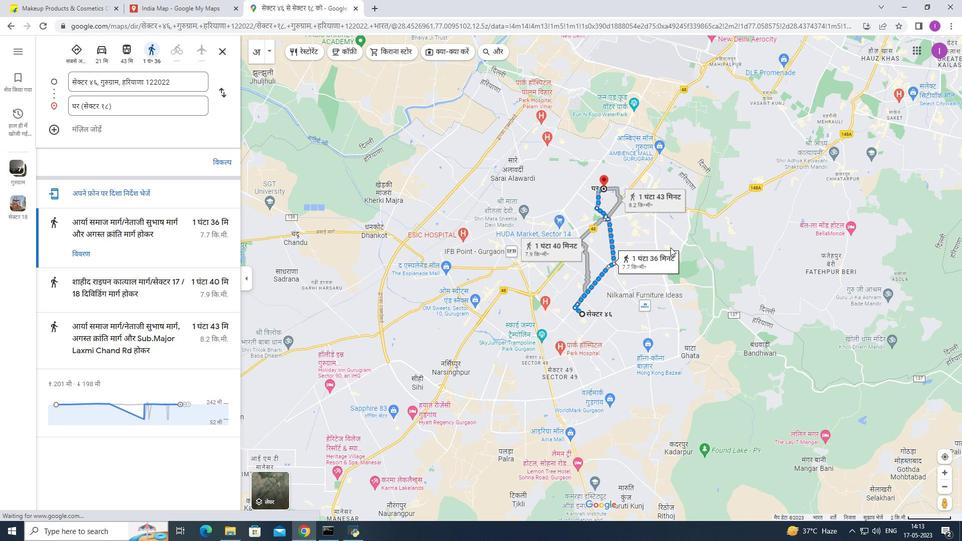 
Action: Mouse scrolled (670, 247) with delta (0, 0)
Screenshot: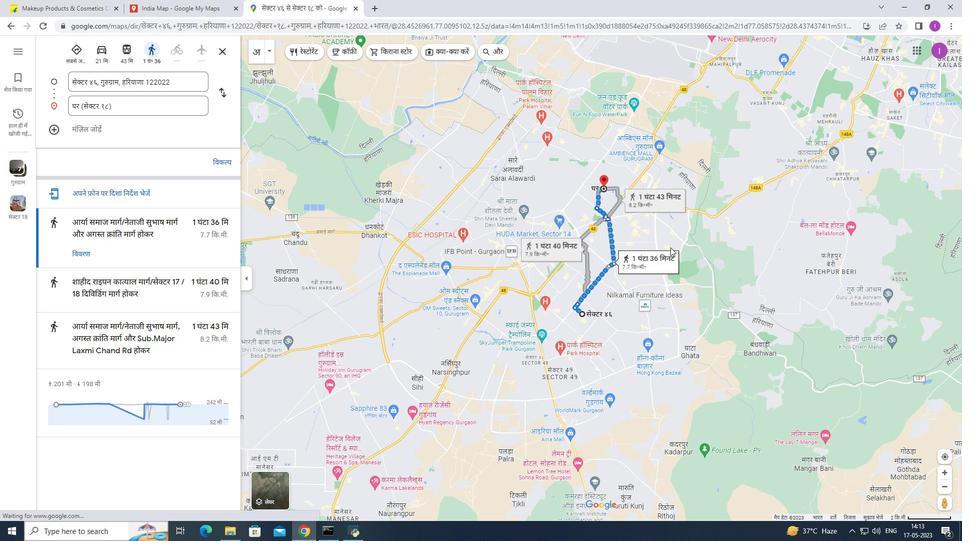 
Action: Mouse scrolled (670, 248) with delta (0, 0)
Screenshot: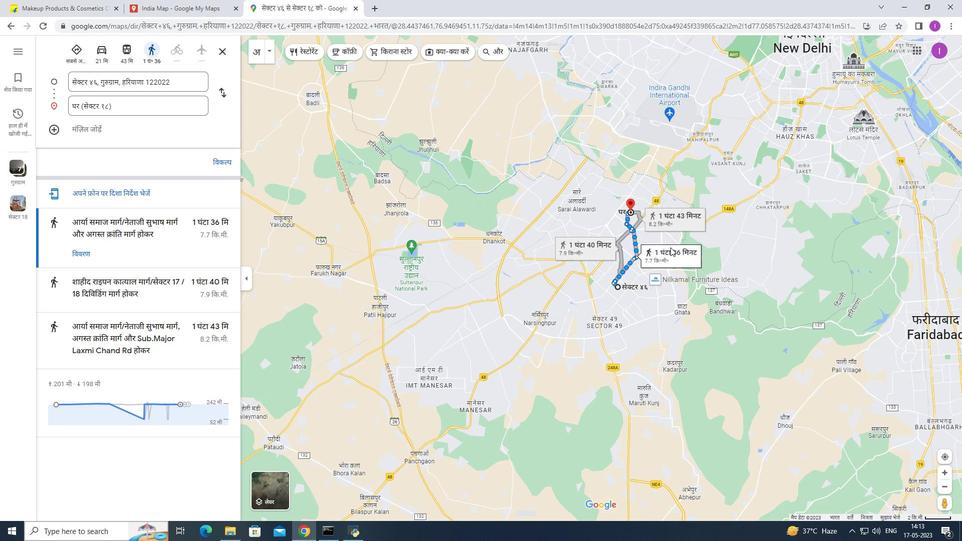 
Action: Mouse moved to (670, 247)
Screenshot: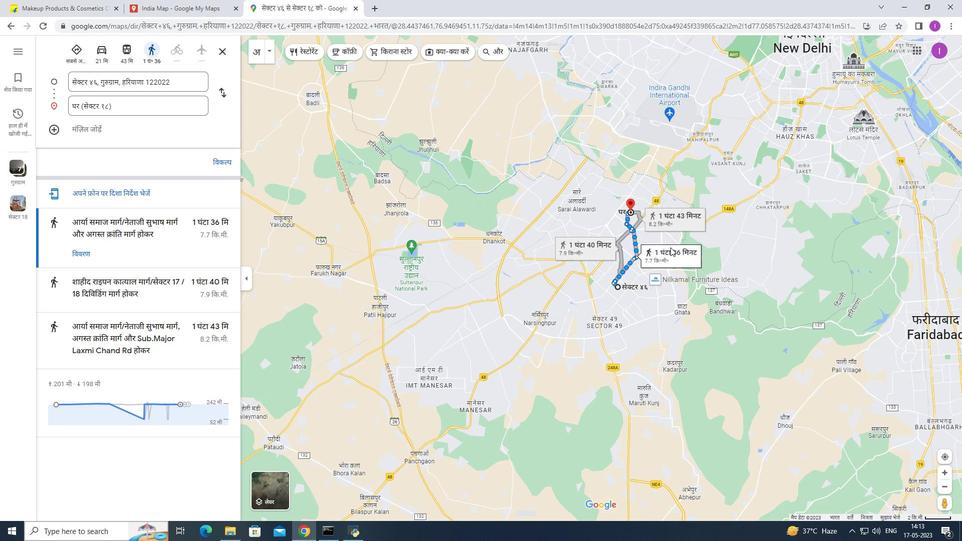 
Action: Mouse scrolled (670, 248) with delta (0, 0)
Screenshot: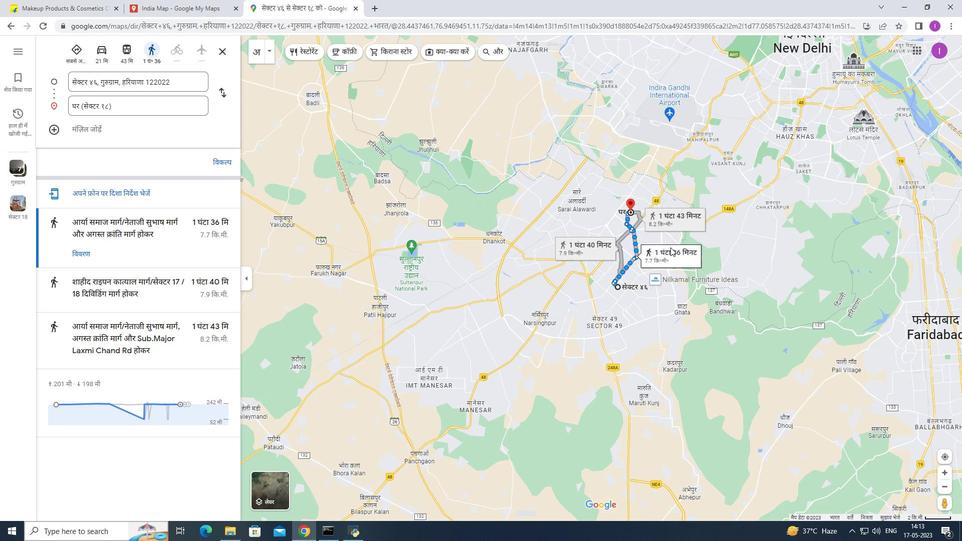 
Action: Mouse scrolled (670, 248) with delta (0, 0)
Screenshot: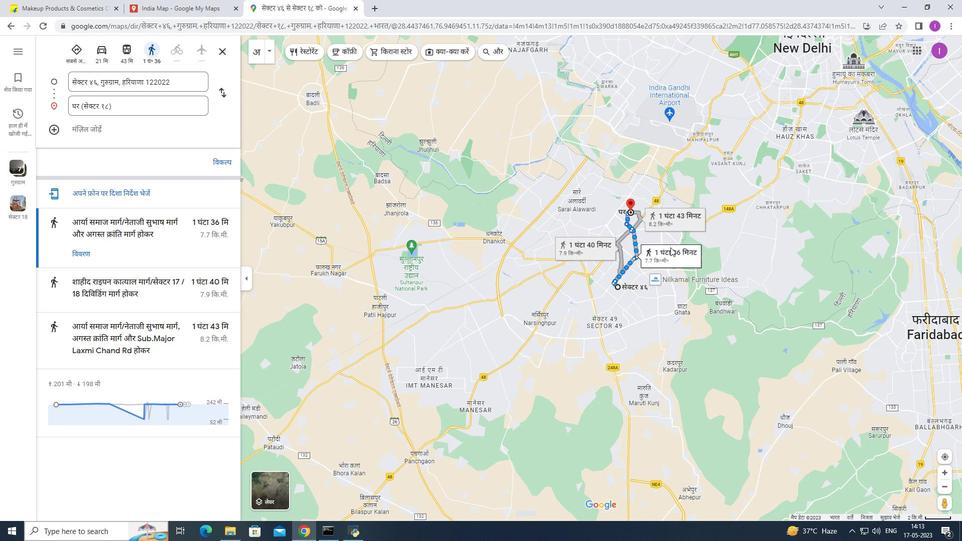 
Action: Mouse moved to (670, 245)
Screenshot: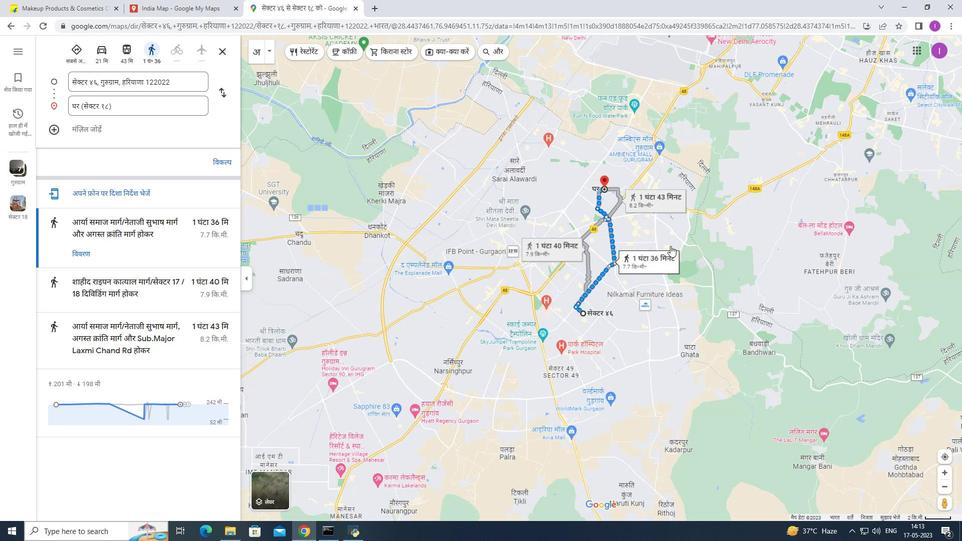 
Action: Mouse scrolled (670, 246) with delta (0, 0)
Screenshot: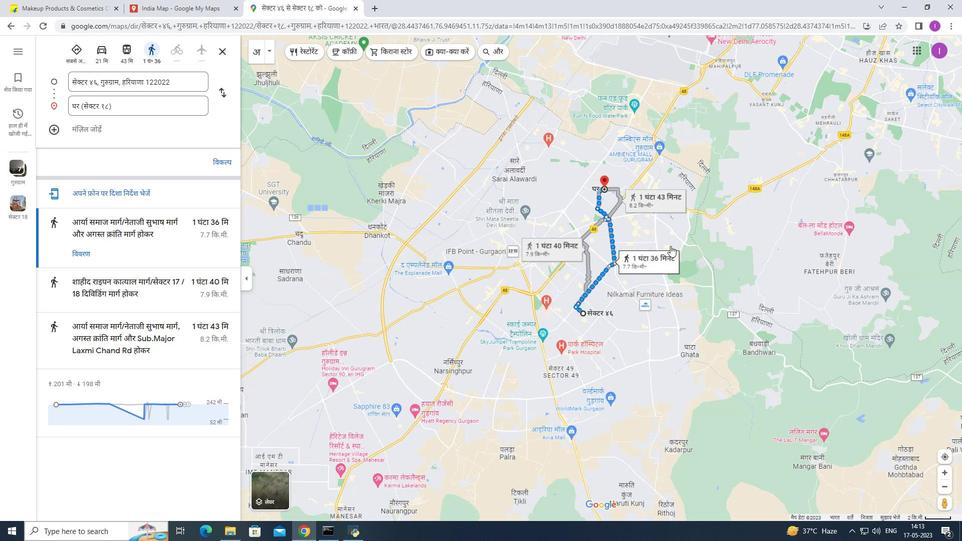 
Action: Mouse scrolled (670, 245) with delta (0, 0)
Screenshot: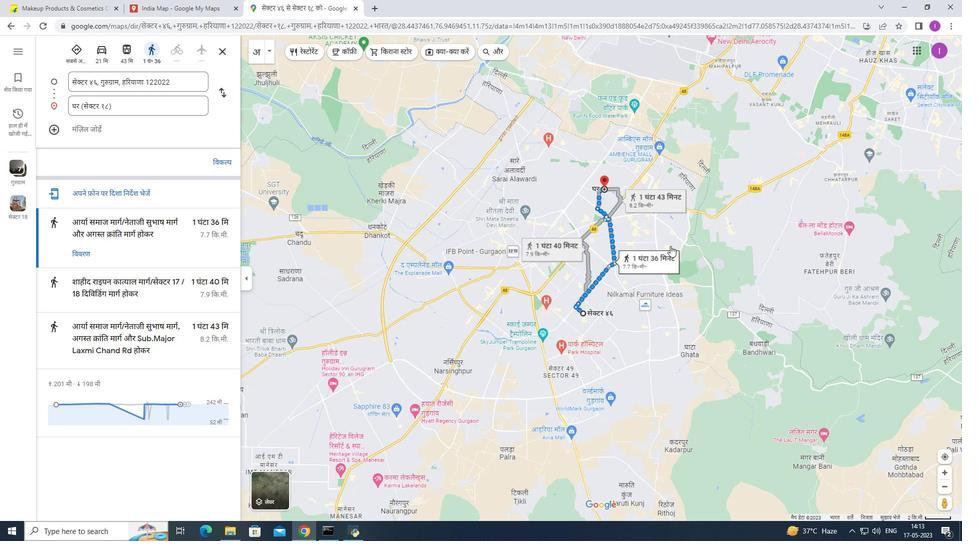 
Action: Mouse scrolled (670, 245) with delta (0, 0)
Screenshot: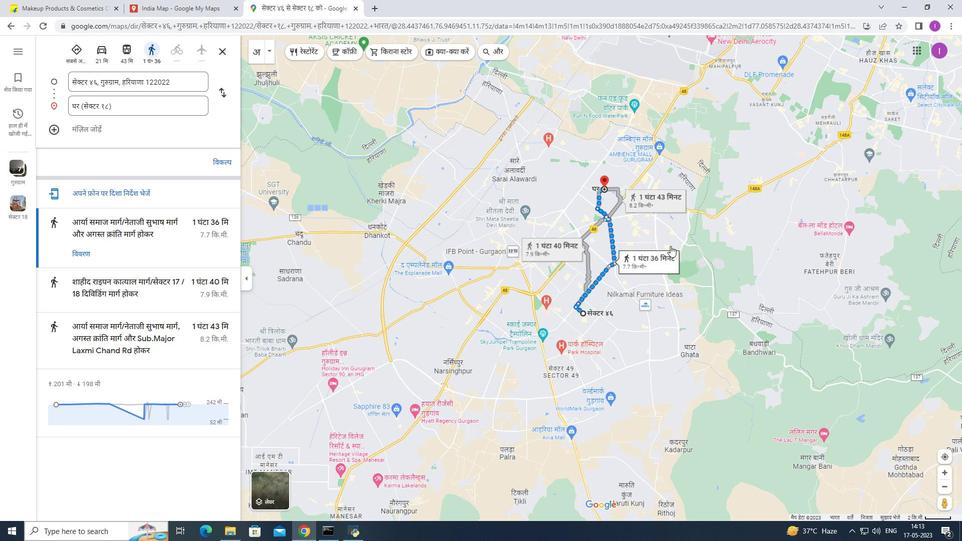 
Action: Mouse scrolled (670, 245) with delta (0, 0)
Screenshot: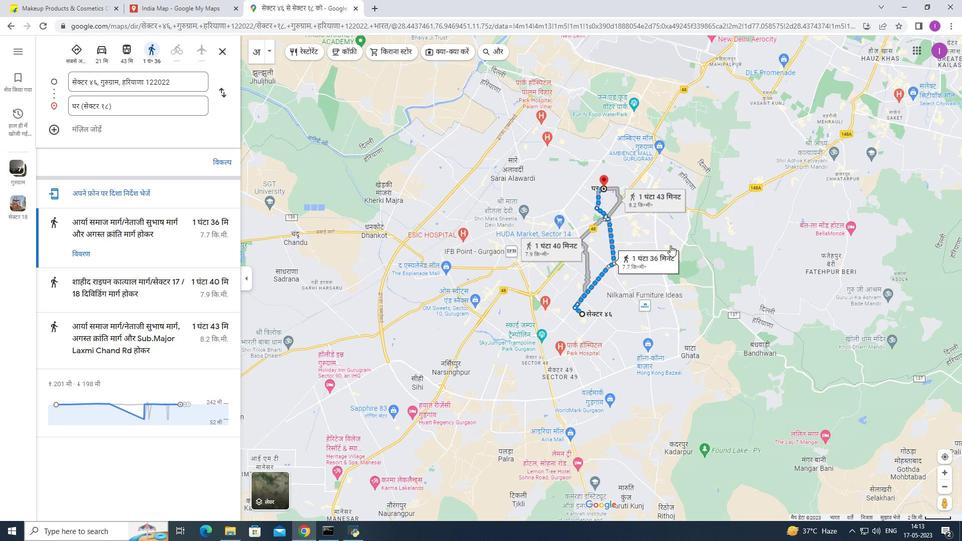 
Action: Mouse moved to (670, 245)
Screenshot: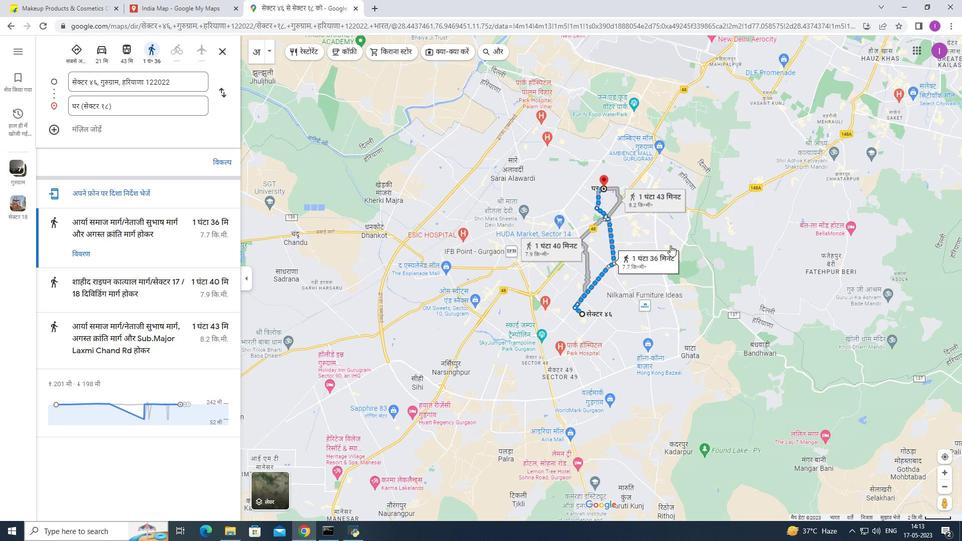 
Action: Mouse scrolled (670, 245) with delta (0, 0)
Screenshot: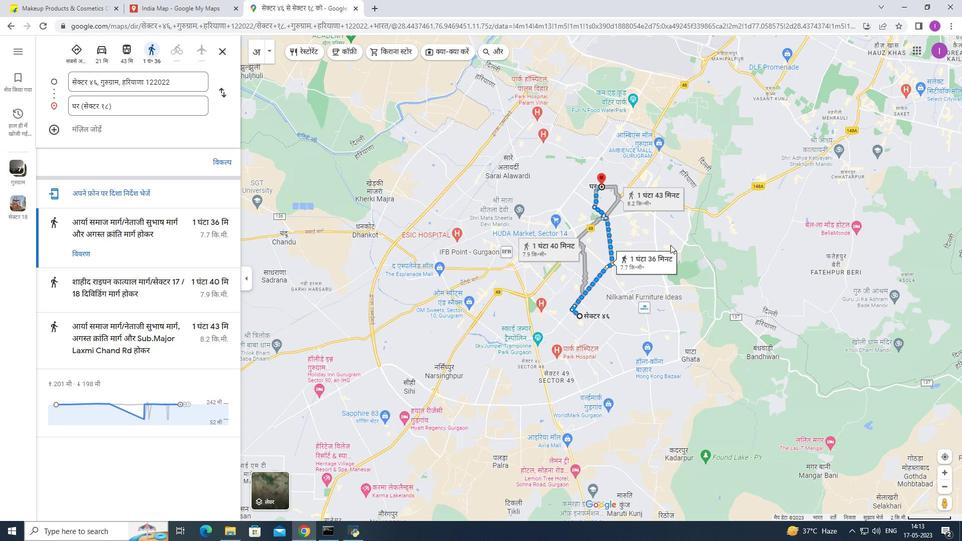 
Action: Mouse scrolled (670, 244) with delta (0, 0)
Screenshot: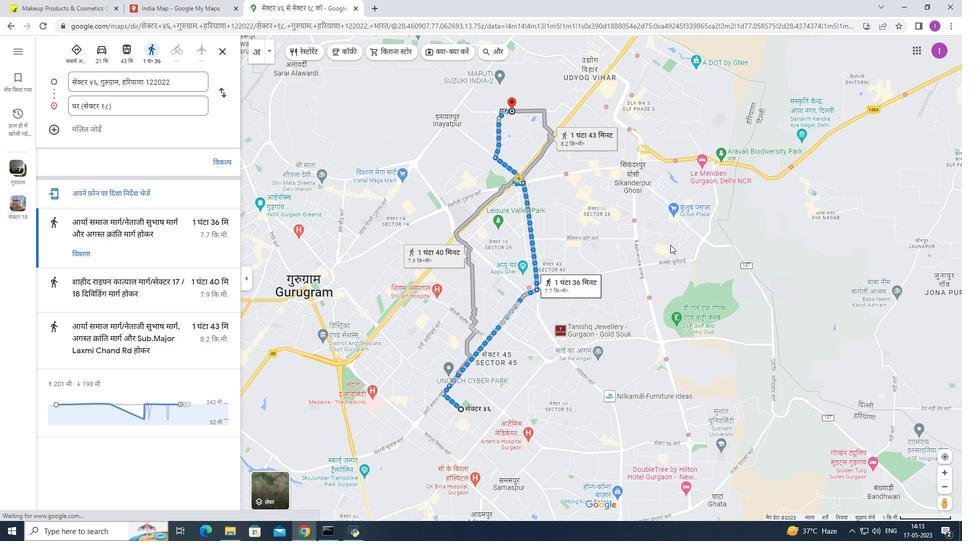 
Action: Mouse scrolled (670, 244) with delta (0, 0)
Screenshot: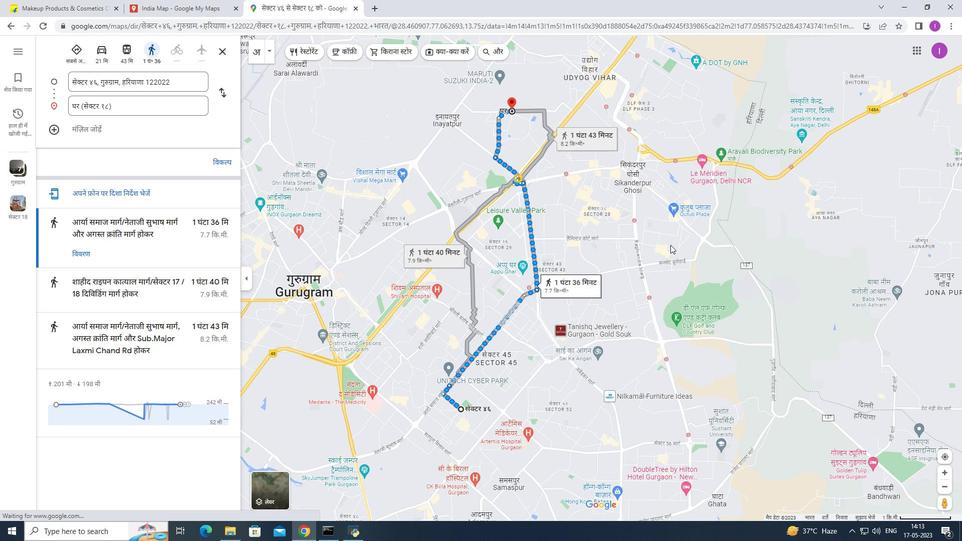 
Action: Mouse scrolled (670, 244) with delta (0, 0)
Screenshot: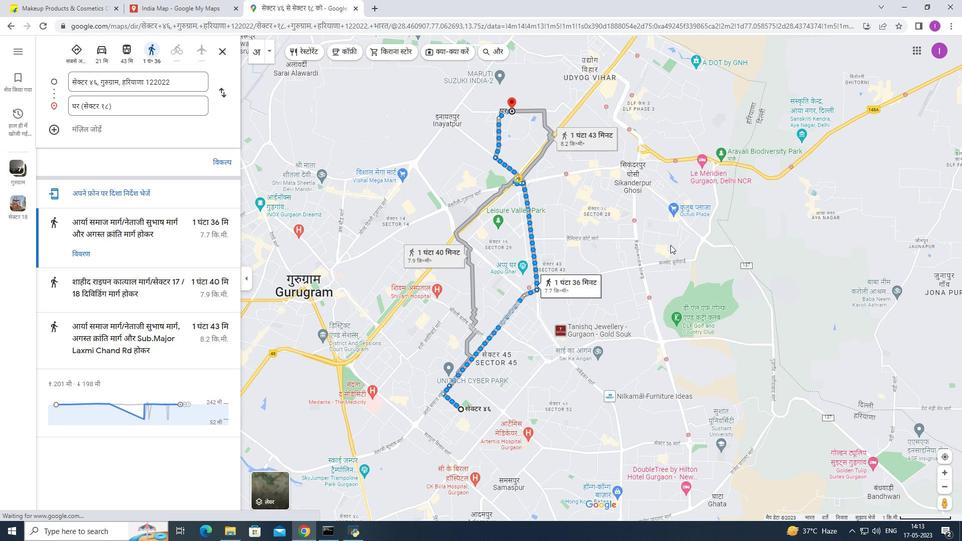 
Action: Mouse scrolled (670, 244) with delta (0, 0)
Screenshot: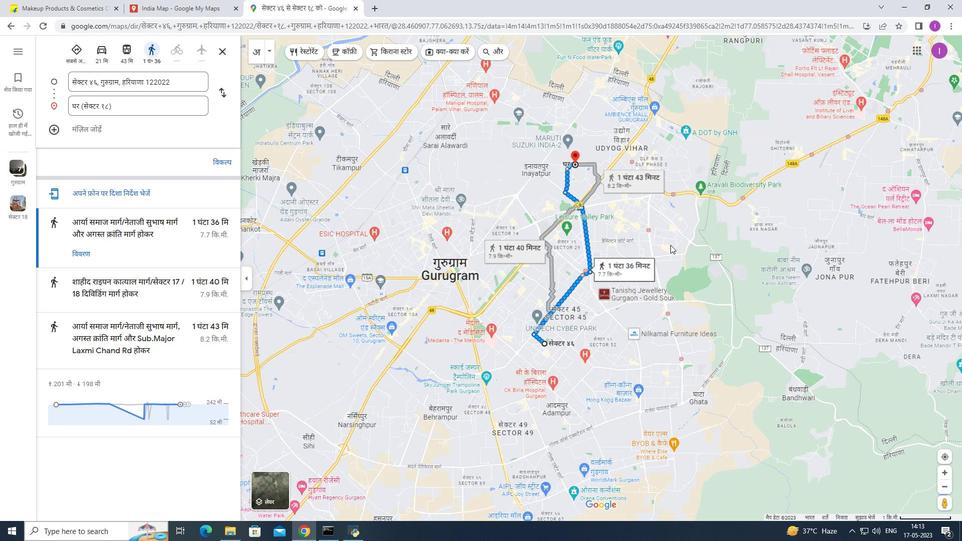 
Action: Mouse scrolled (670, 244) with delta (0, 0)
Screenshot: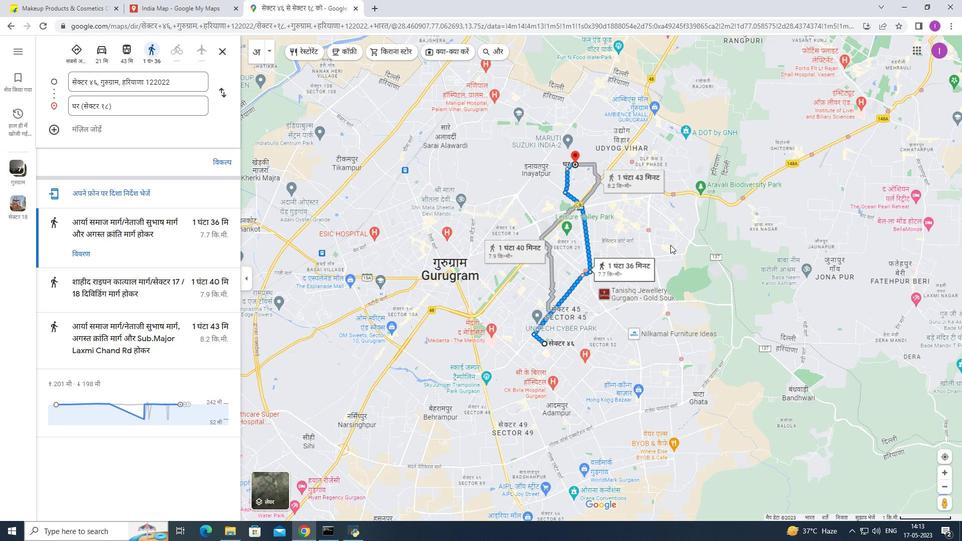 
Action: Mouse scrolled (670, 244) with delta (0, 0)
Screenshot: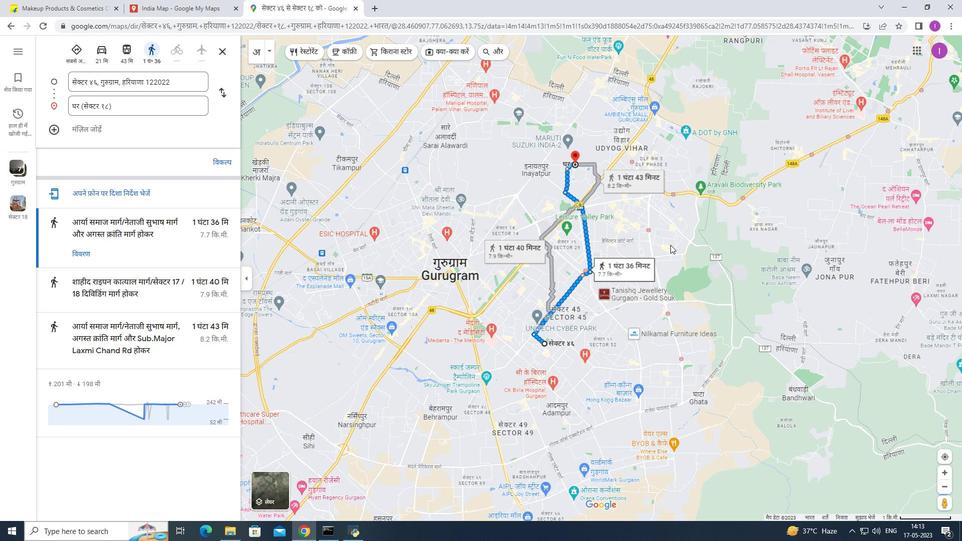 
Action: Mouse scrolled (670, 244) with delta (0, 0)
Screenshot: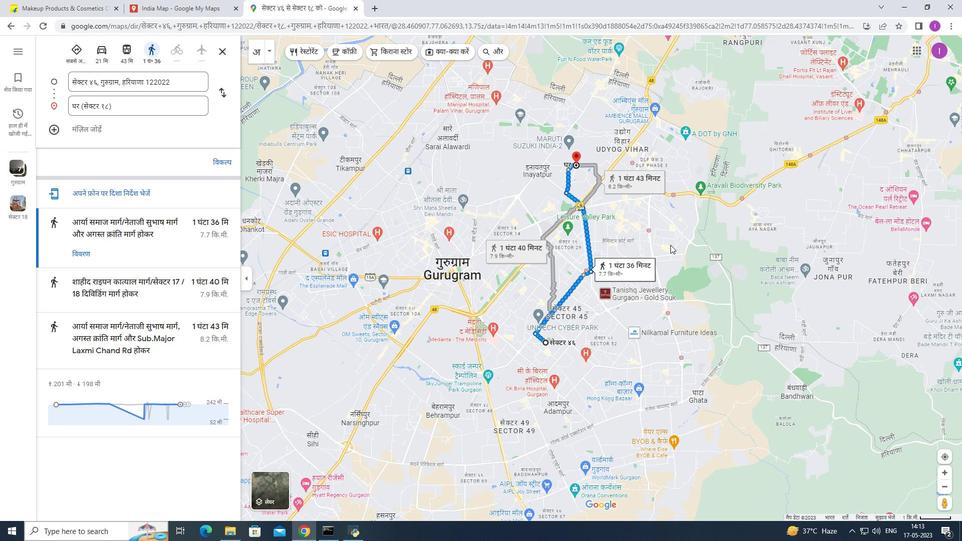 
Action: Mouse scrolled (670, 244) with delta (0, 0)
Screenshot: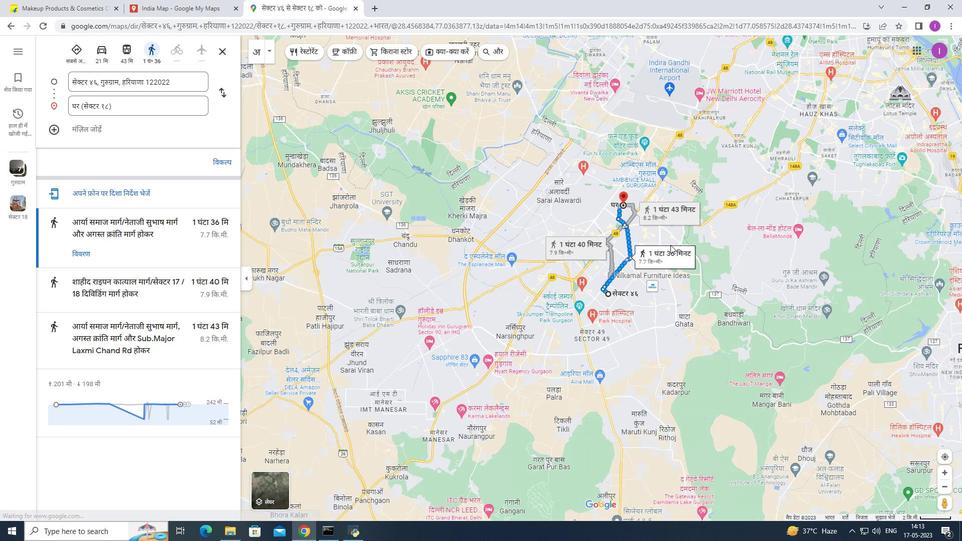 
Action: Mouse scrolled (670, 244) with delta (0, 0)
Screenshot: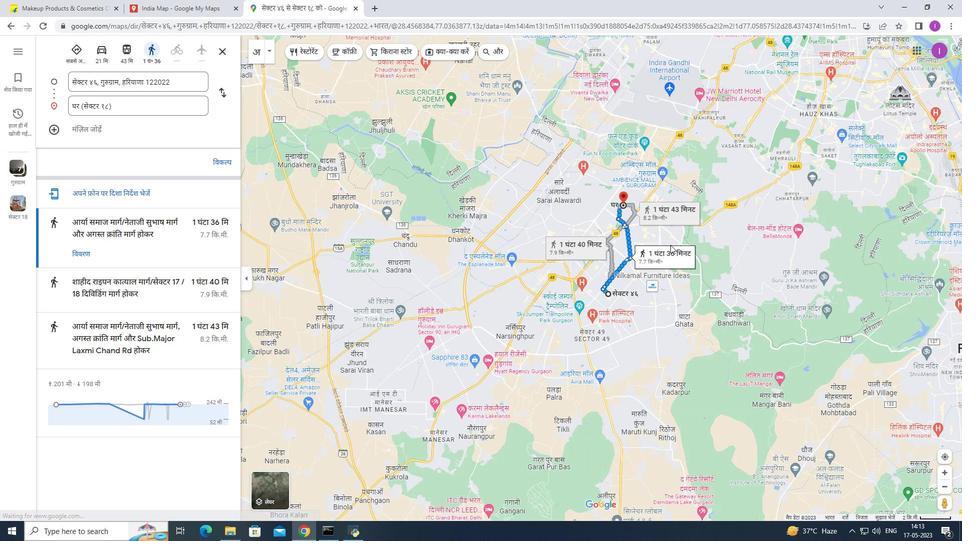 
Action: Mouse scrolled (670, 244) with delta (0, 0)
Screenshot: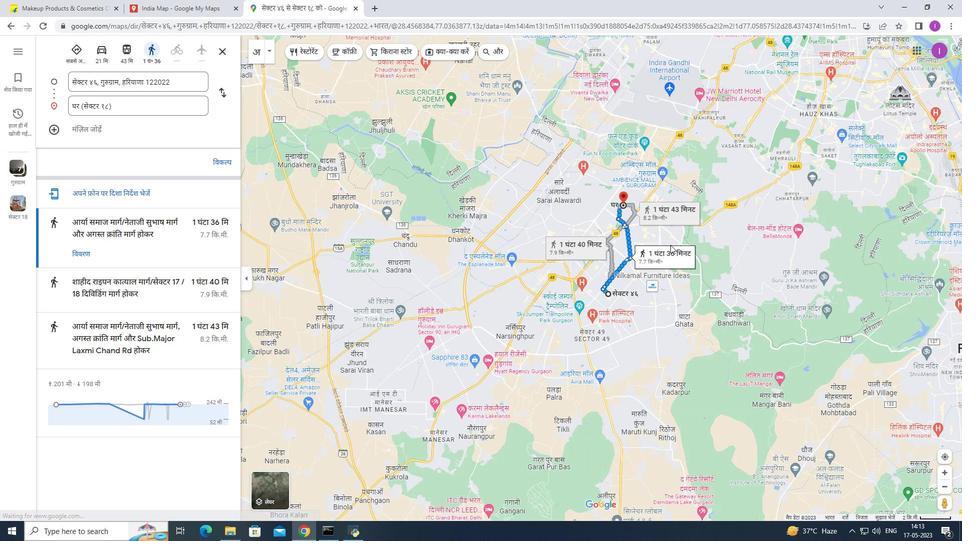 
Action: Mouse scrolled (670, 244) with delta (0, 0)
Screenshot: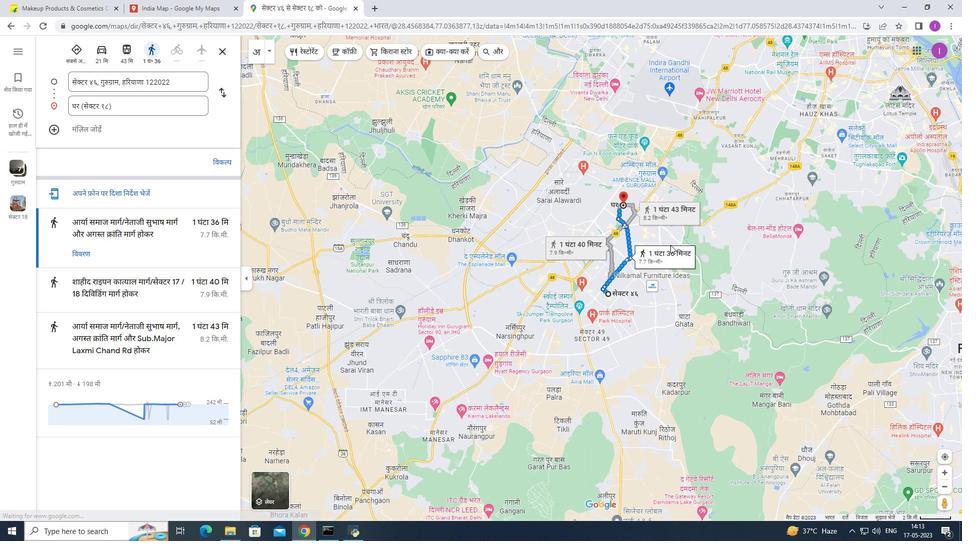 
Action: Mouse scrolled (670, 244) with delta (0, 0)
Screenshot: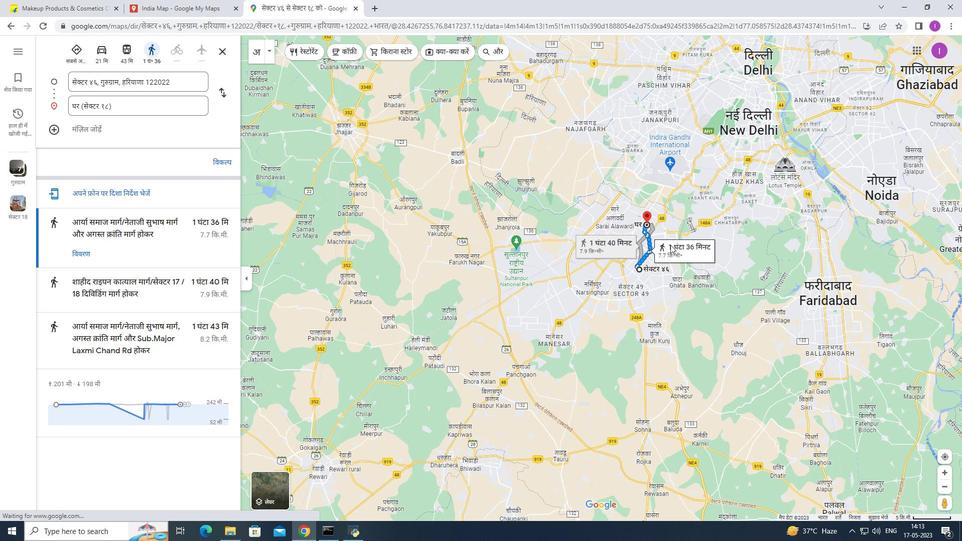 
Action: Mouse scrolled (670, 244) with delta (0, 0)
Screenshot: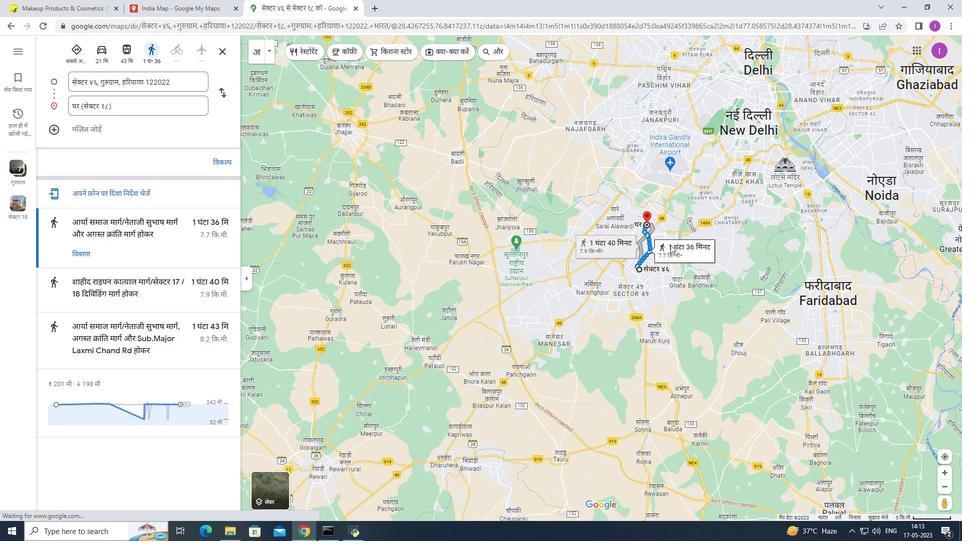 
Action: Mouse scrolled (670, 245) with delta (0, 0)
Screenshot: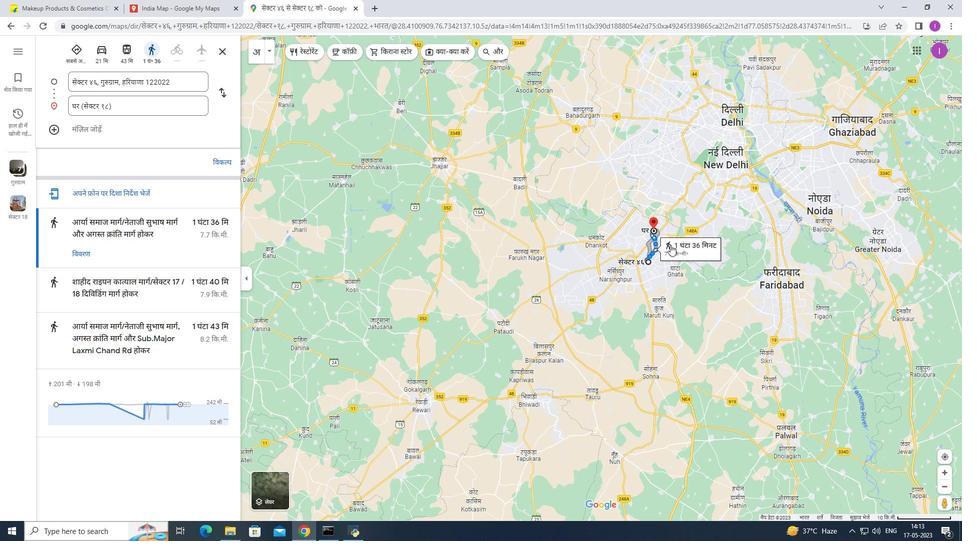 
Action: Mouse scrolled (670, 245) with delta (0, 0)
Screenshot: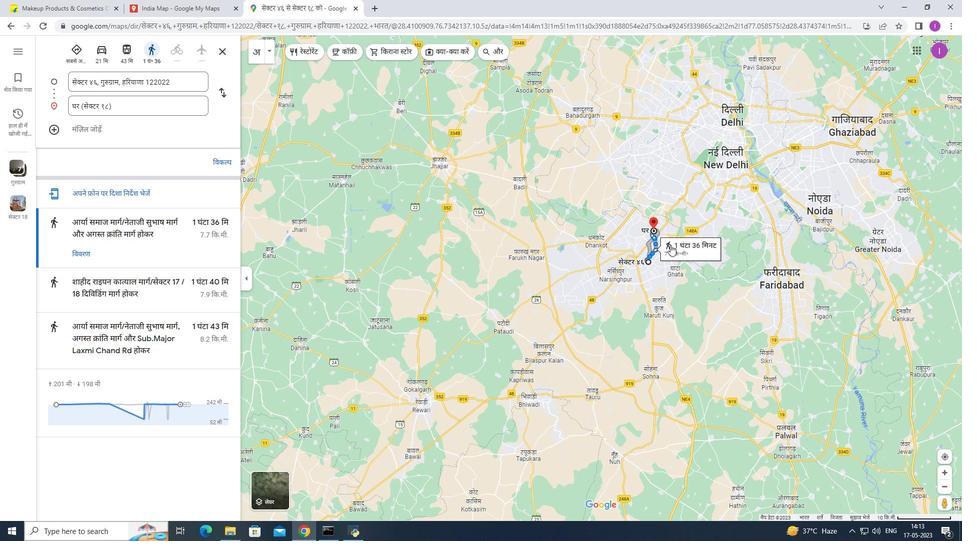 
Action: Mouse moved to (670, 244)
Screenshot: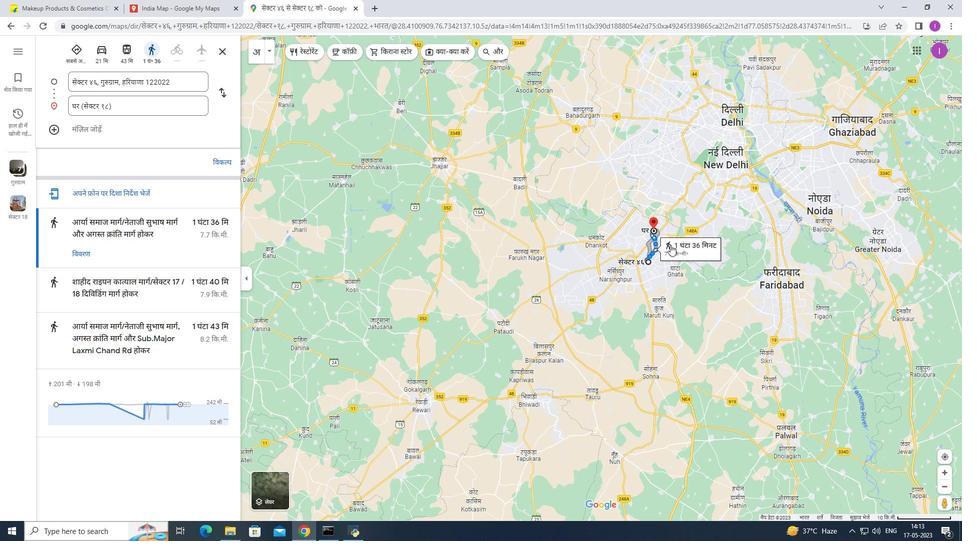
Action: Mouse scrolled (670, 244) with delta (0, 0)
Screenshot: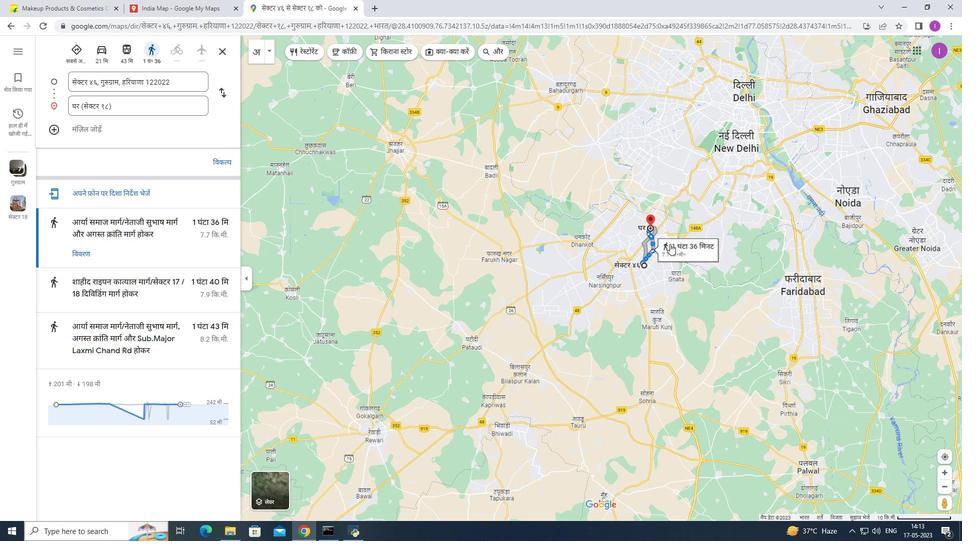 
Action: Mouse scrolled (670, 244) with delta (0, 0)
Screenshot: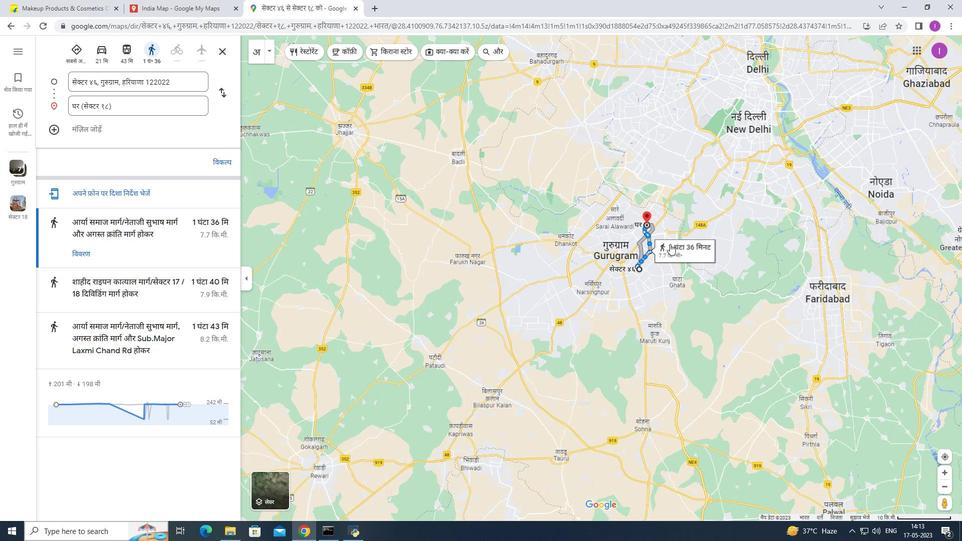 
Action: Mouse scrolled (670, 244) with delta (0, 0)
Screenshot: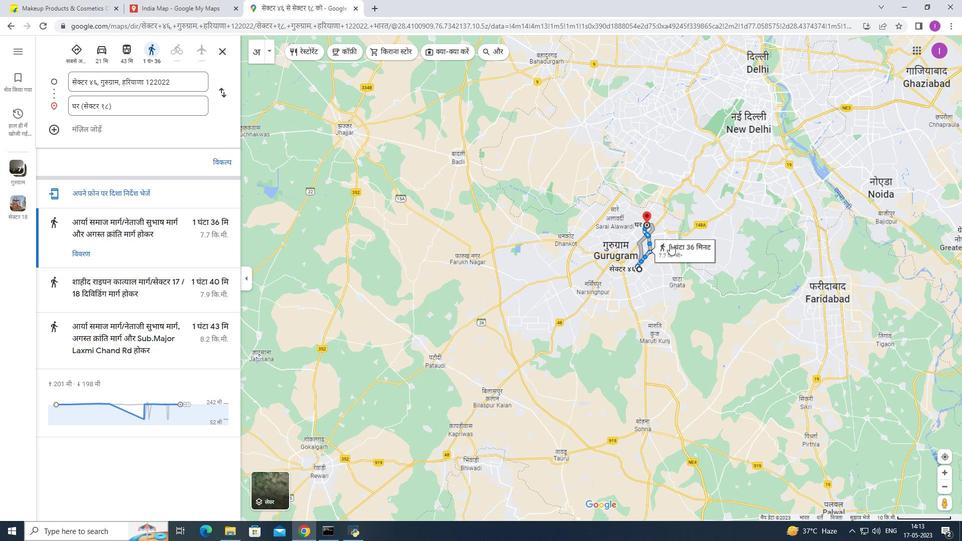 
Action: Mouse moved to (627, 235)
Screenshot: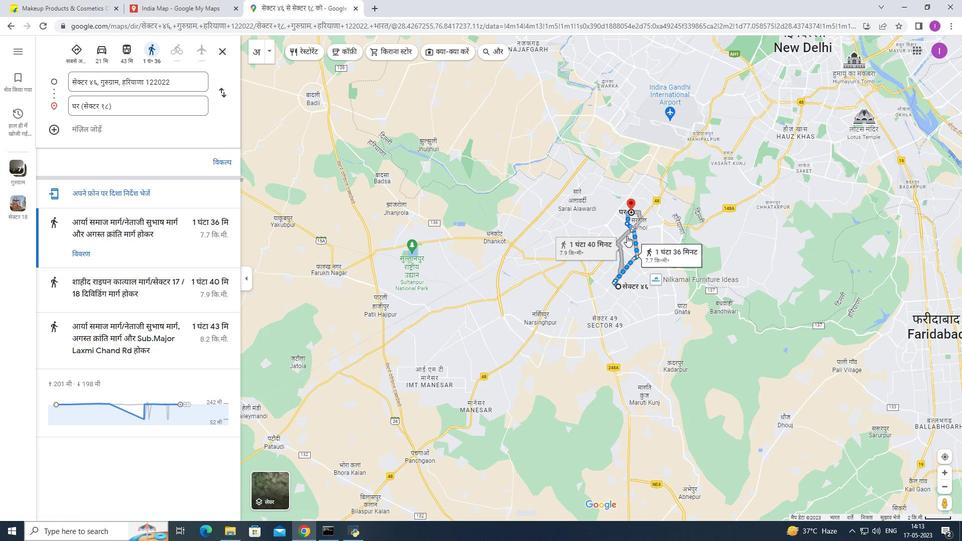 
Action: Mouse scrolled (627, 235) with delta (0, 0)
Screenshot: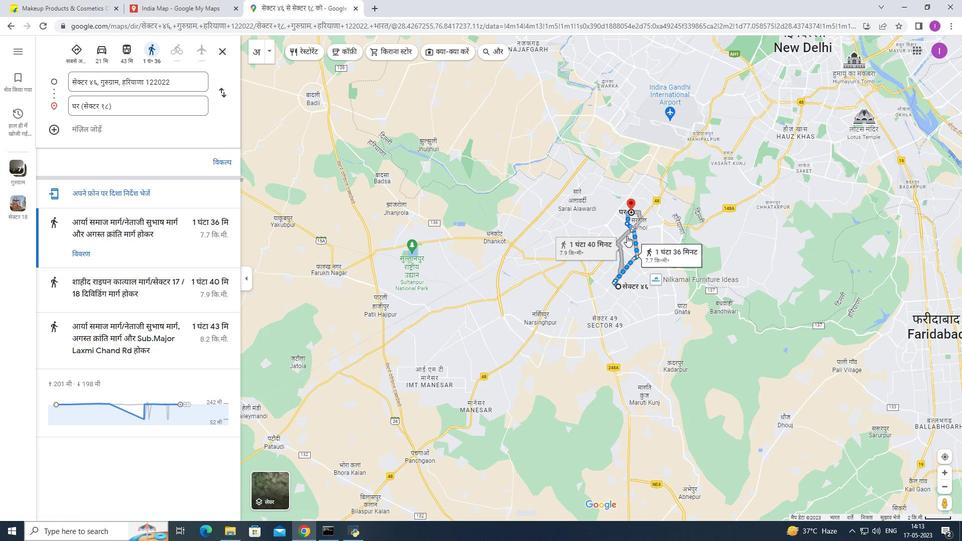 
Action: Mouse moved to (628, 234)
Screenshot: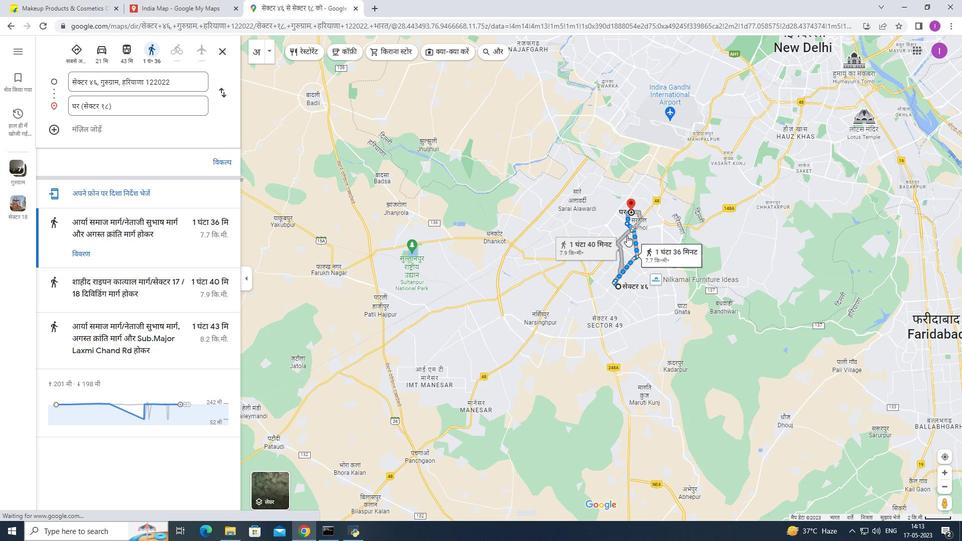 
Action: Mouse scrolled (628, 234) with delta (0, 0)
Screenshot: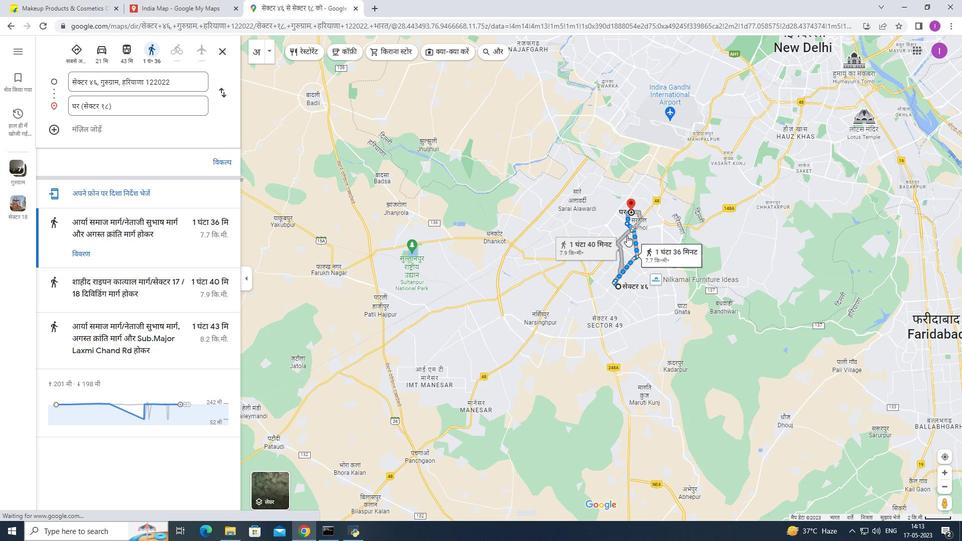 
Action: Mouse scrolled (628, 234) with delta (0, 0)
Screenshot: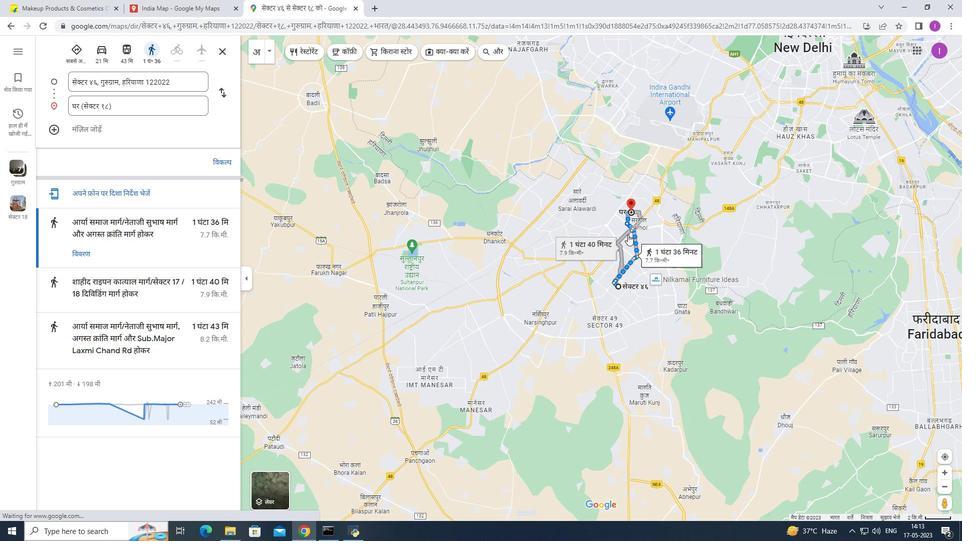 
Action: Mouse scrolled (628, 234) with delta (0, 0)
Screenshot: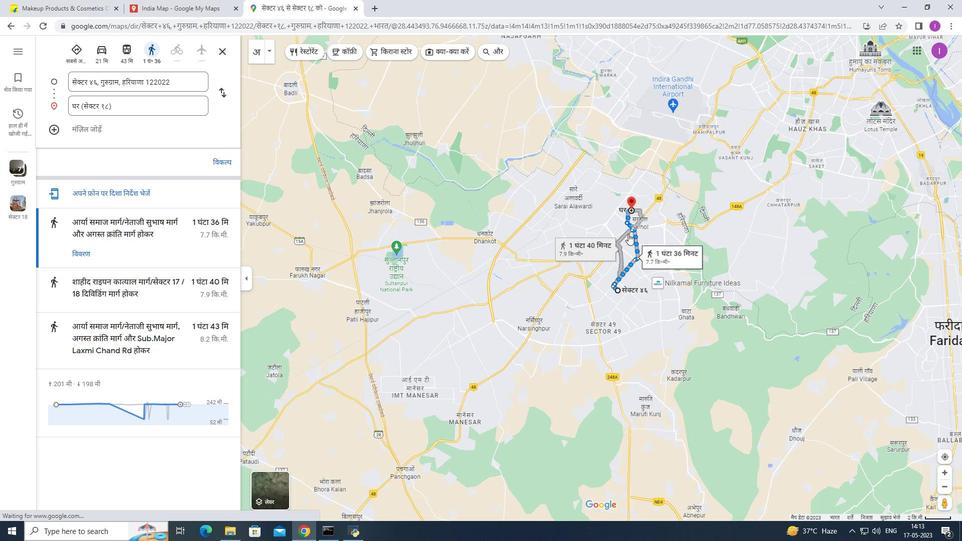 
Action: Mouse moved to (631, 234)
Screenshot: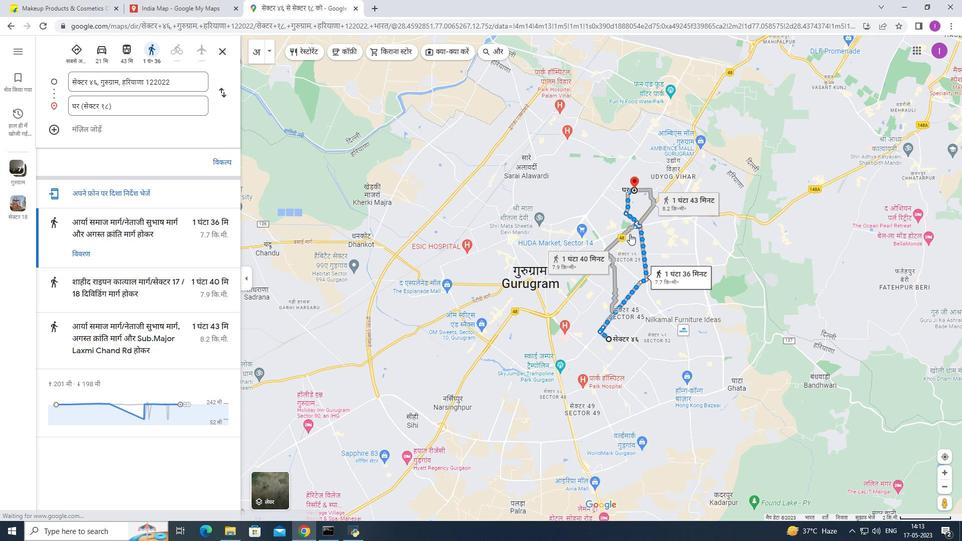 
Action: Mouse scrolled (631, 234) with delta (0, 0)
Screenshot: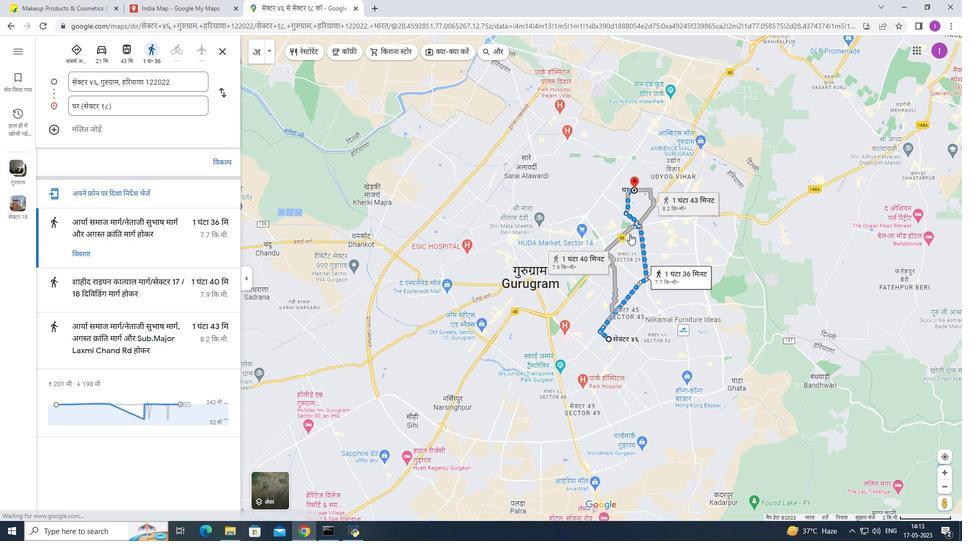 
Action: Mouse scrolled (631, 234) with delta (0, 0)
Screenshot: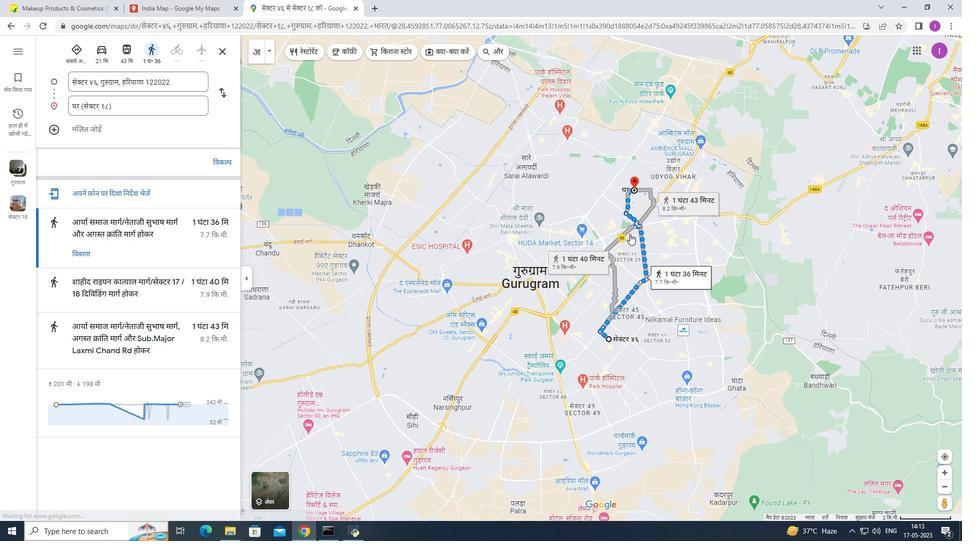 
Action: Mouse scrolled (631, 234) with delta (0, 0)
Screenshot: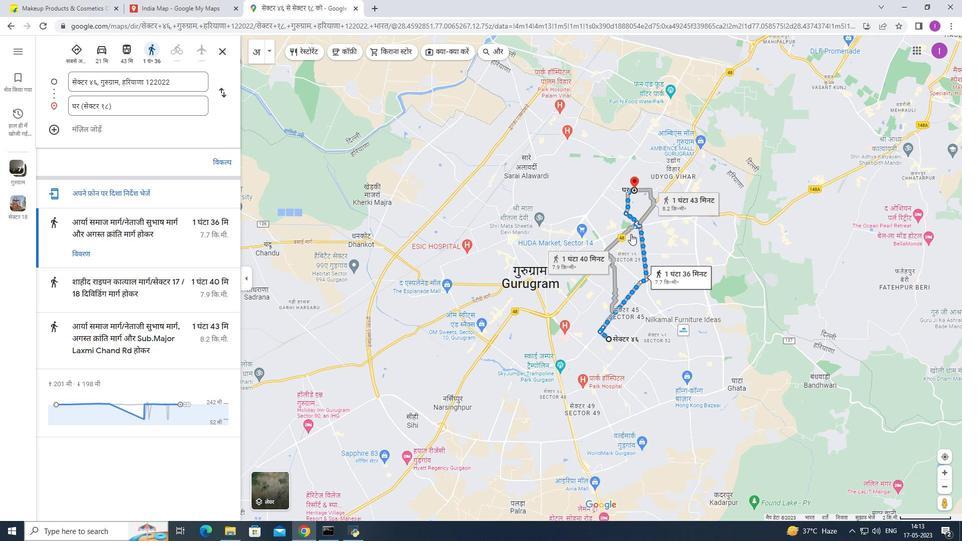 
Action: Mouse moved to (632, 233)
Screenshot: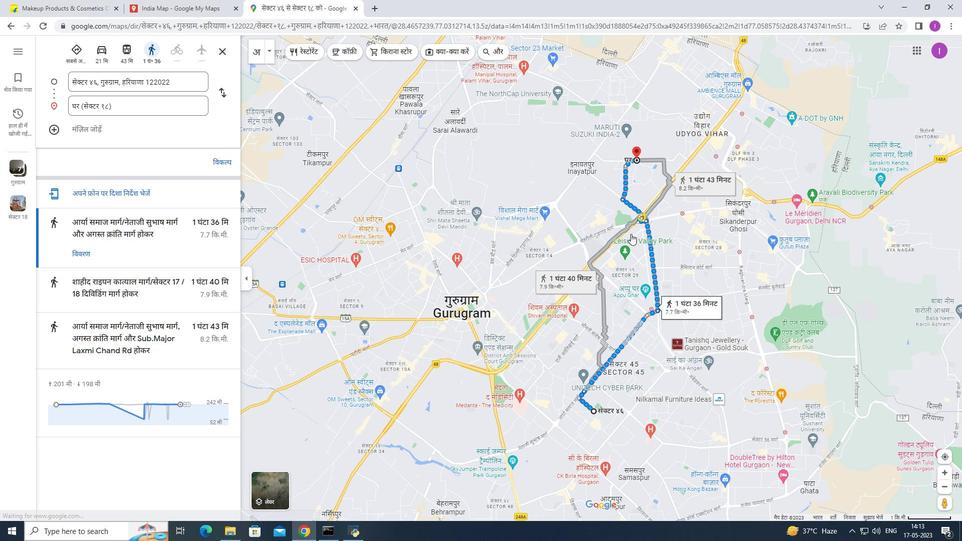 
Action: Mouse scrolled (632, 234) with delta (0, 0)
Screenshot: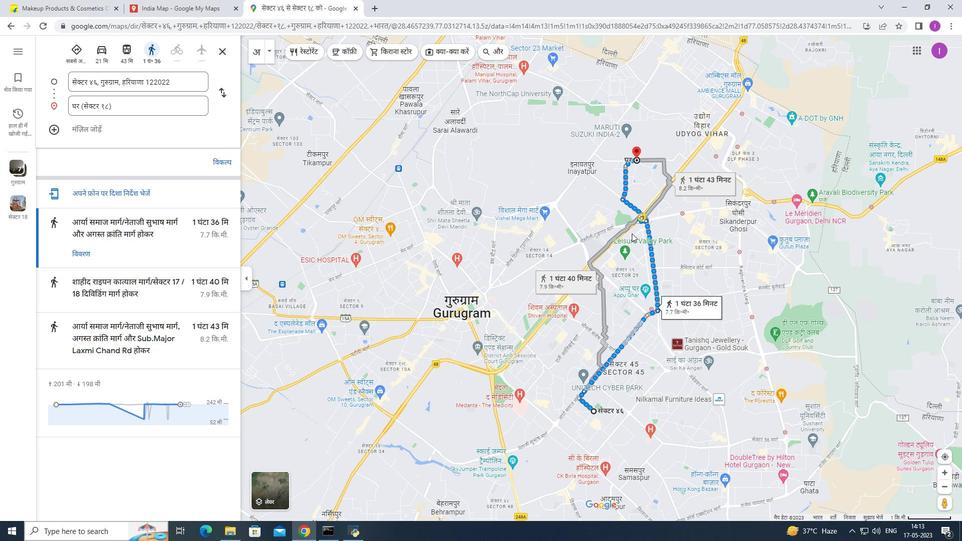 
Action: Mouse moved to (341, 141)
Screenshot: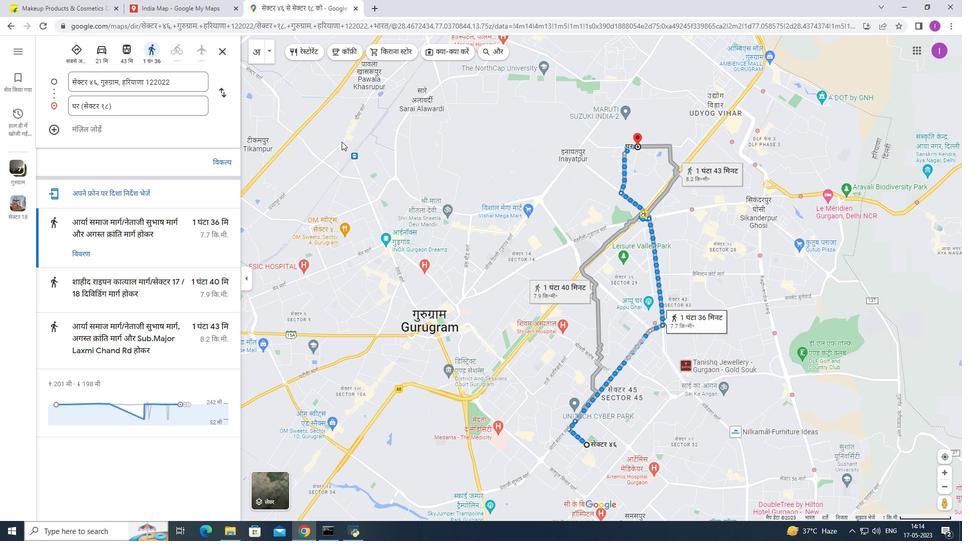 
